 Task: Look for space in Four Corners, United States from 8th August, 2023 to 15th August, 2023 for 9 adults in price range Rs.10000 to Rs.14000. Place can be shared room with 5 bedrooms having 9 beds and 5 bathrooms. Property type can be house, flat, guest house. Amenities needed are: wifi, TV, free parkinig on premises, gym, breakfast. Booking option can be shelf check-in. Required host language is English.
Action: Mouse moved to (442, 119)
Screenshot: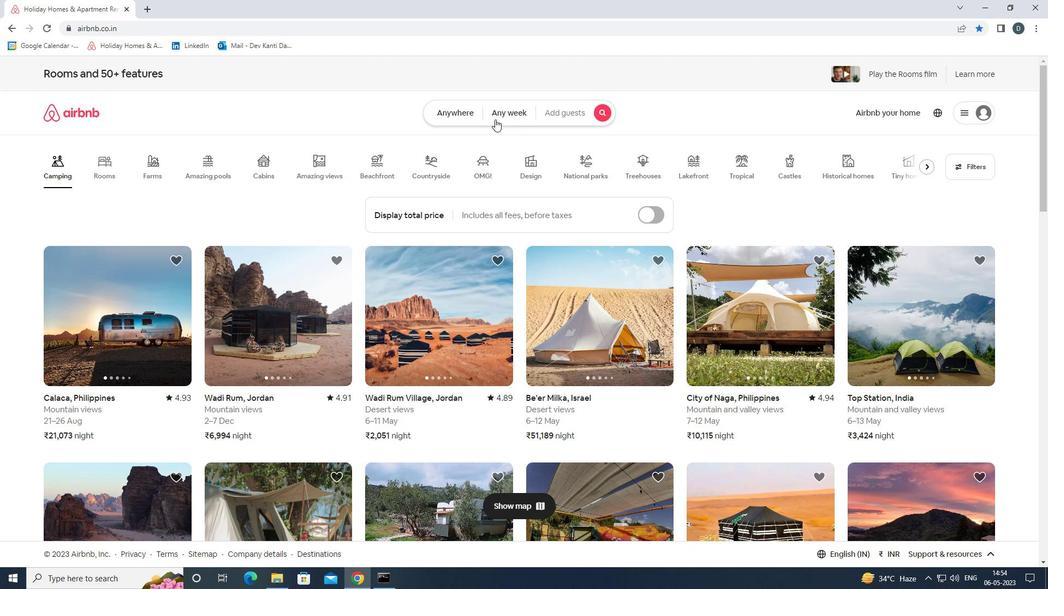 
Action: Mouse pressed left at (442, 119)
Screenshot: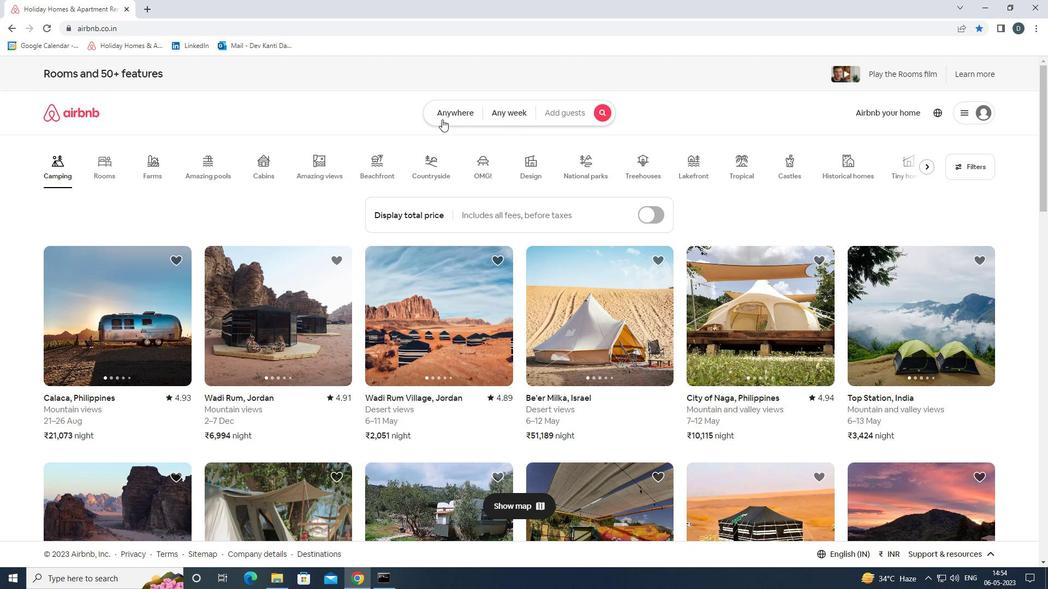 
Action: Mouse moved to (391, 157)
Screenshot: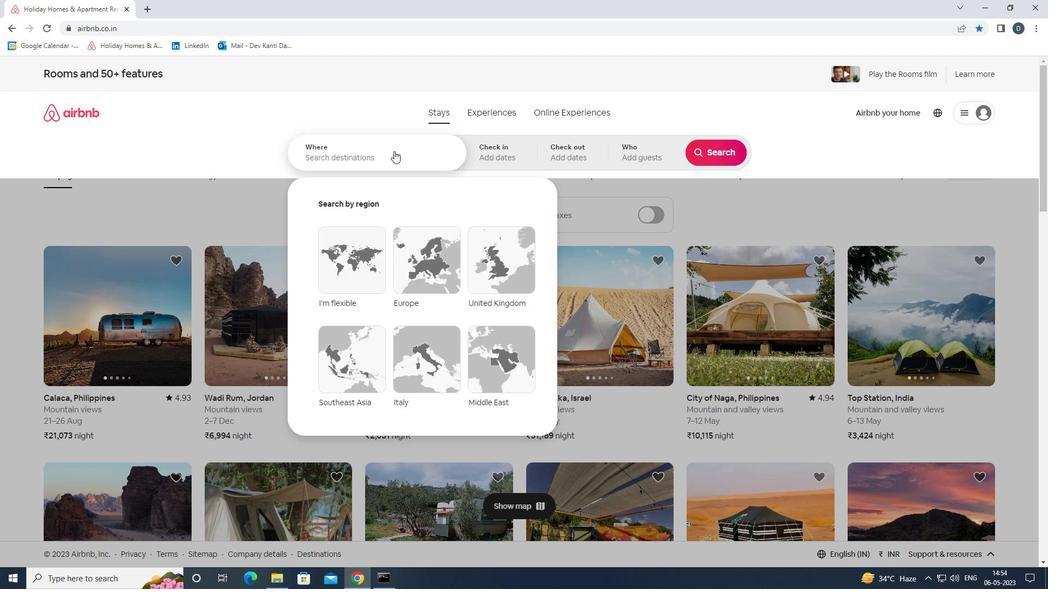 
Action: Mouse pressed left at (391, 157)
Screenshot: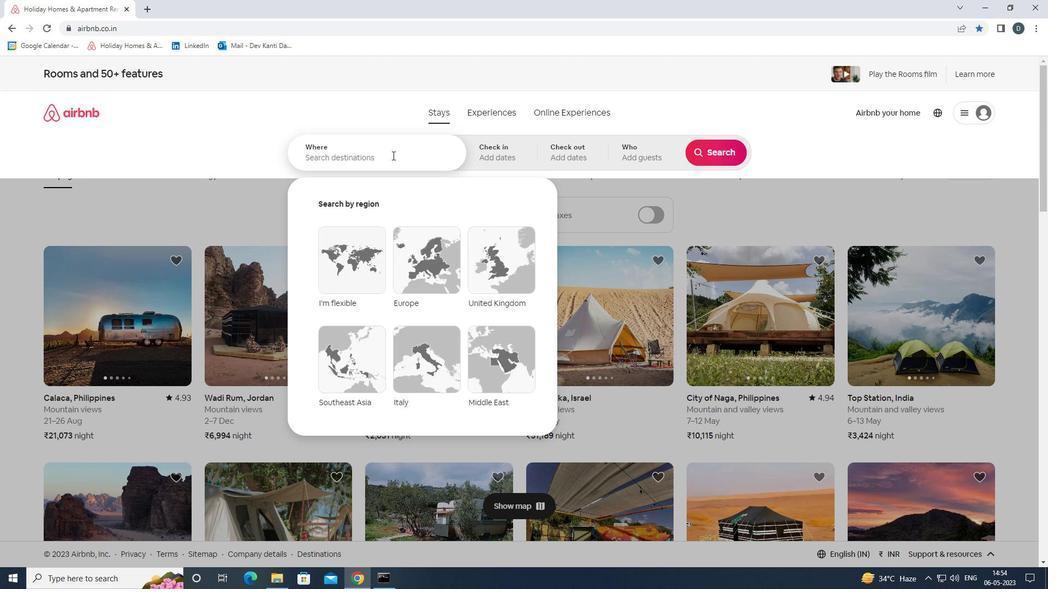 
Action: Mouse moved to (409, 158)
Screenshot: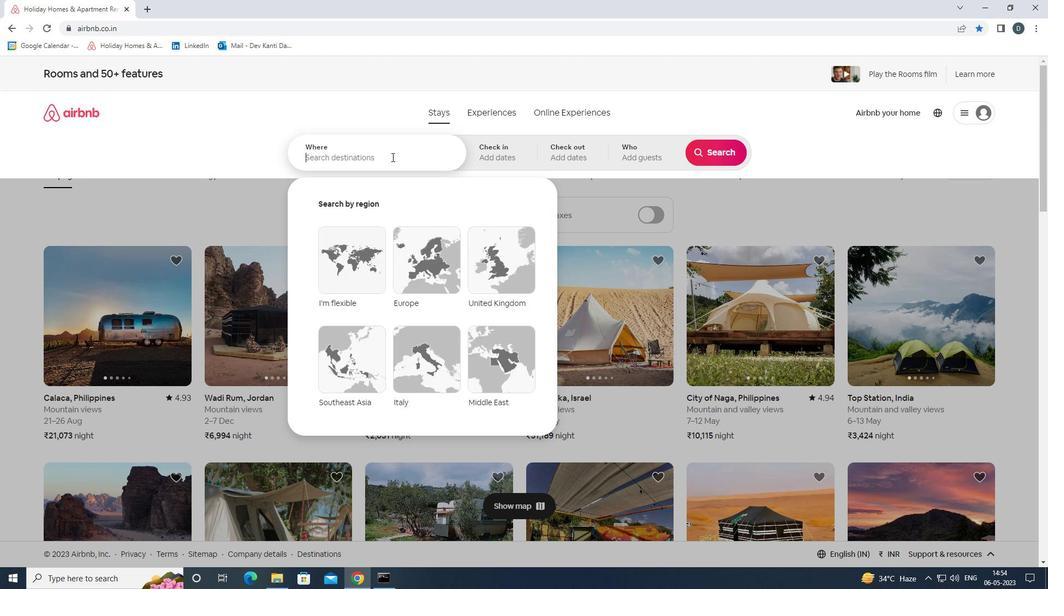 
Action: Key pressed <Key.shift><Key.shift><Key.shift><Key.shift><Key.shift><Key.shift><Key.shift><Key.shift><Key.shift>FOUR<Key.space><Key.shift><Key.shift>CORNERS,<Key.shift>UNITED<Key.space><Key.shift>STATES<Key.enter>
Screenshot: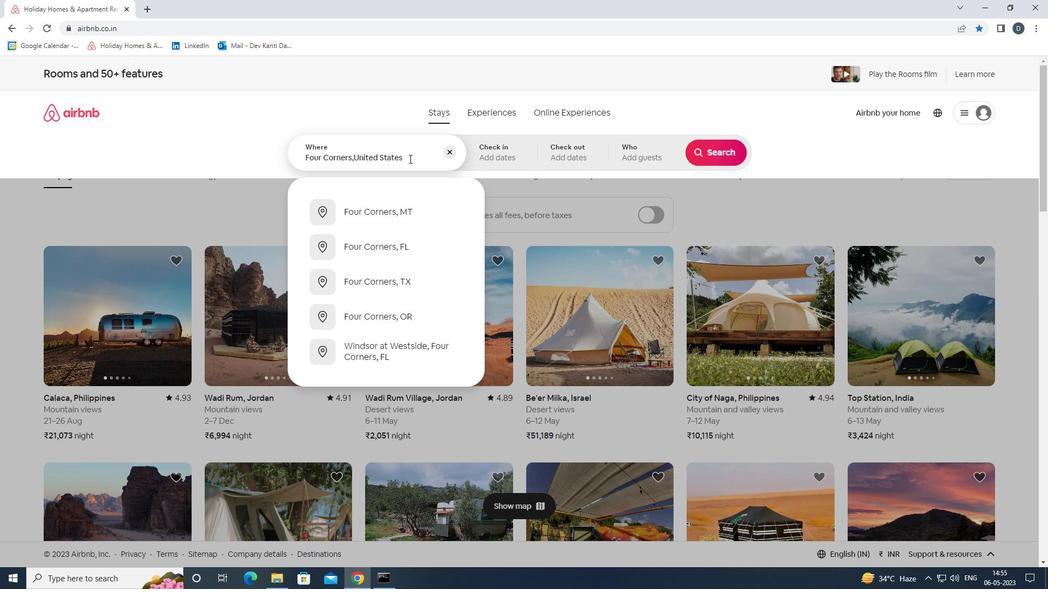 
Action: Mouse moved to (714, 242)
Screenshot: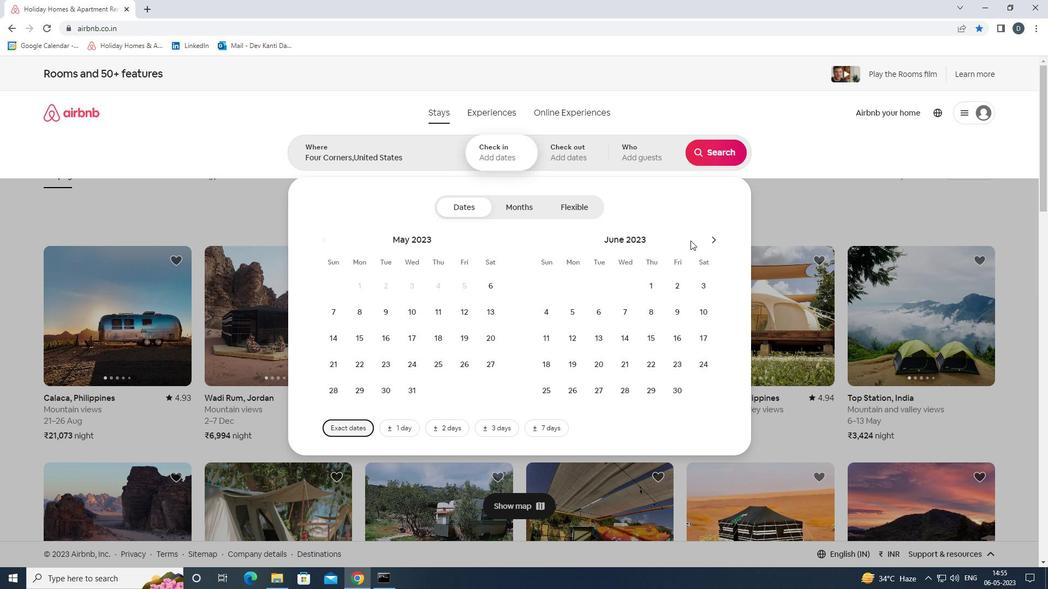 
Action: Mouse pressed left at (714, 242)
Screenshot: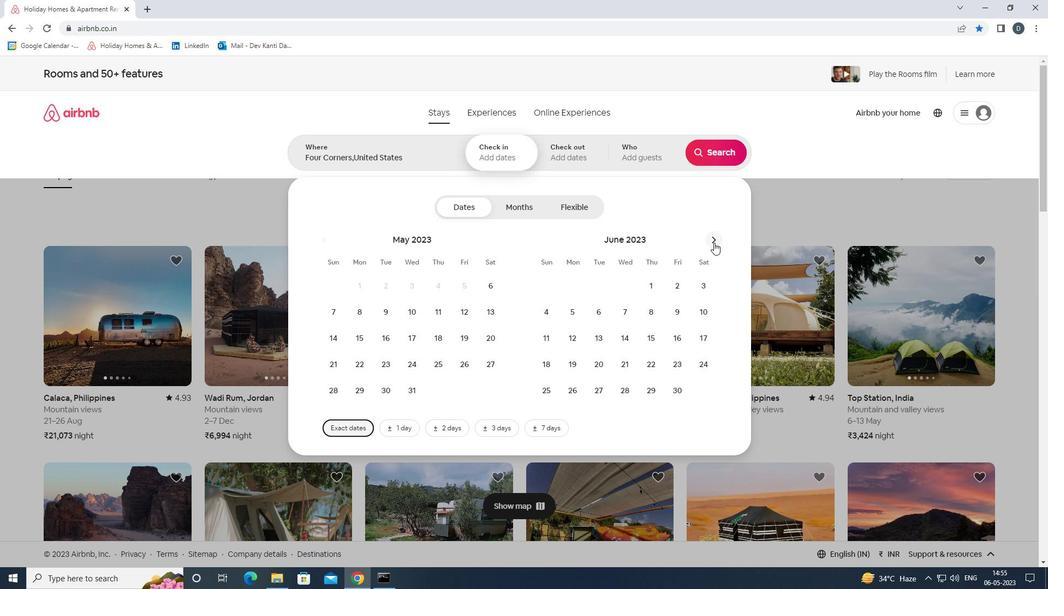 
Action: Mouse pressed left at (714, 242)
Screenshot: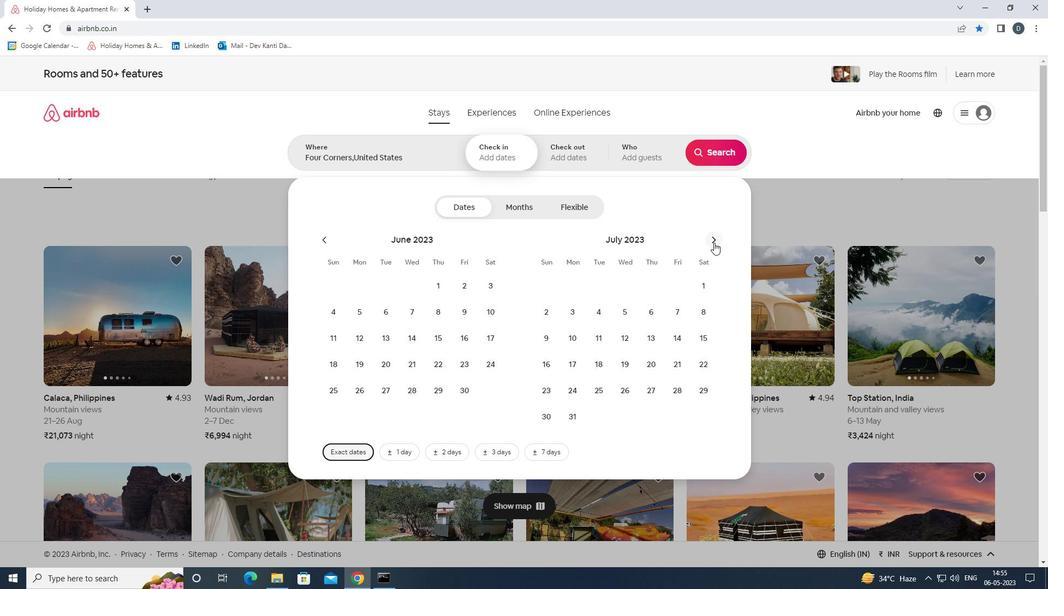 
Action: Mouse moved to (600, 308)
Screenshot: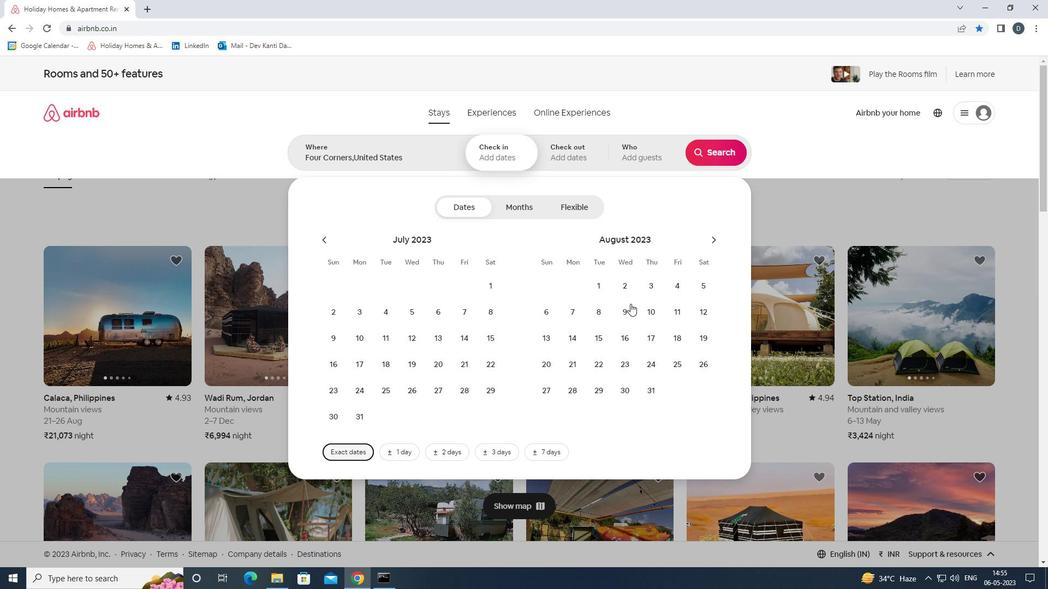 
Action: Mouse pressed left at (600, 308)
Screenshot: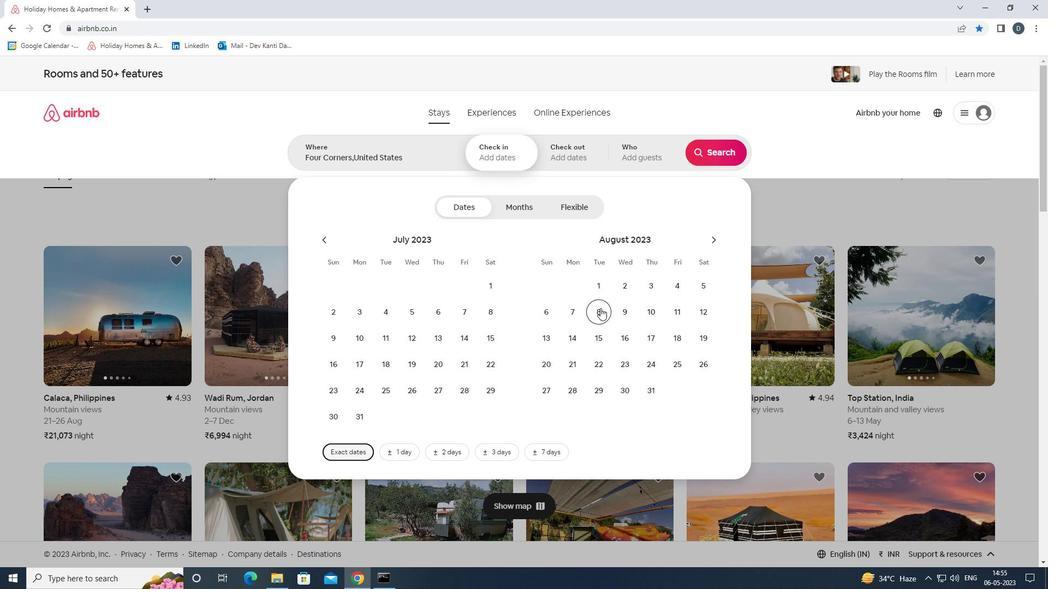 
Action: Mouse moved to (602, 335)
Screenshot: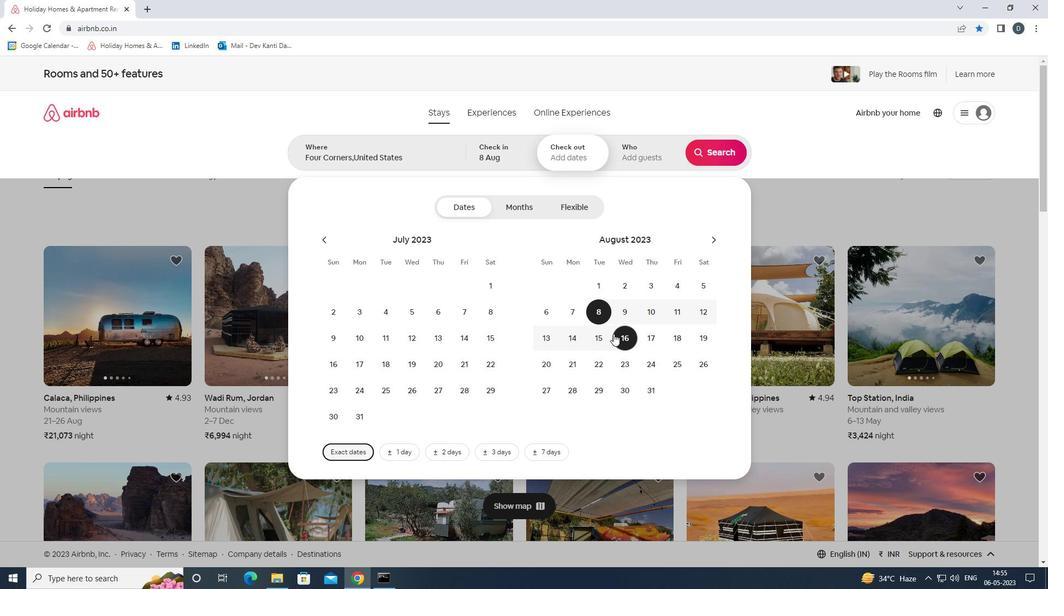 
Action: Mouse pressed left at (602, 335)
Screenshot: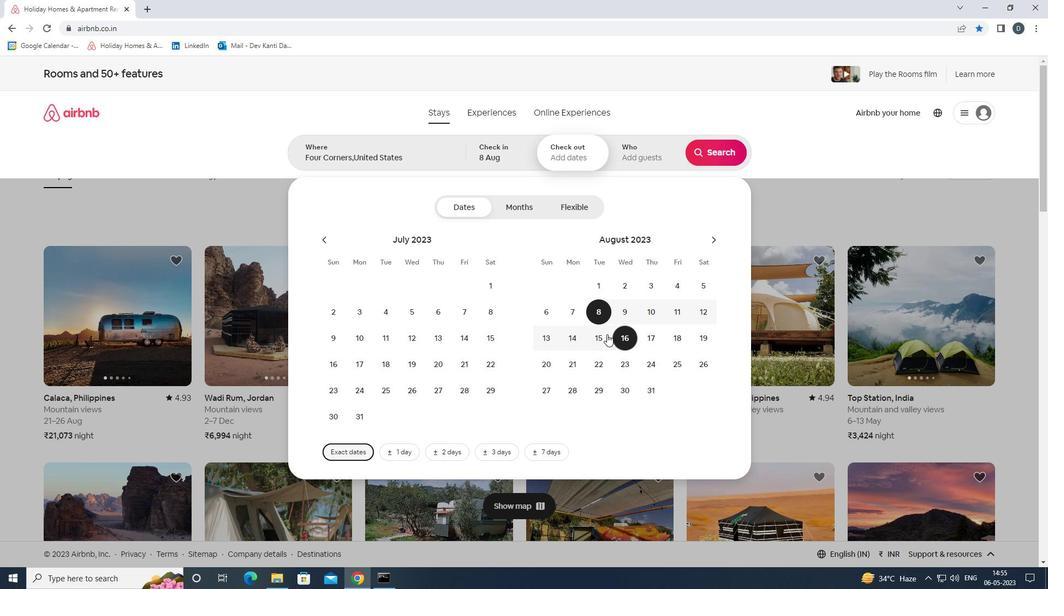 
Action: Mouse moved to (640, 156)
Screenshot: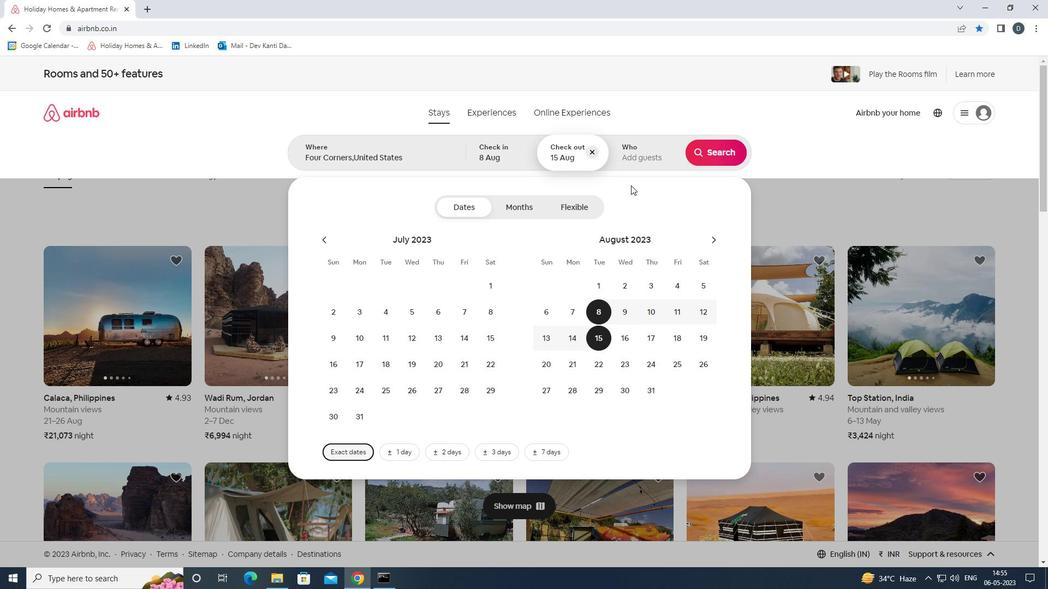 
Action: Mouse pressed left at (640, 156)
Screenshot: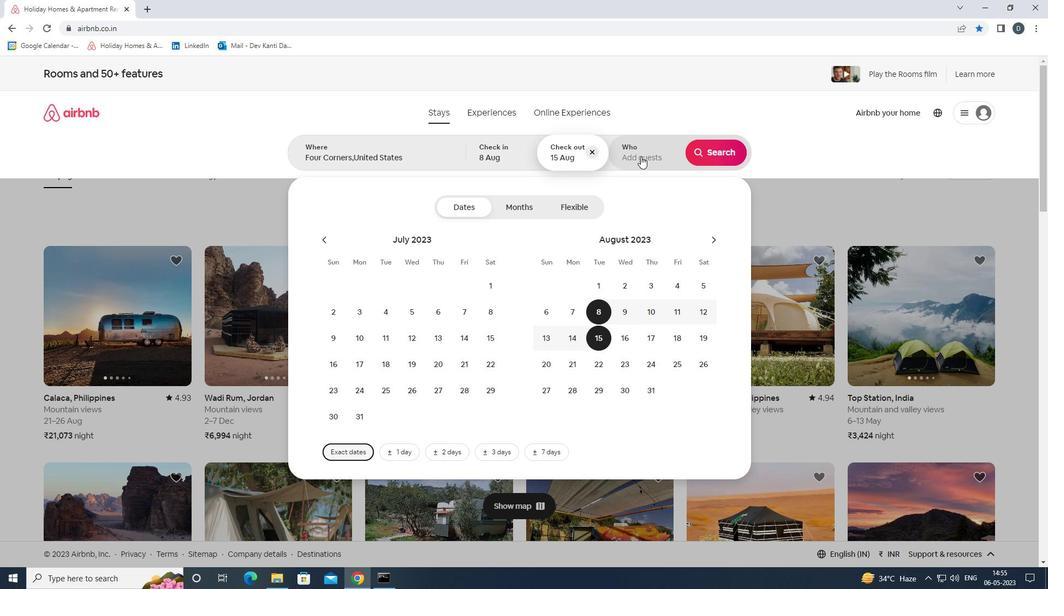 
Action: Mouse moved to (721, 211)
Screenshot: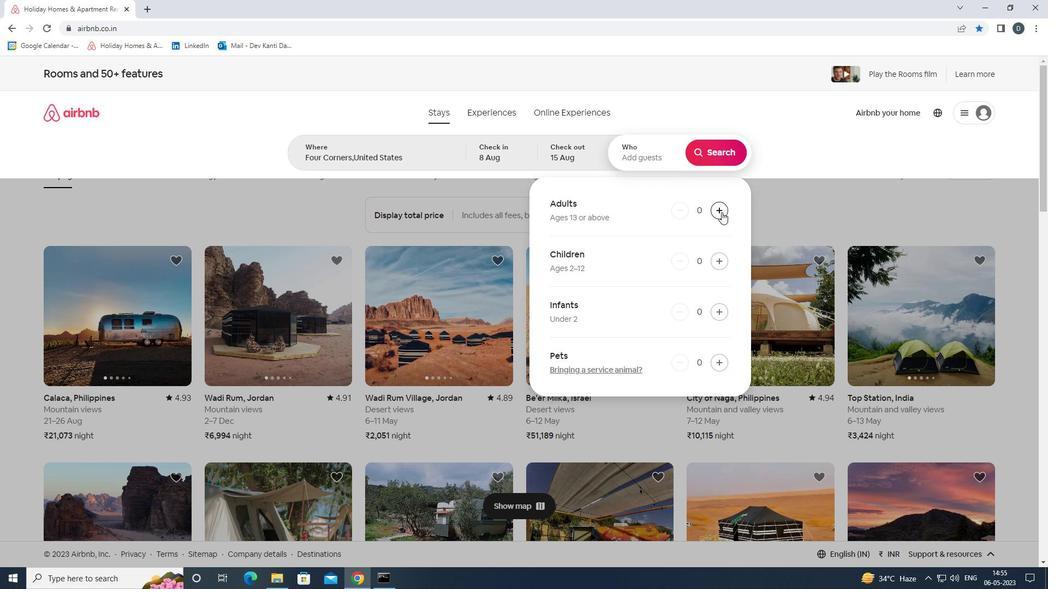 
Action: Mouse pressed left at (721, 211)
Screenshot: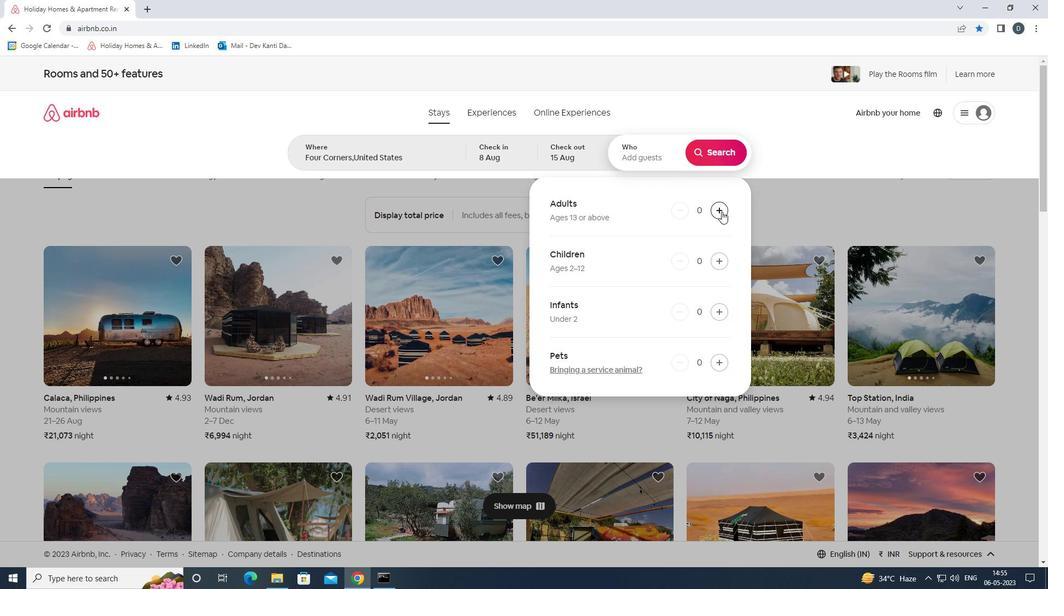 
Action: Mouse pressed left at (721, 211)
Screenshot: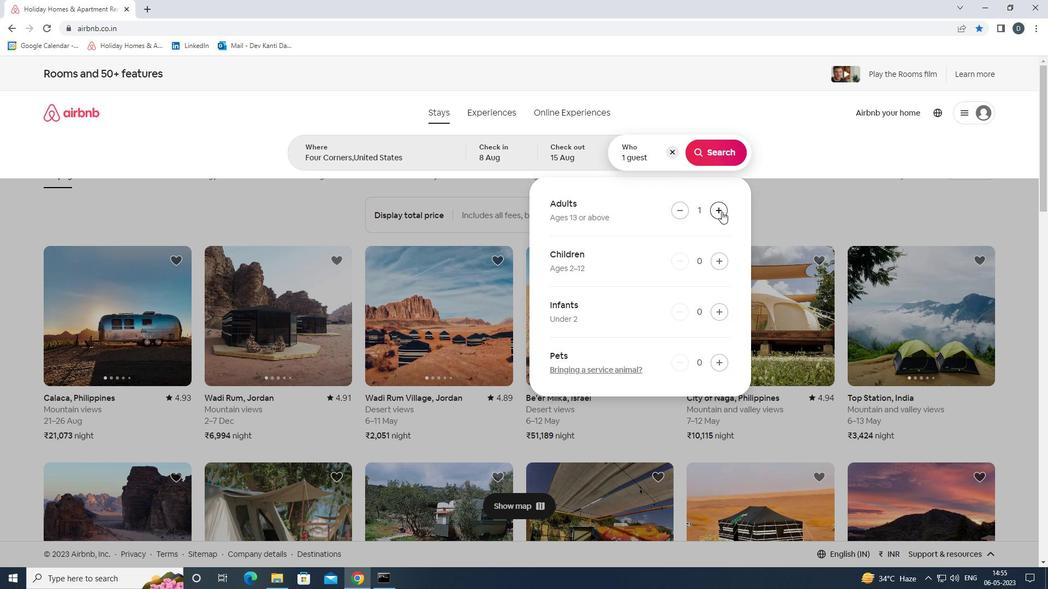 
Action: Mouse pressed left at (721, 211)
Screenshot: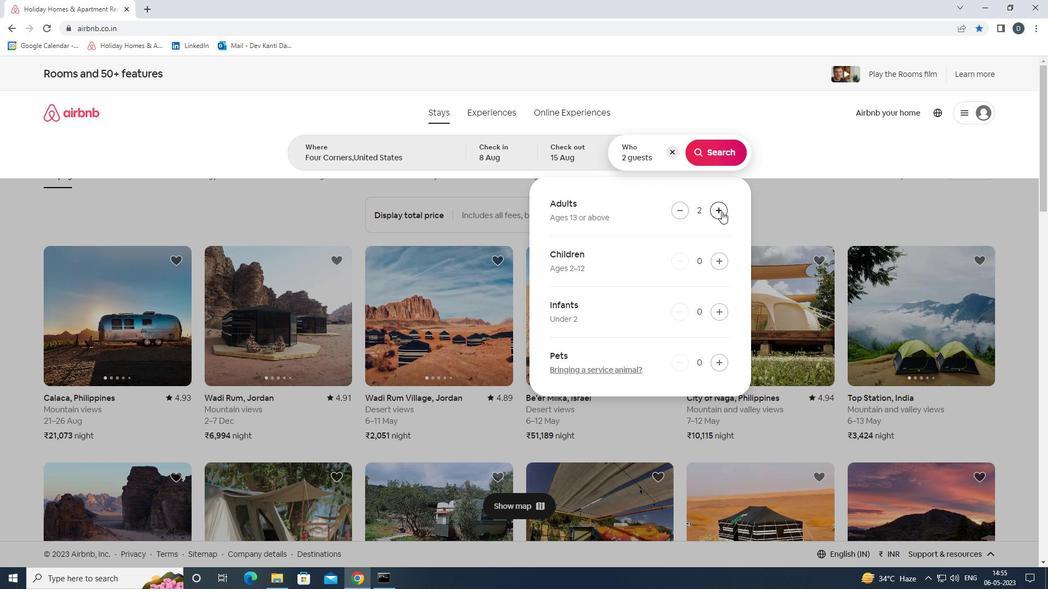 
Action: Mouse pressed left at (721, 211)
Screenshot: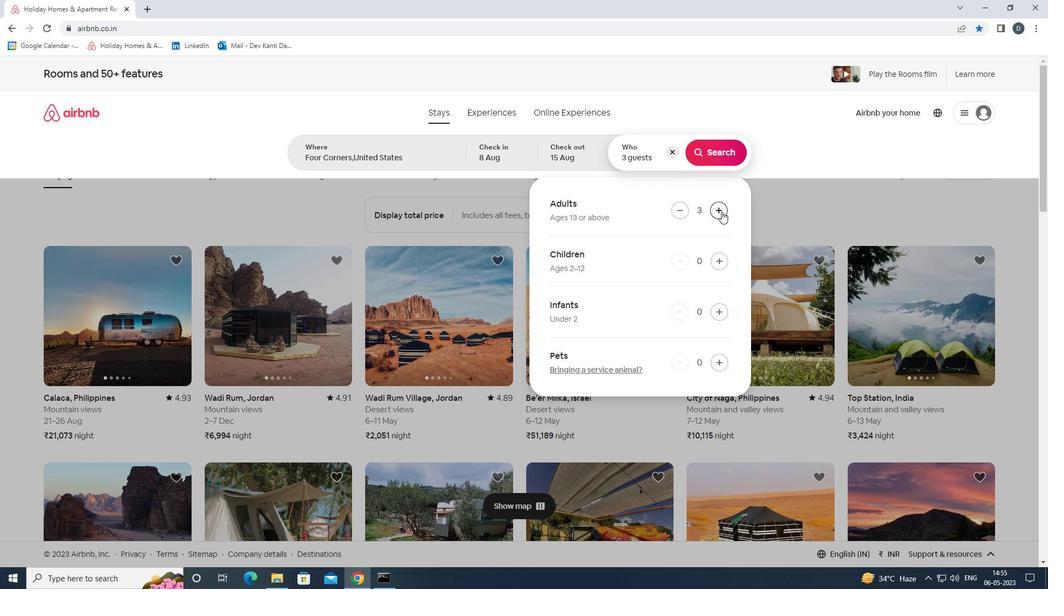 
Action: Mouse pressed left at (721, 211)
Screenshot: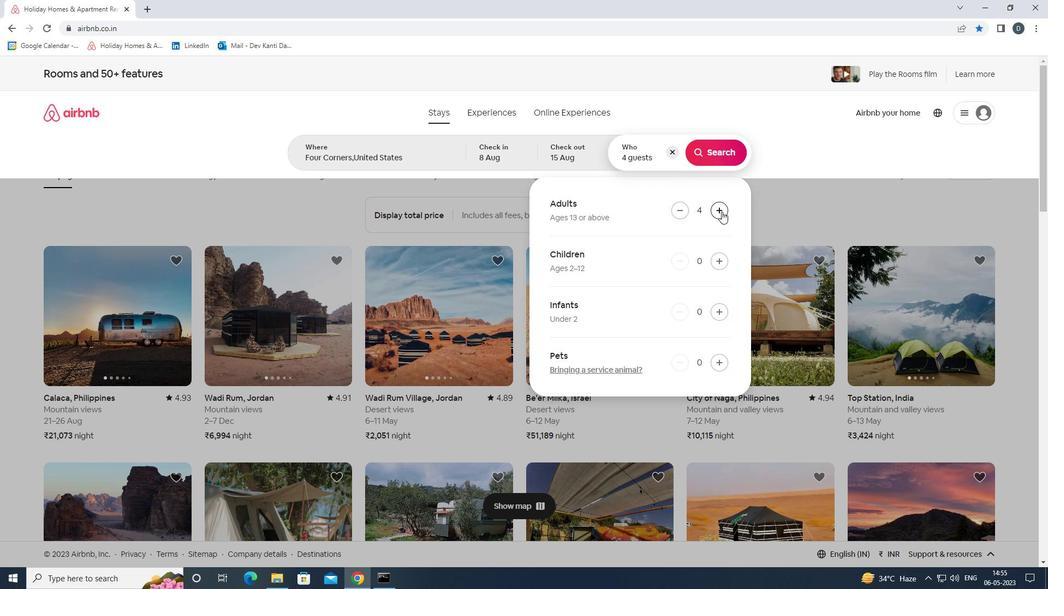 
Action: Mouse pressed left at (721, 211)
Screenshot: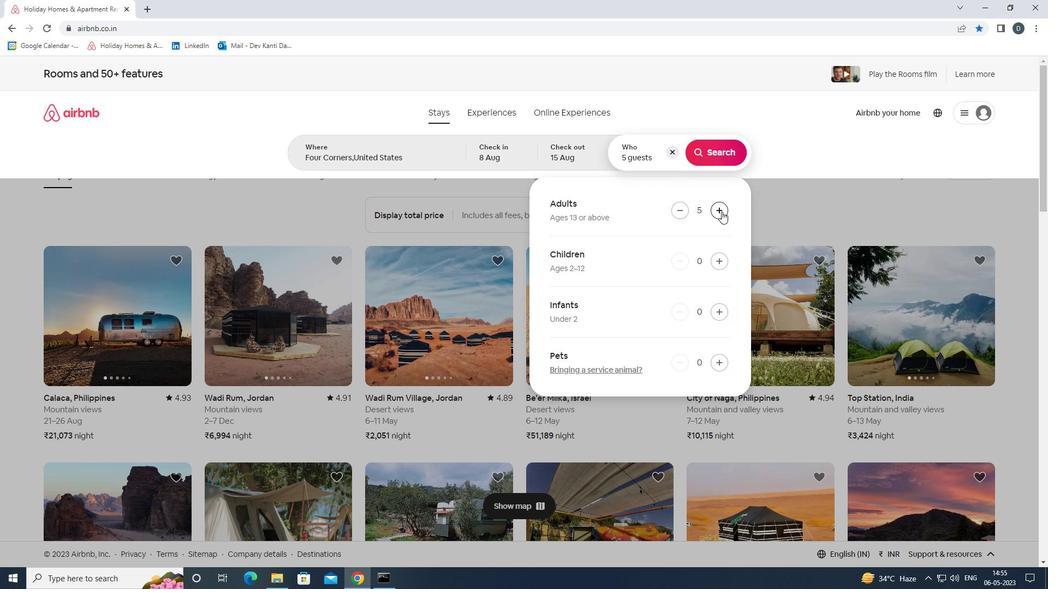
Action: Mouse pressed left at (721, 211)
Screenshot: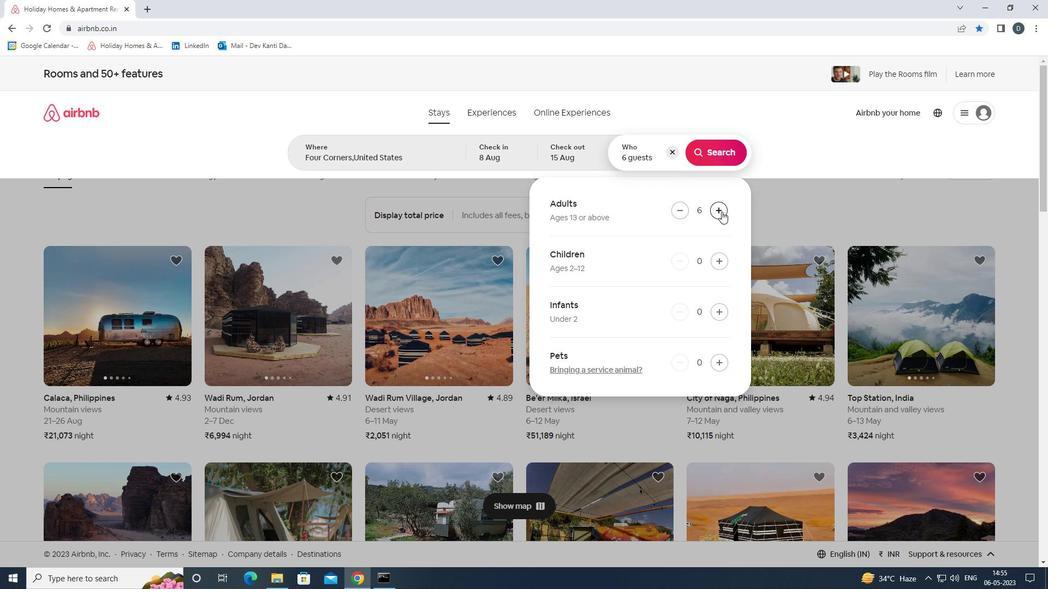 
Action: Mouse pressed left at (721, 211)
Screenshot: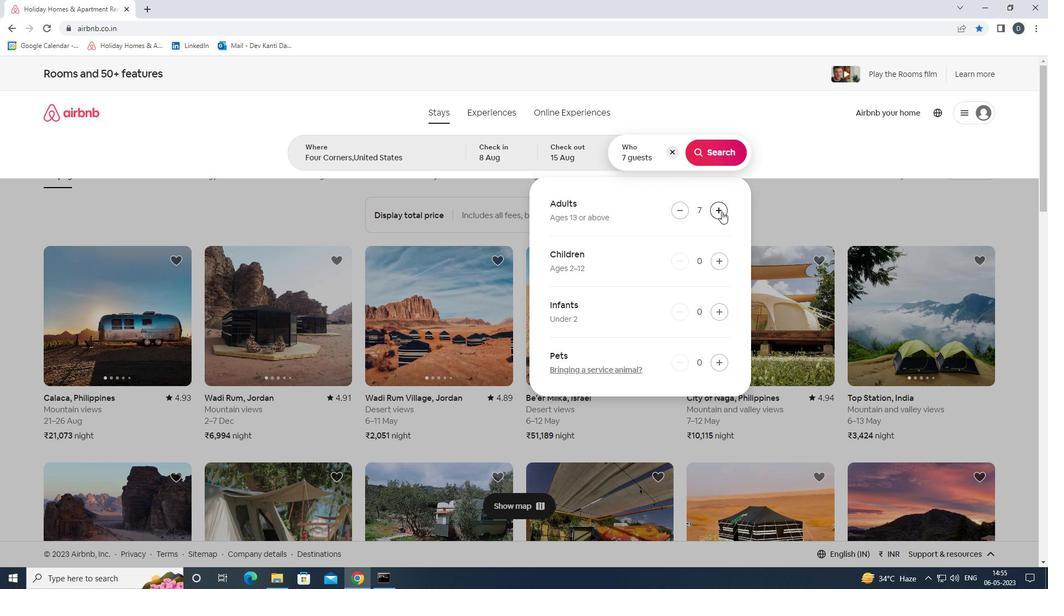 
Action: Mouse pressed left at (721, 211)
Screenshot: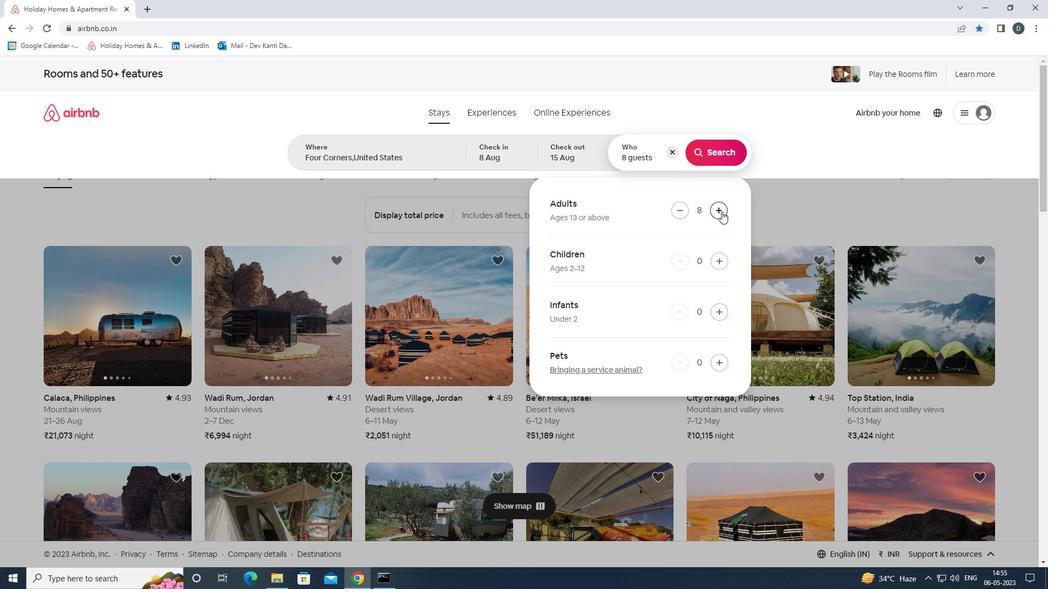 
Action: Mouse moved to (721, 154)
Screenshot: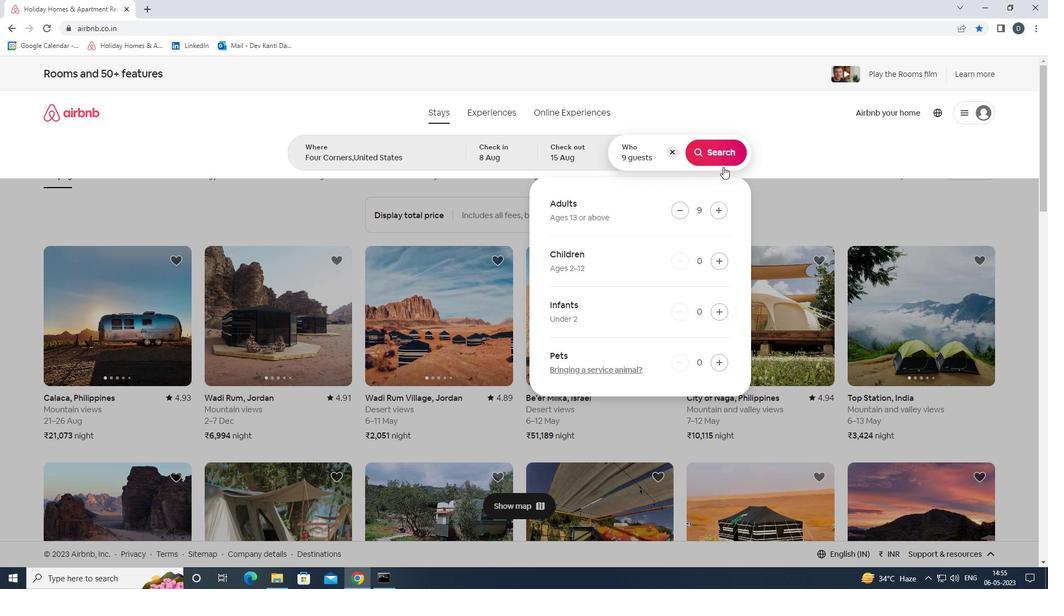 
Action: Mouse pressed left at (721, 154)
Screenshot: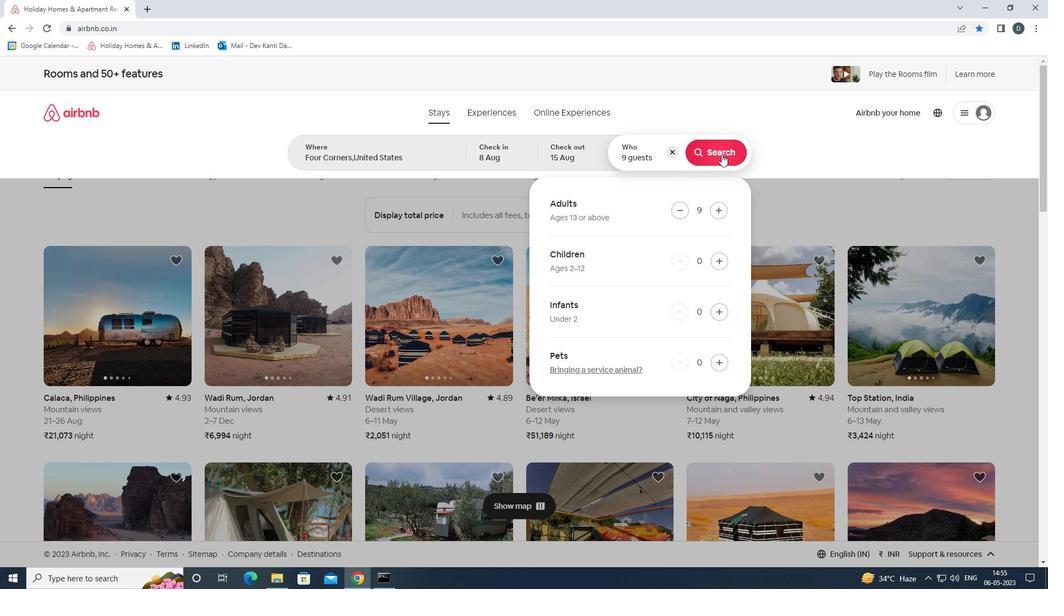 
Action: Mouse moved to (1001, 119)
Screenshot: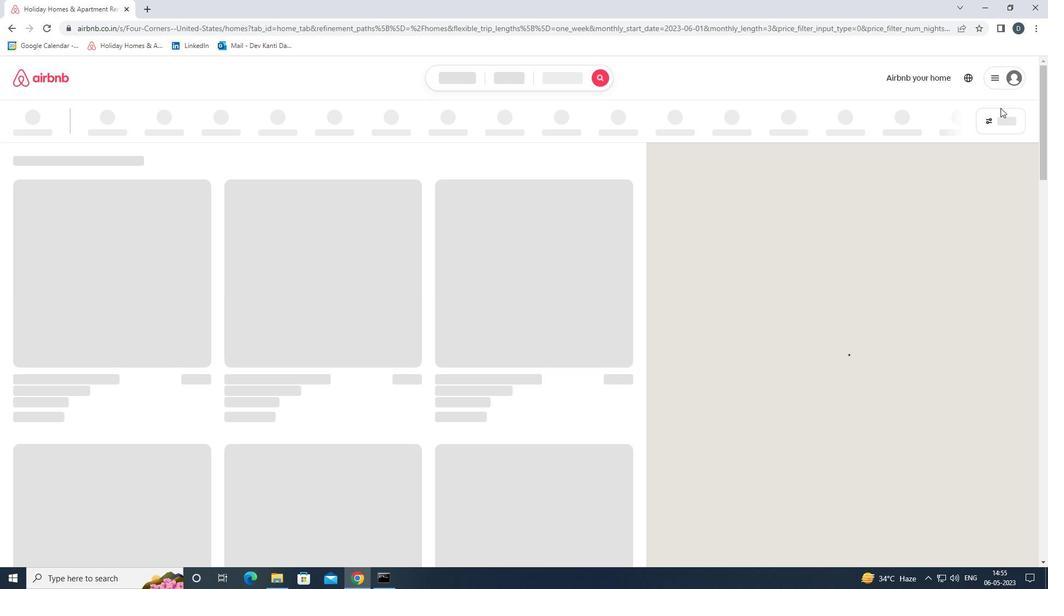 
Action: Mouse pressed left at (1001, 119)
Screenshot: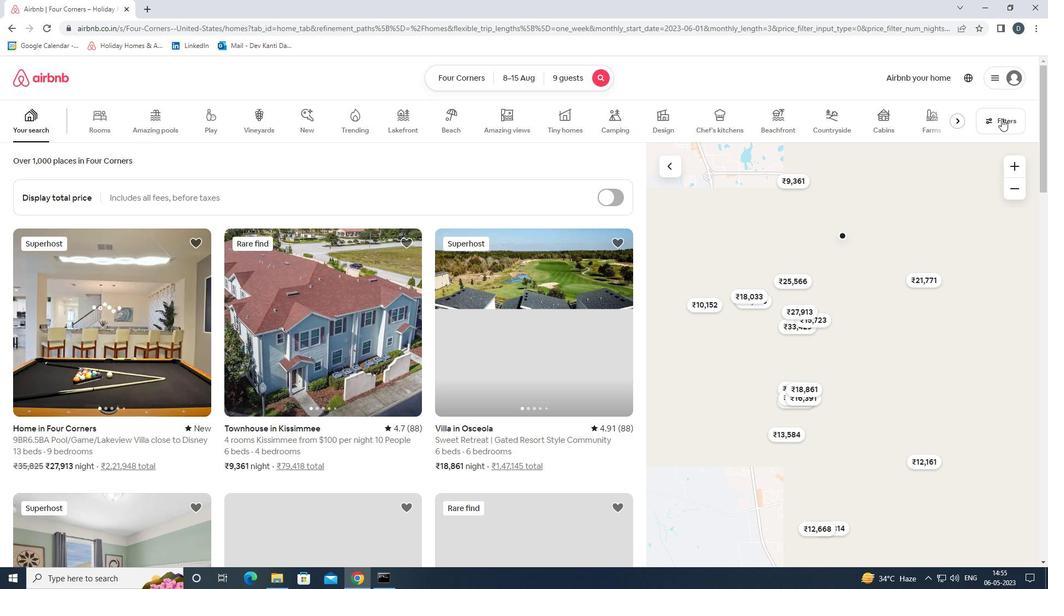 
Action: Mouse moved to (459, 384)
Screenshot: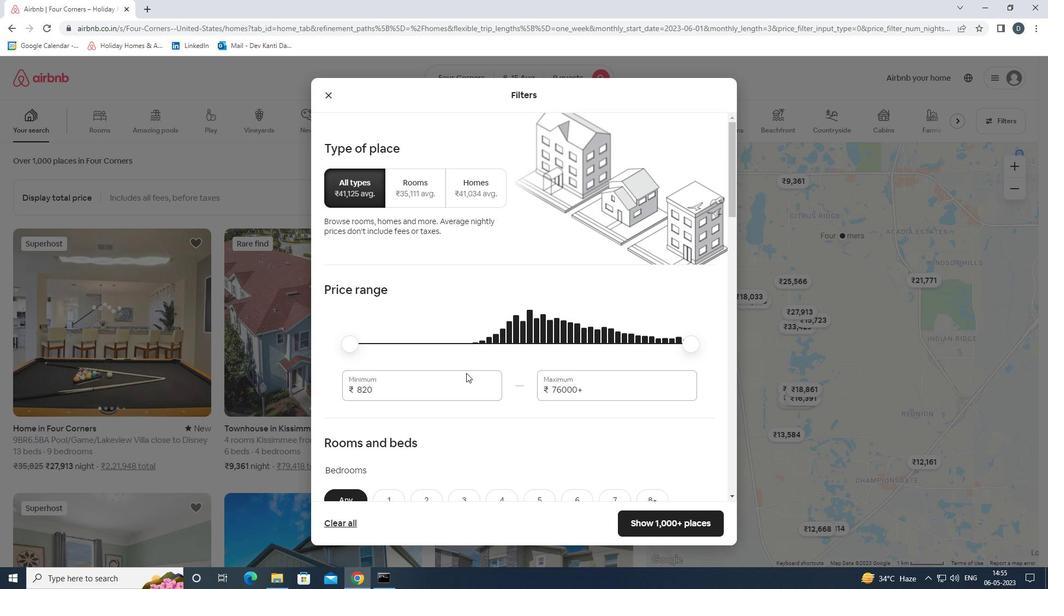 
Action: Mouse pressed left at (459, 384)
Screenshot: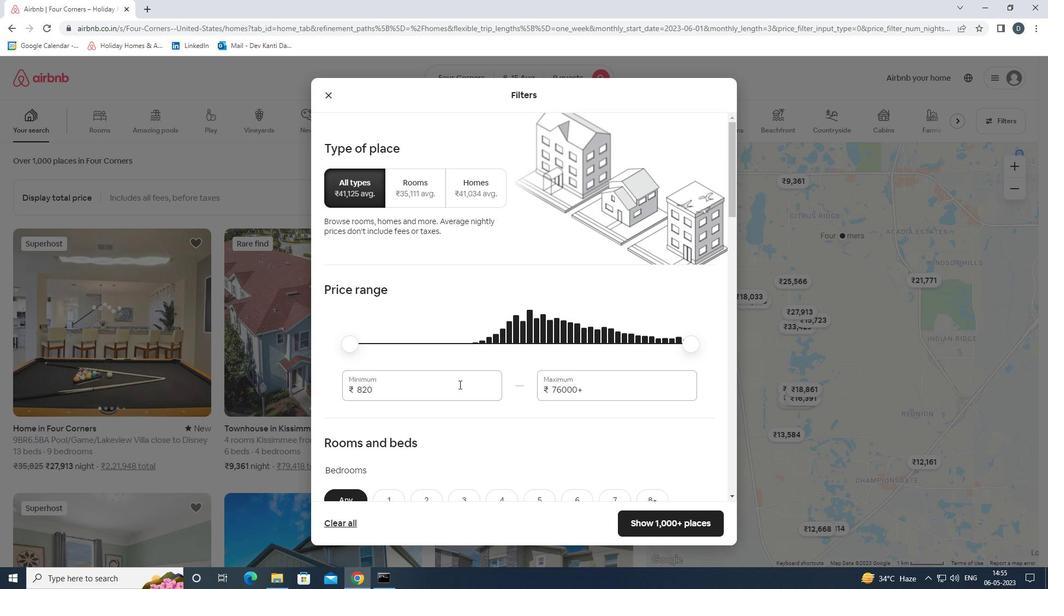 
Action: Mouse pressed left at (459, 384)
Screenshot: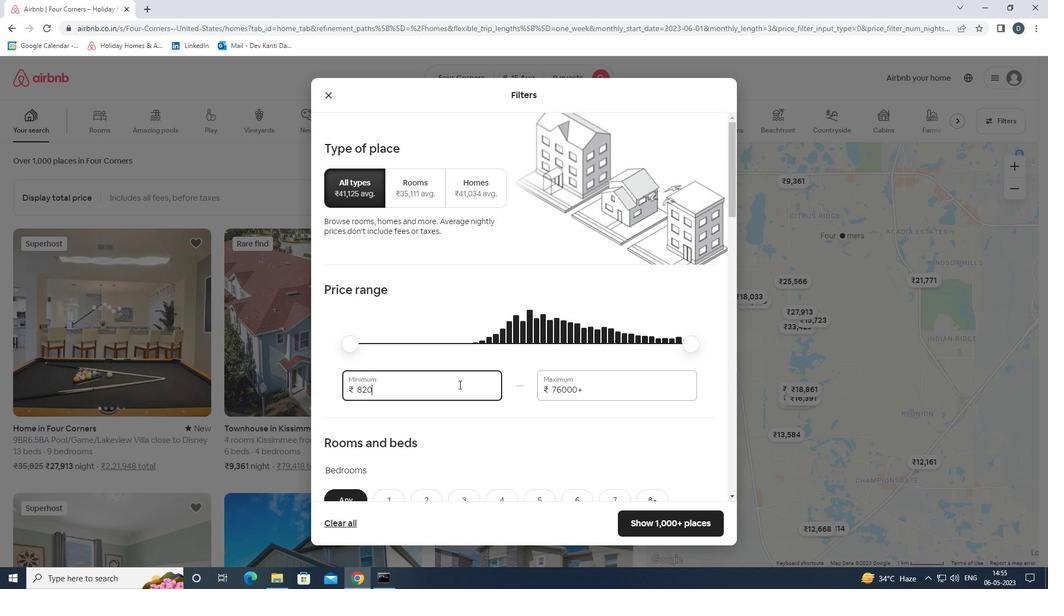 
Action: Mouse moved to (460, 391)
Screenshot: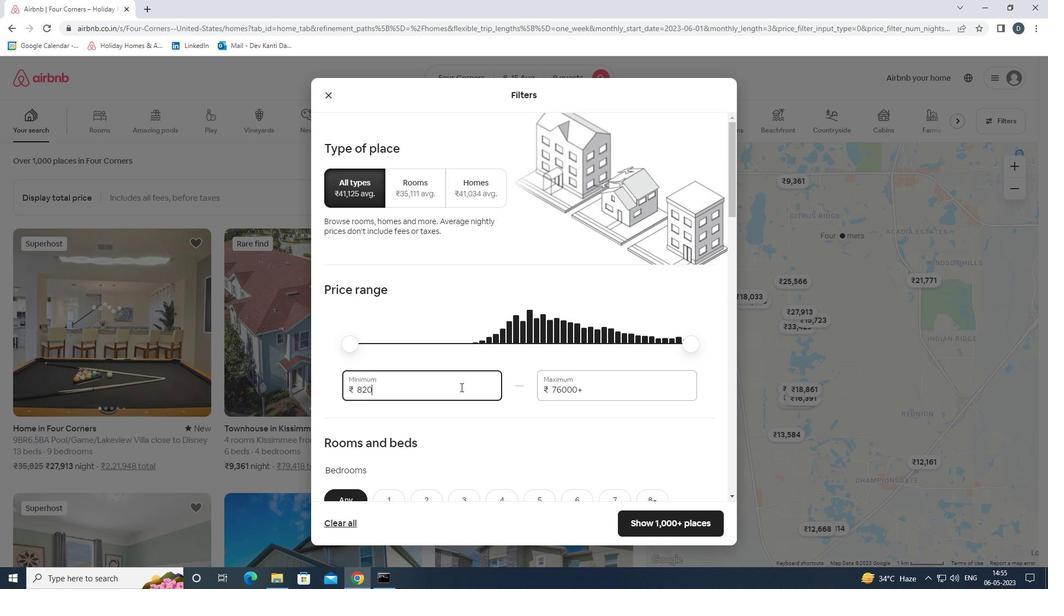 
Action: Mouse pressed left at (460, 391)
Screenshot: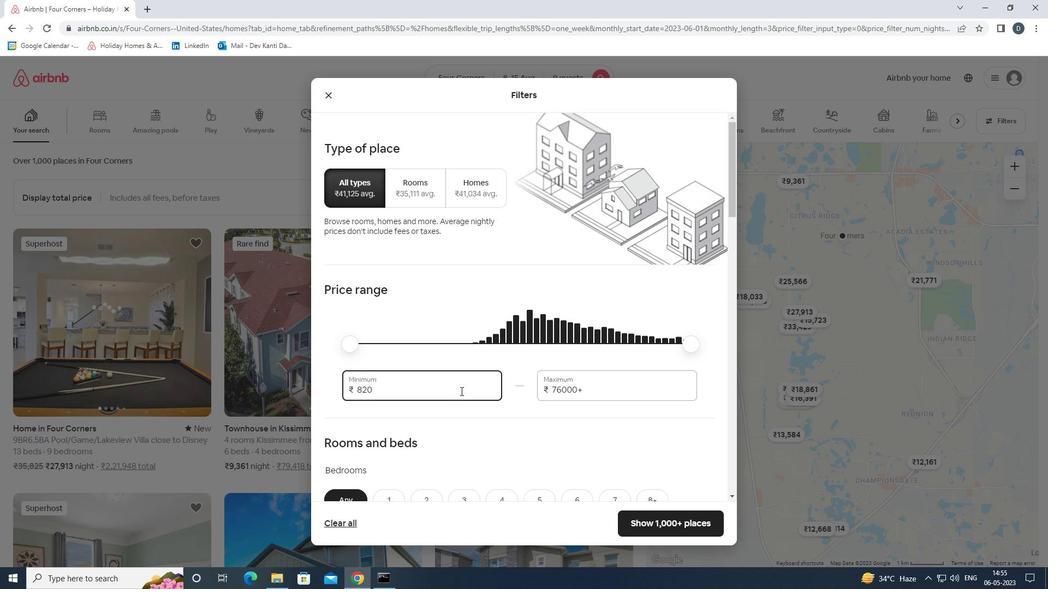 
Action: Mouse pressed left at (460, 391)
Screenshot: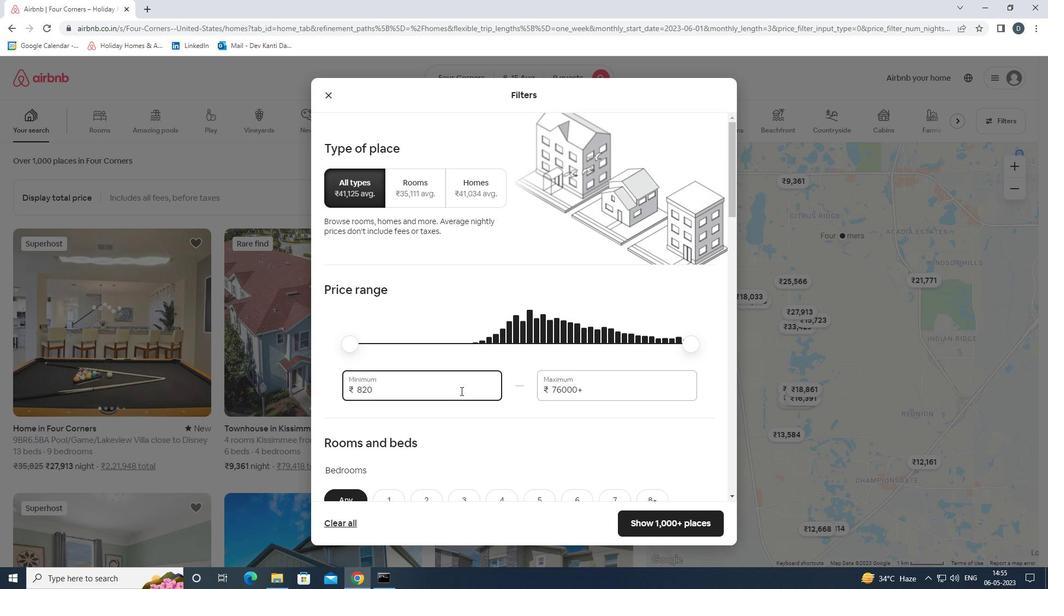 
Action: Mouse moved to (463, 381)
Screenshot: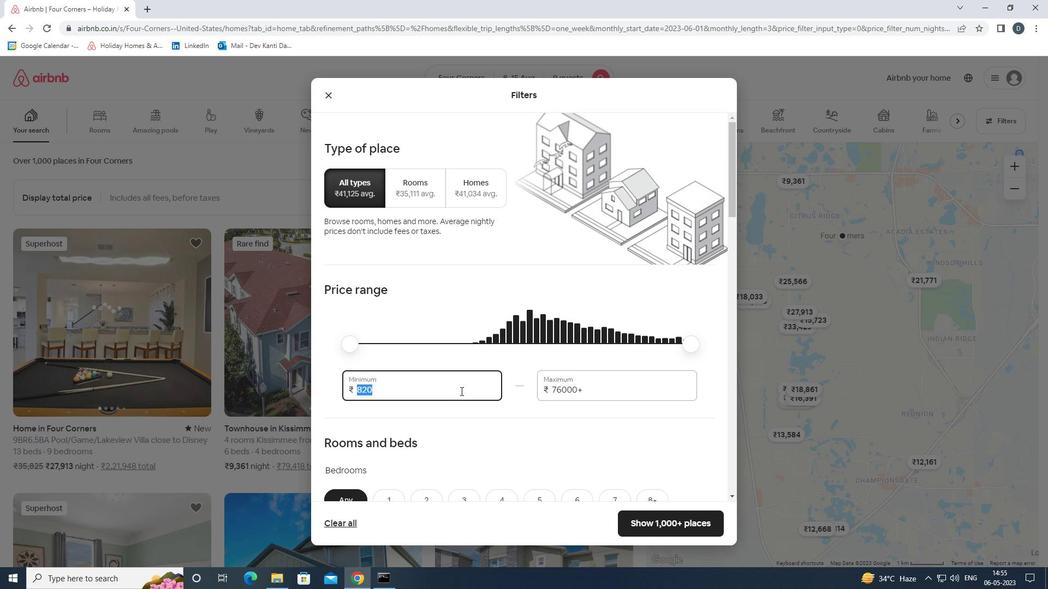 
Action: Key pressed 10000<Key.tab>14000
Screenshot: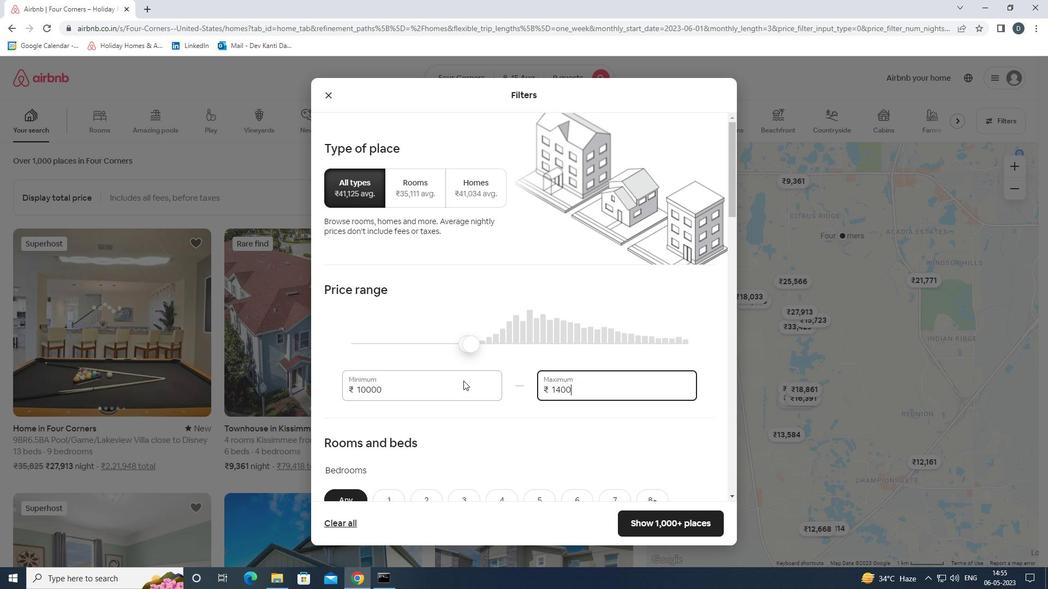 
Action: Mouse scrolled (463, 380) with delta (0, 0)
Screenshot: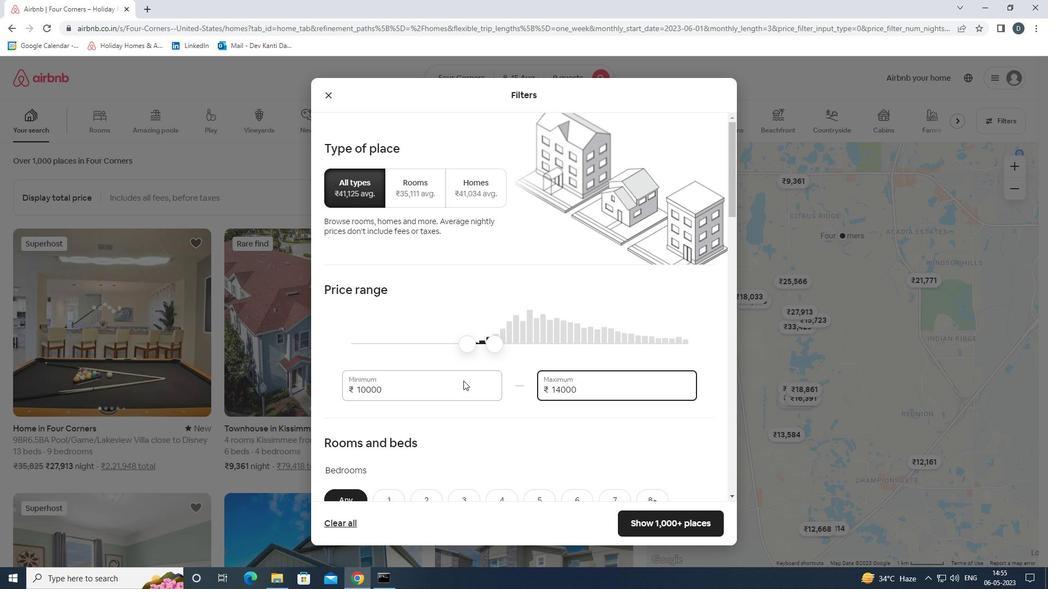 
Action: Mouse scrolled (463, 380) with delta (0, 0)
Screenshot: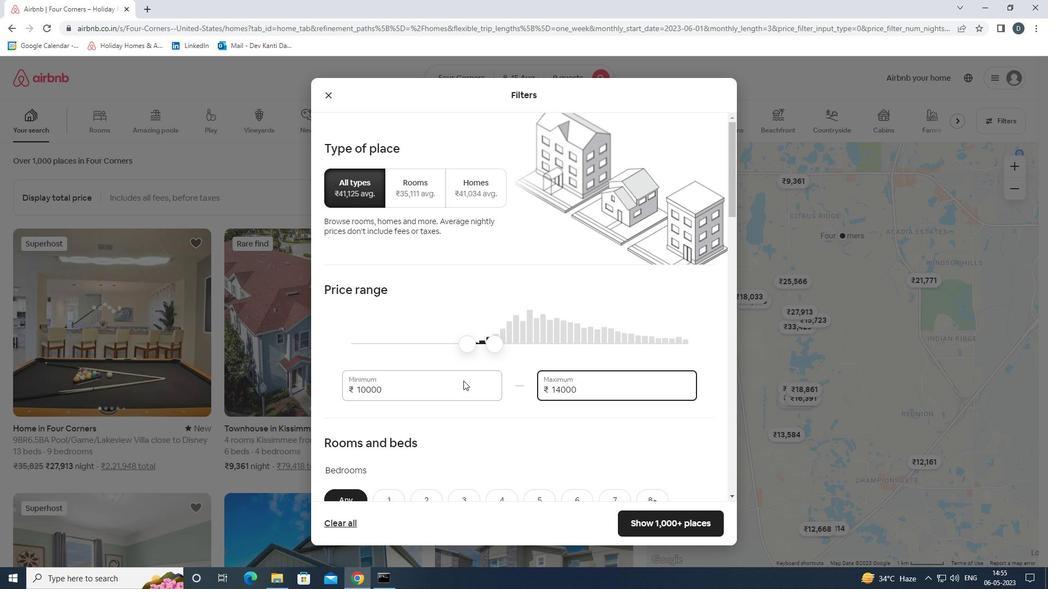 
Action: Mouse moved to (458, 389)
Screenshot: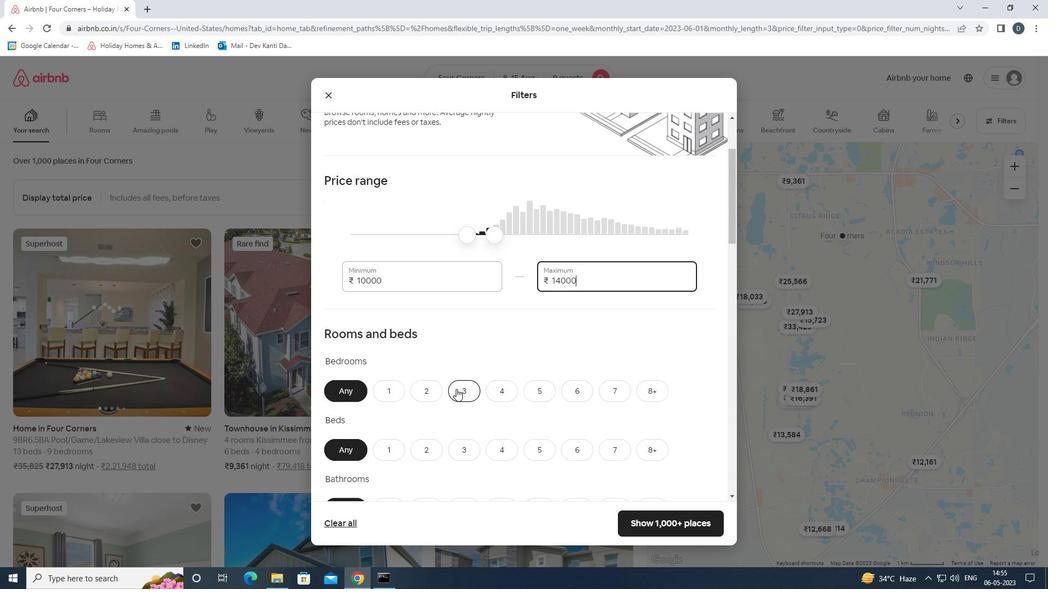 
Action: Mouse scrolled (458, 388) with delta (0, 0)
Screenshot: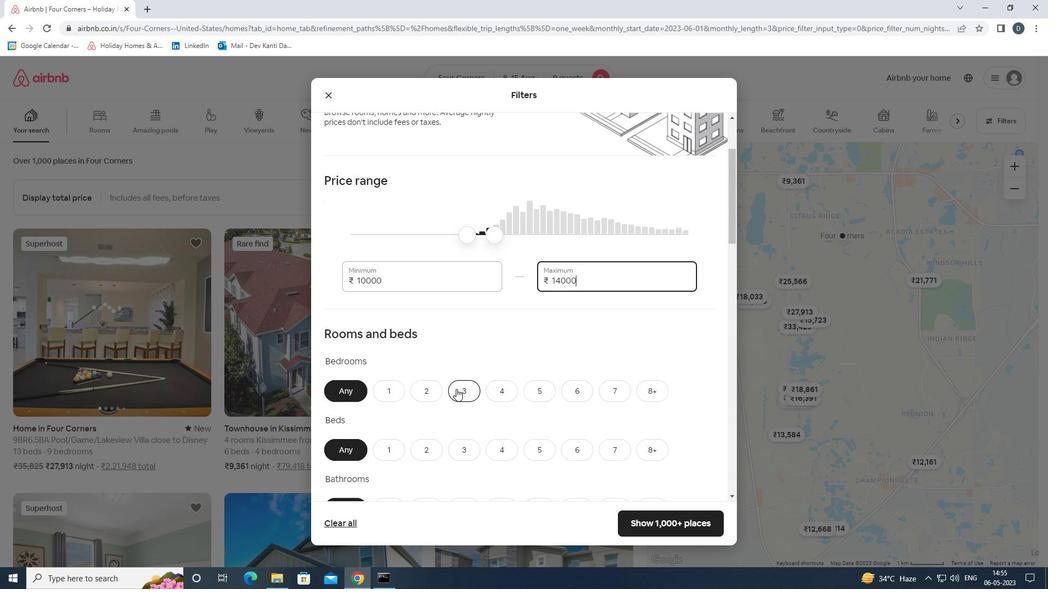
Action: Mouse moved to (464, 383)
Screenshot: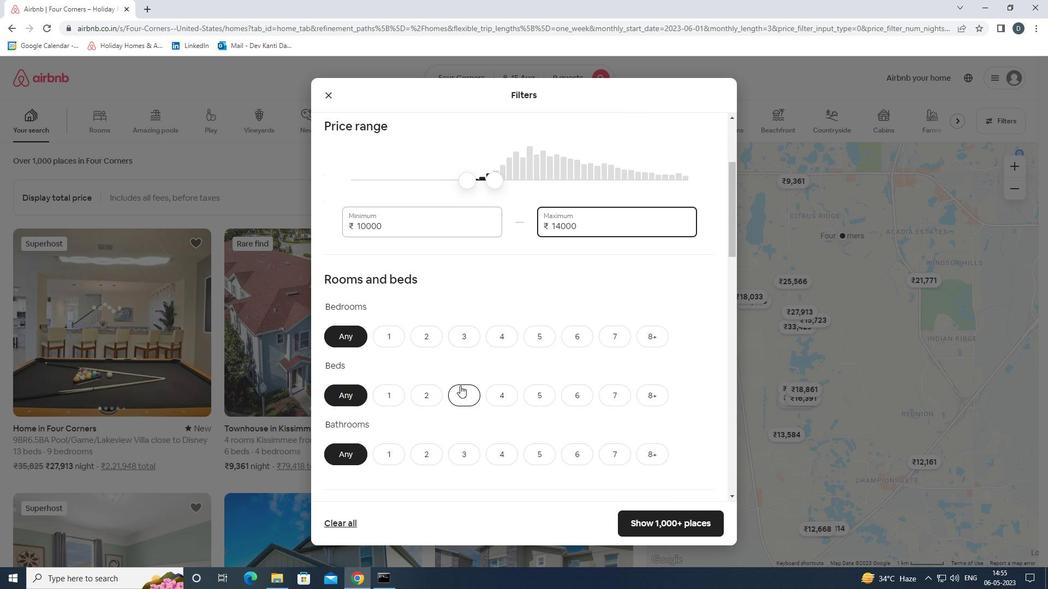 
Action: Mouse scrolled (464, 382) with delta (0, 0)
Screenshot: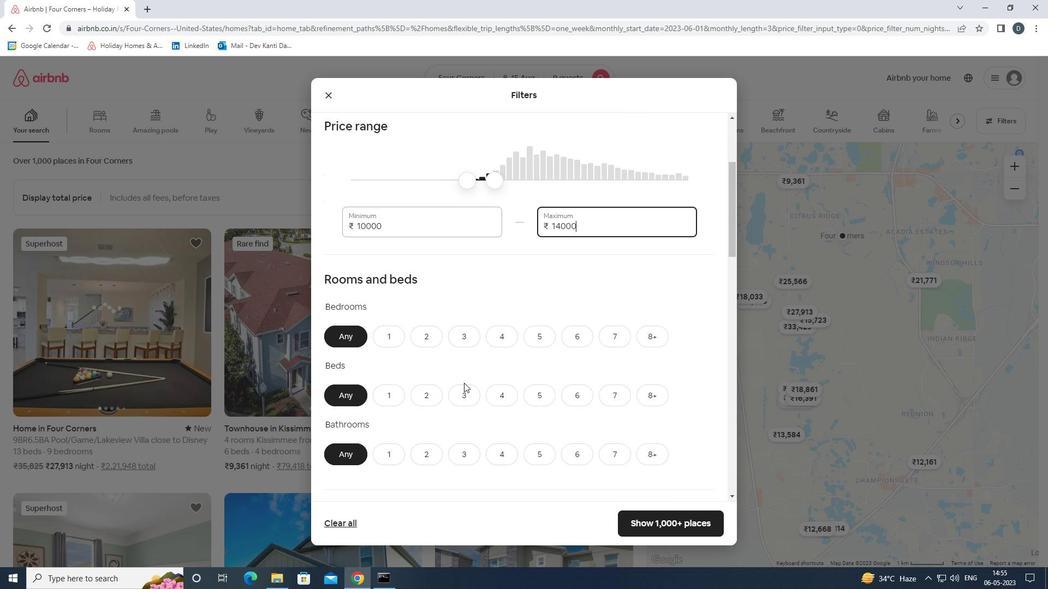 
Action: Mouse moved to (551, 281)
Screenshot: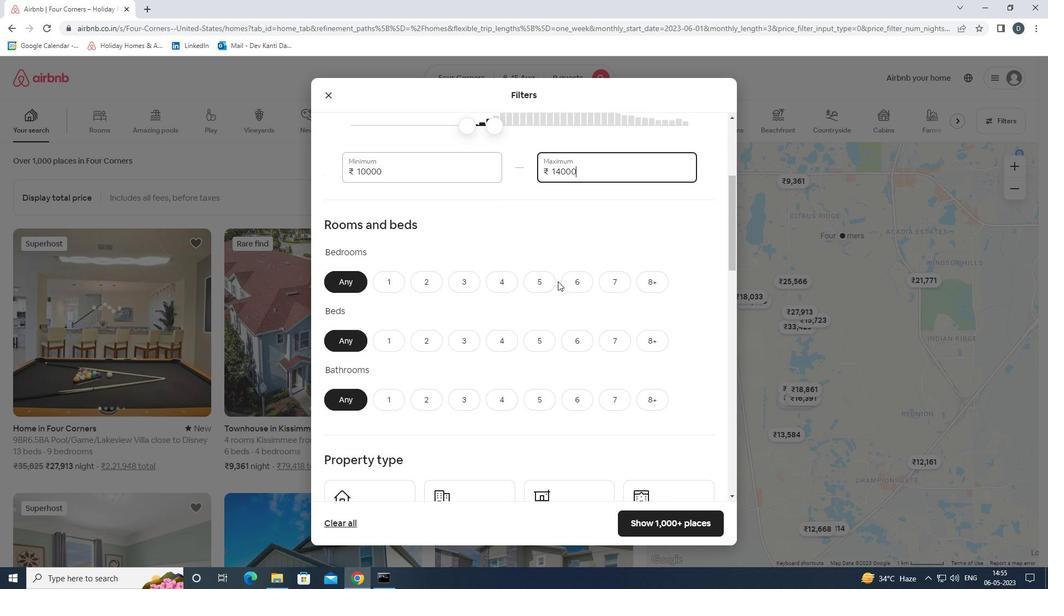 
Action: Mouse pressed left at (551, 281)
Screenshot: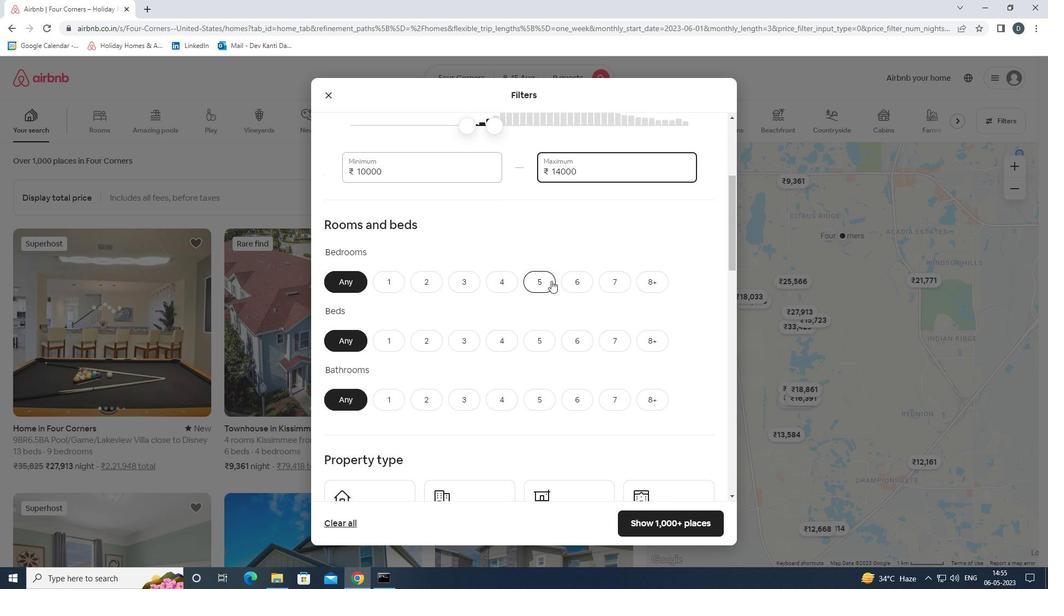 
Action: Mouse moved to (651, 340)
Screenshot: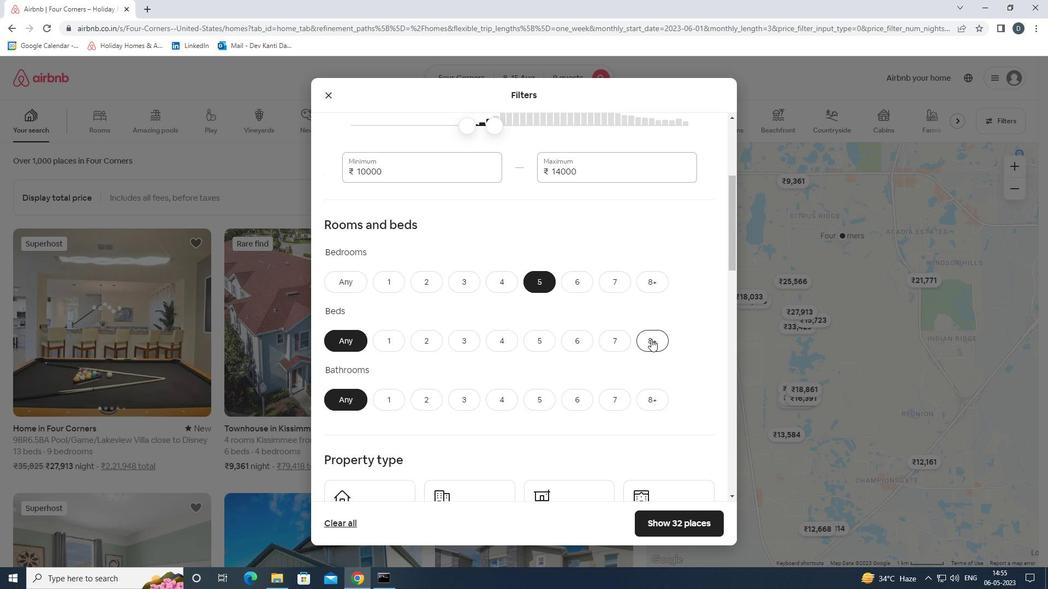 
Action: Mouse pressed left at (651, 340)
Screenshot: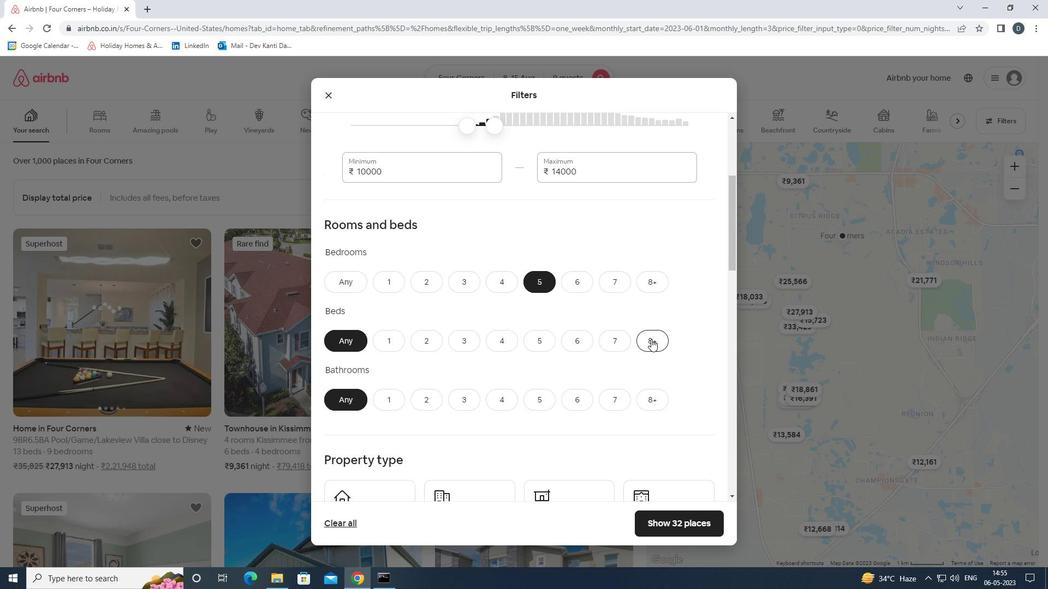 
Action: Mouse moved to (530, 402)
Screenshot: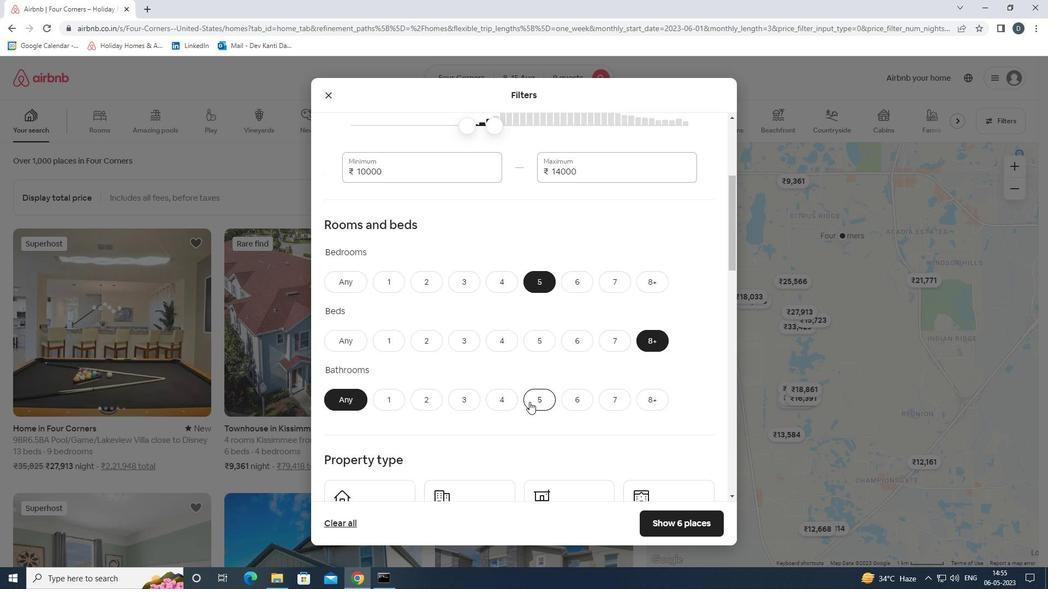 
Action: Mouse pressed left at (530, 402)
Screenshot: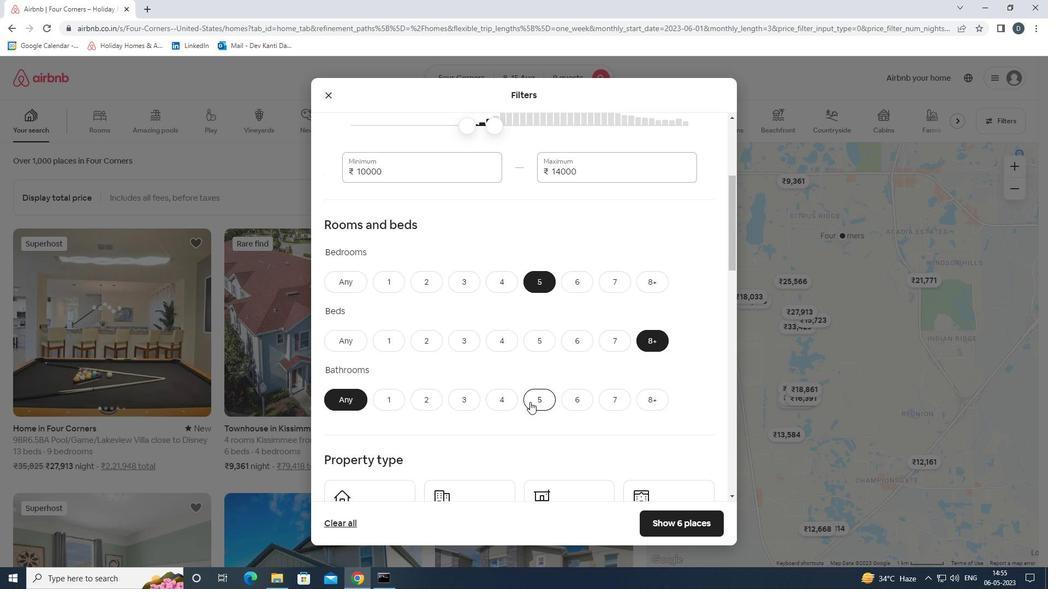 
Action: Mouse moved to (531, 396)
Screenshot: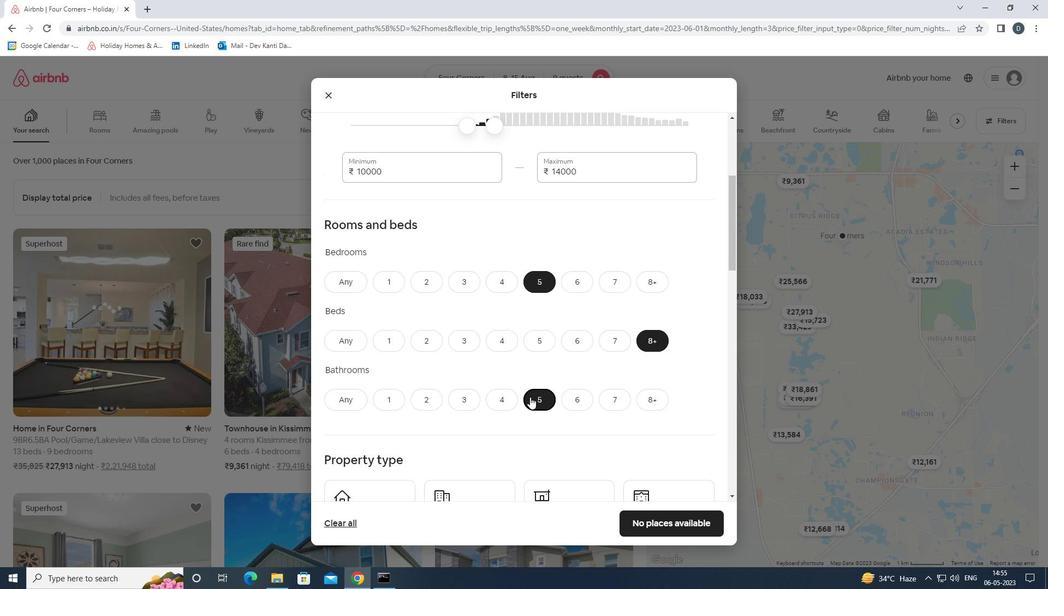 
Action: Mouse scrolled (531, 396) with delta (0, 0)
Screenshot: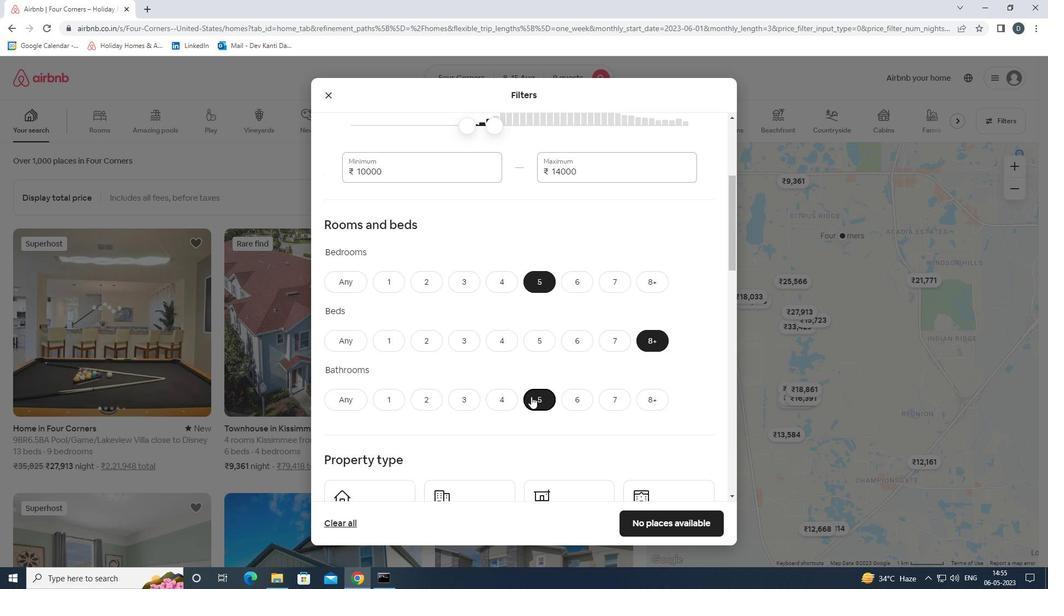 
Action: Mouse scrolled (531, 396) with delta (0, 0)
Screenshot: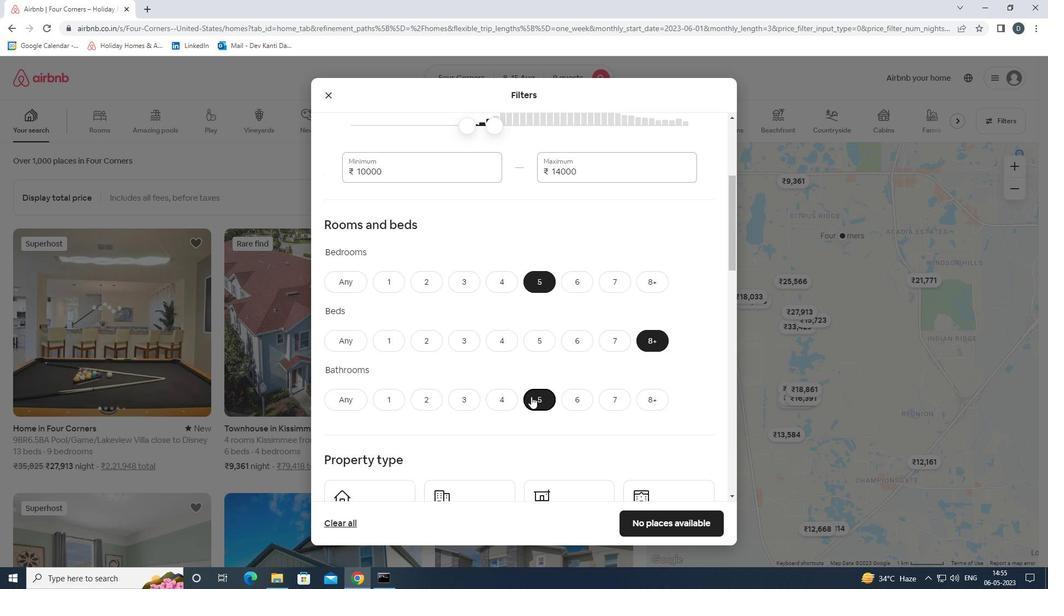 
Action: Mouse moved to (375, 413)
Screenshot: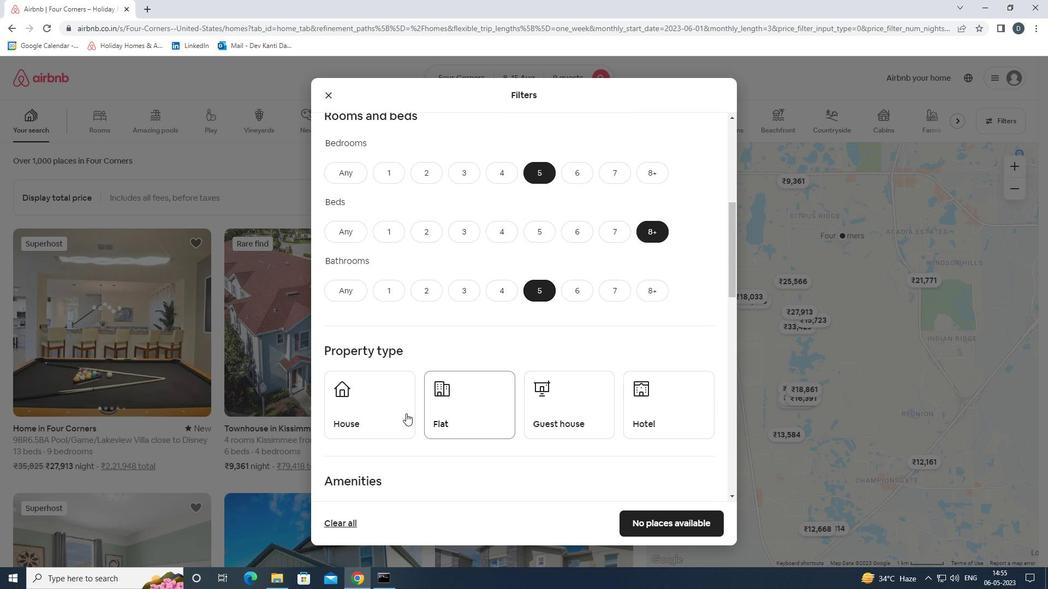 
Action: Mouse pressed left at (375, 413)
Screenshot: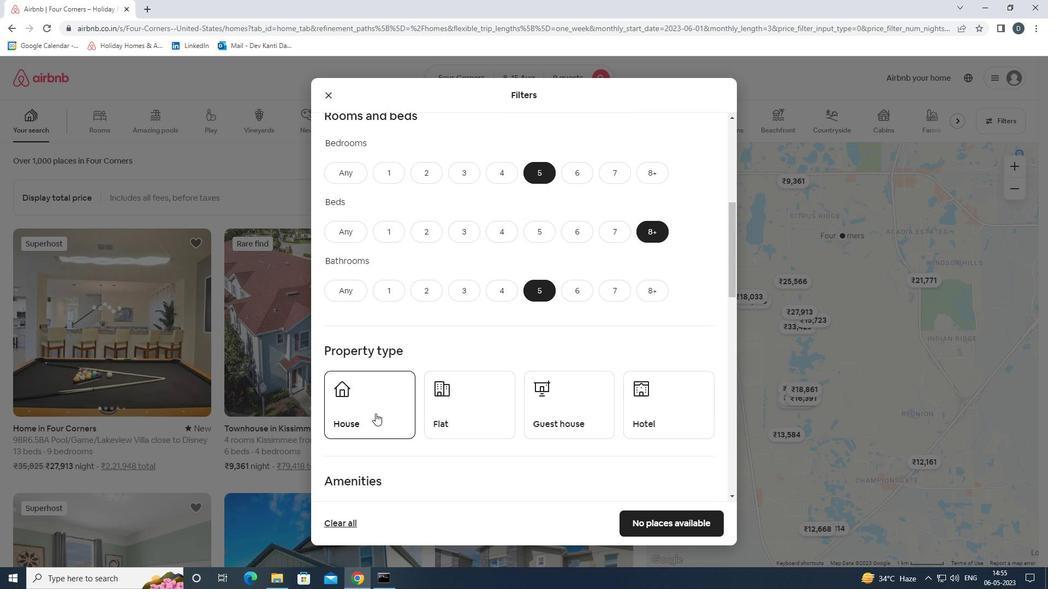 
Action: Mouse moved to (479, 415)
Screenshot: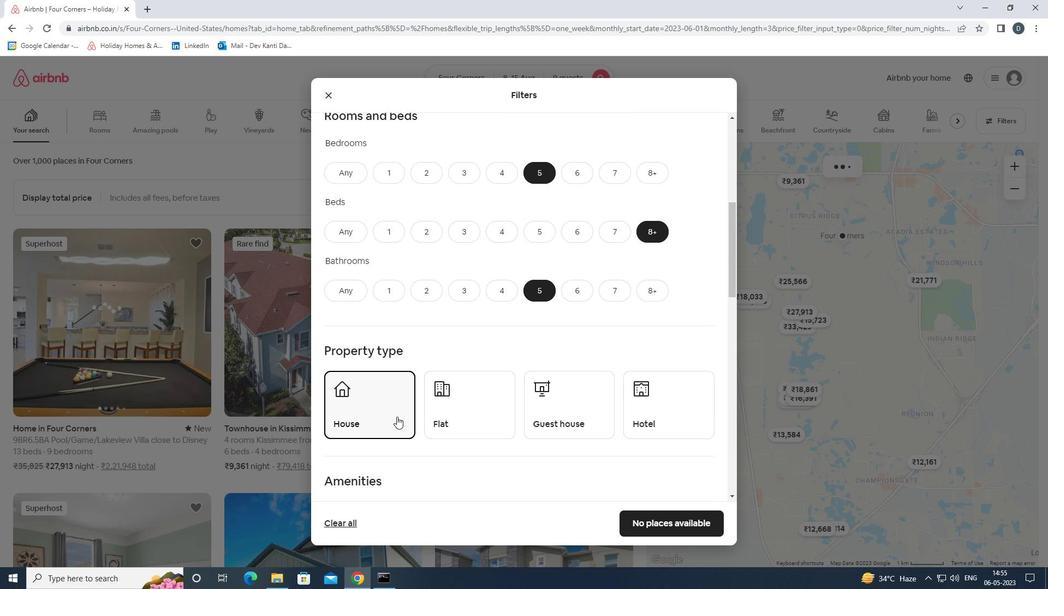
Action: Mouse pressed left at (479, 415)
Screenshot: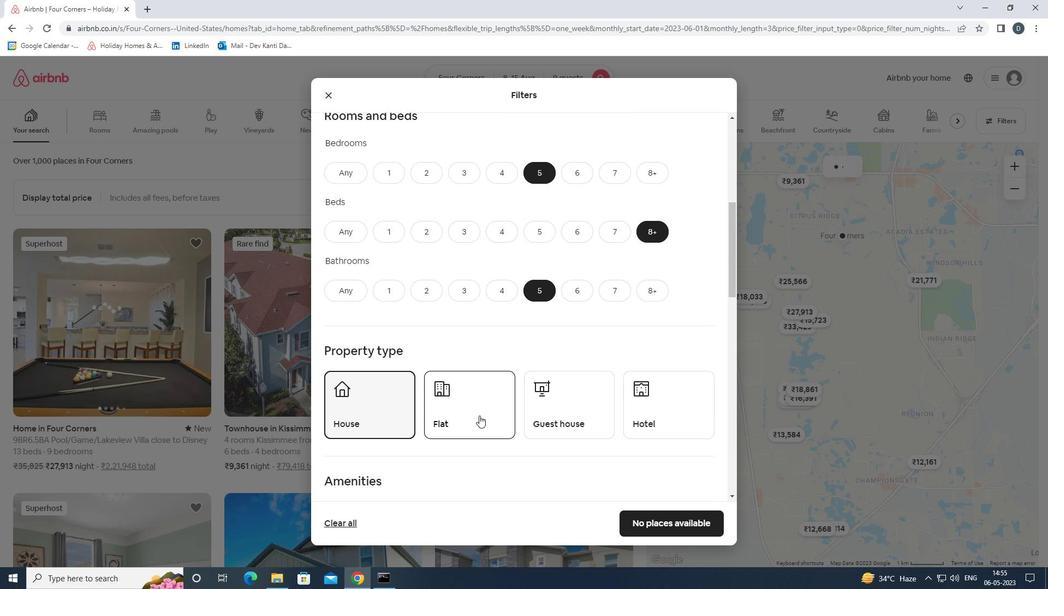 
Action: Mouse moved to (555, 415)
Screenshot: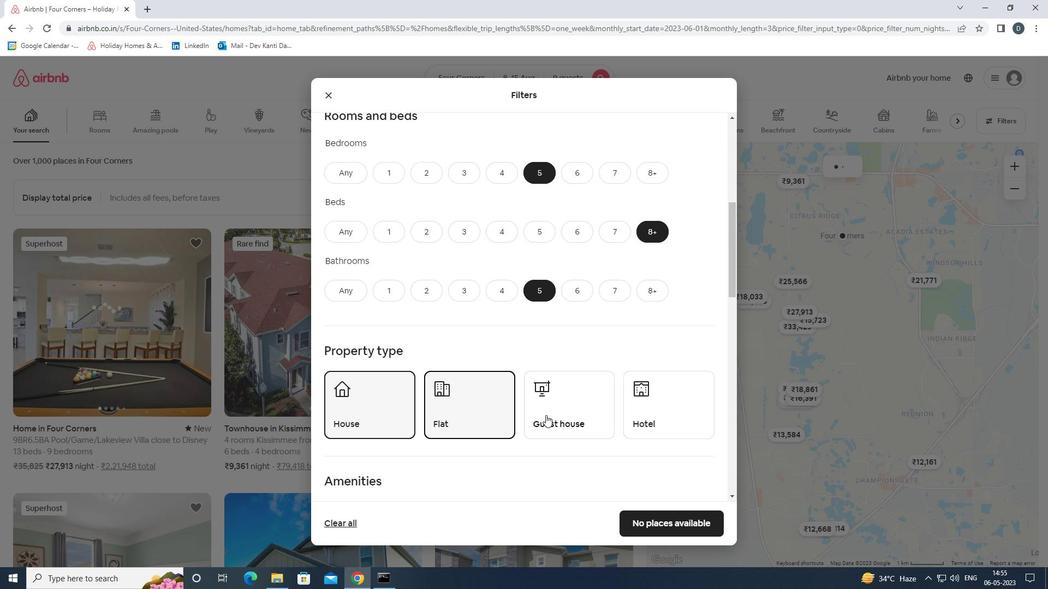 
Action: Mouse pressed left at (555, 415)
Screenshot: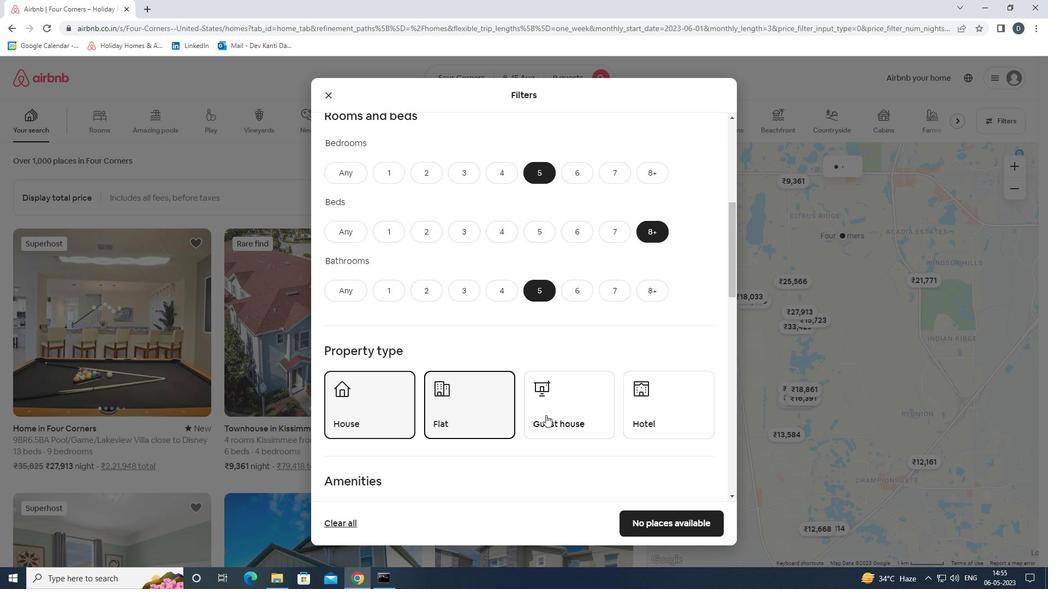 
Action: Mouse moved to (556, 415)
Screenshot: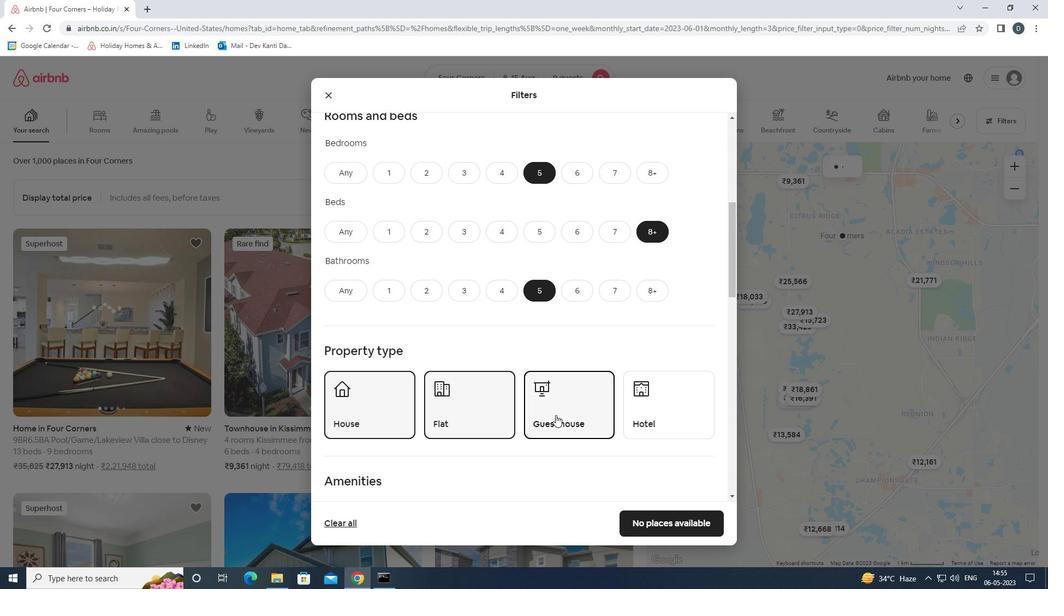
Action: Mouse scrolled (556, 414) with delta (0, 0)
Screenshot: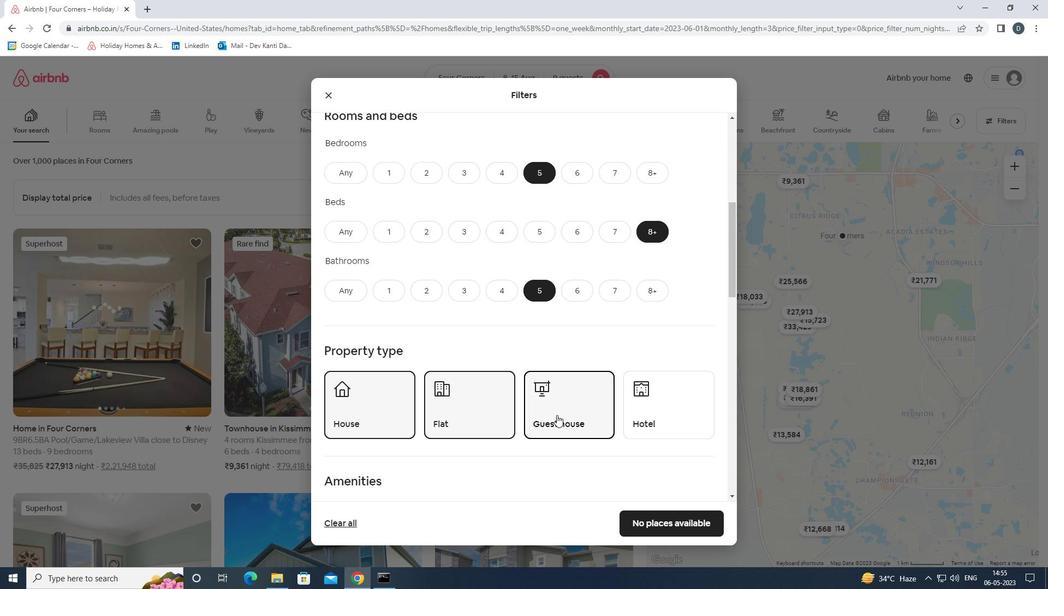 
Action: Mouse scrolled (556, 414) with delta (0, 0)
Screenshot: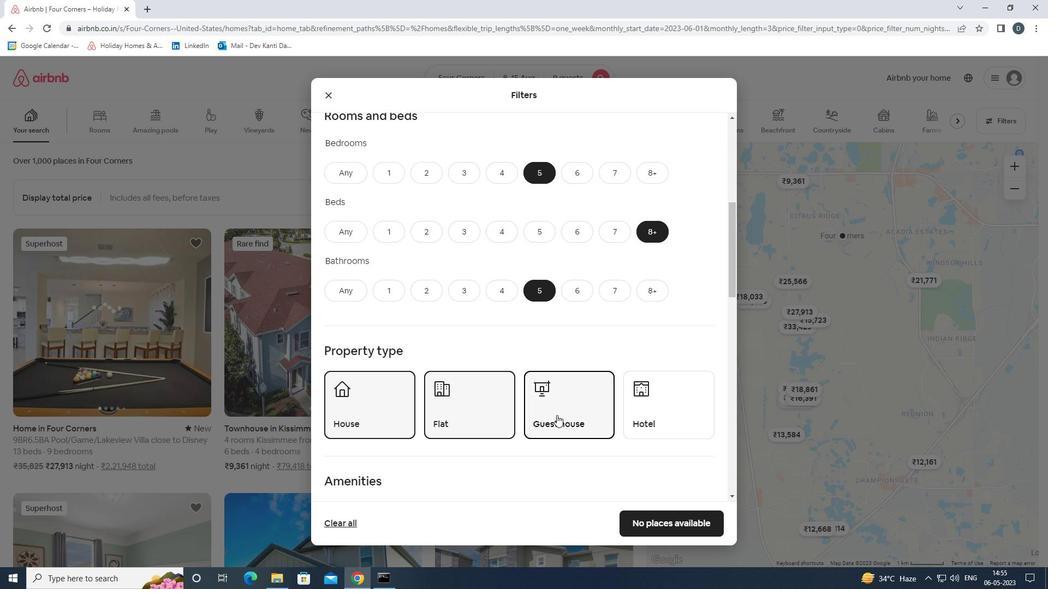 
Action: Mouse scrolled (556, 414) with delta (0, 0)
Screenshot: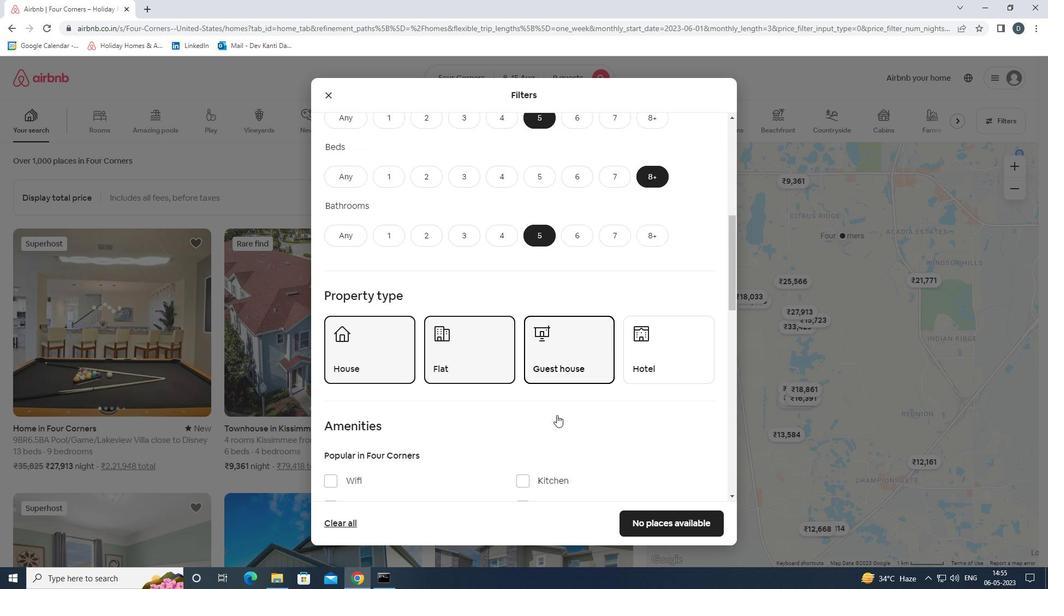 
Action: Mouse moved to (355, 368)
Screenshot: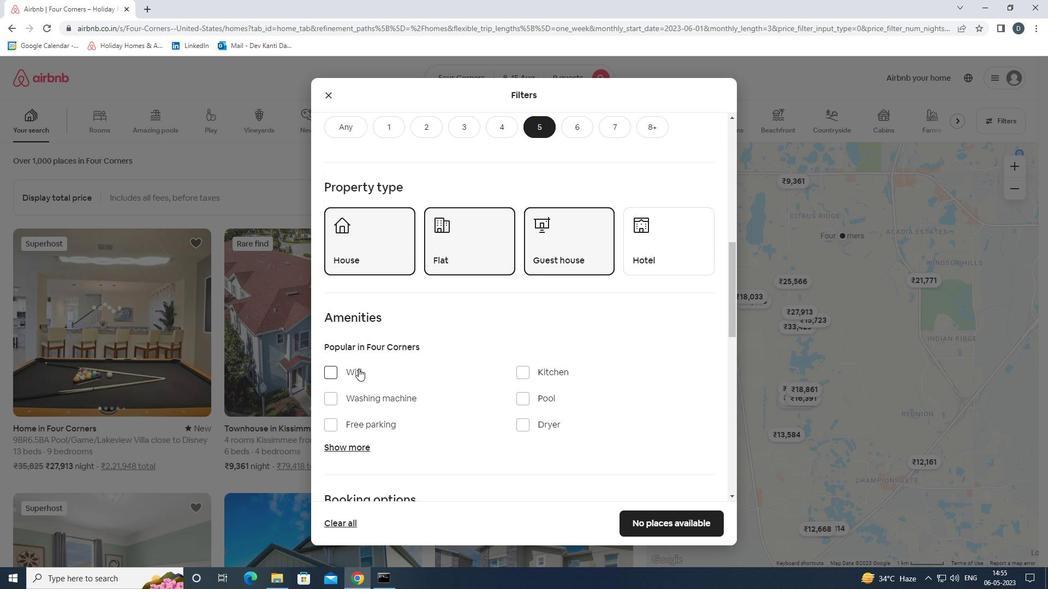 
Action: Mouse pressed left at (355, 368)
Screenshot: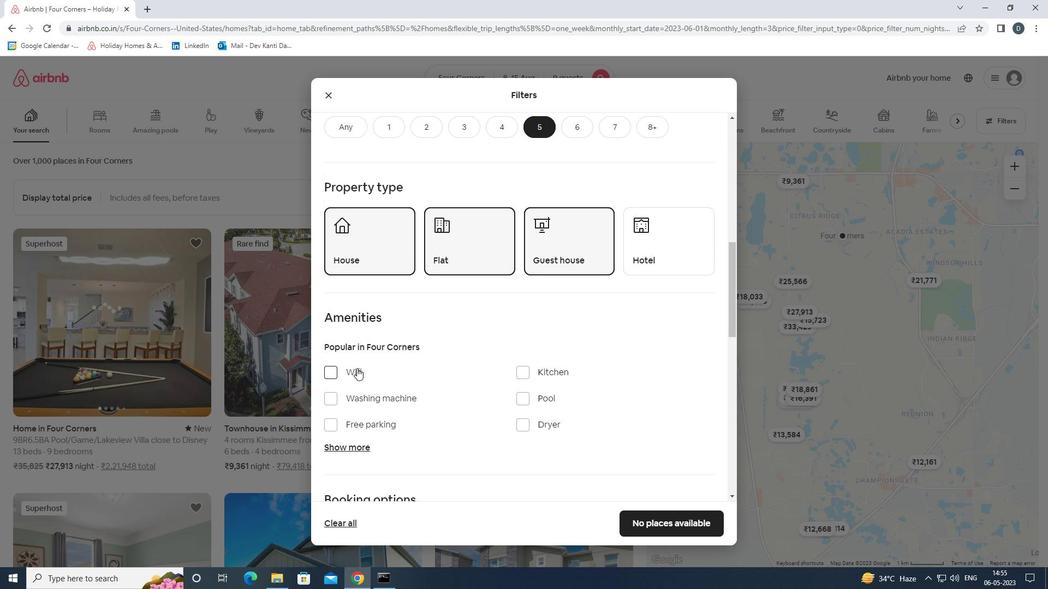 
Action: Mouse moved to (377, 424)
Screenshot: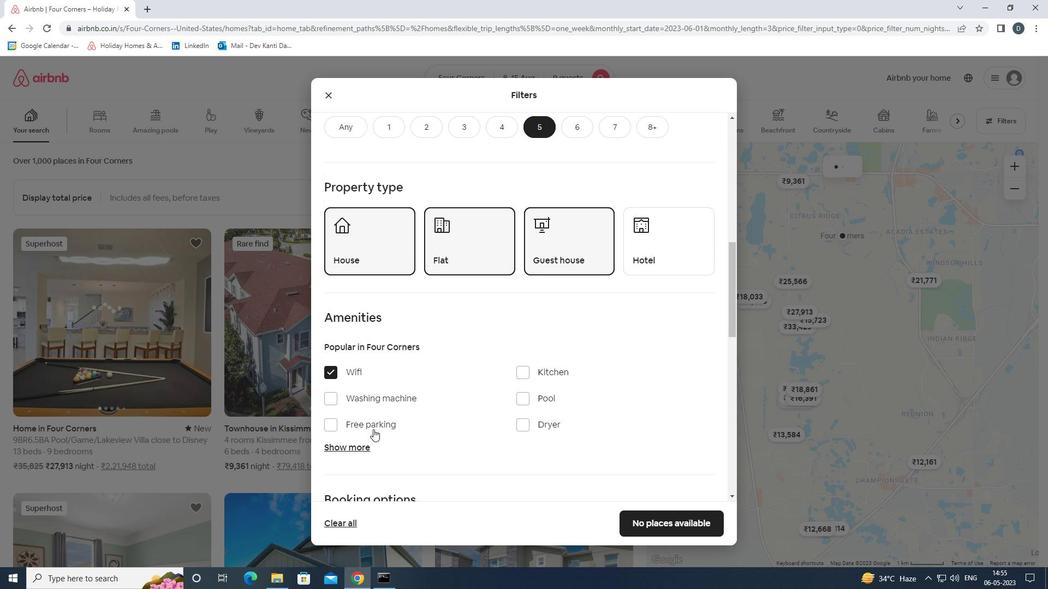 
Action: Mouse pressed left at (377, 424)
Screenshot: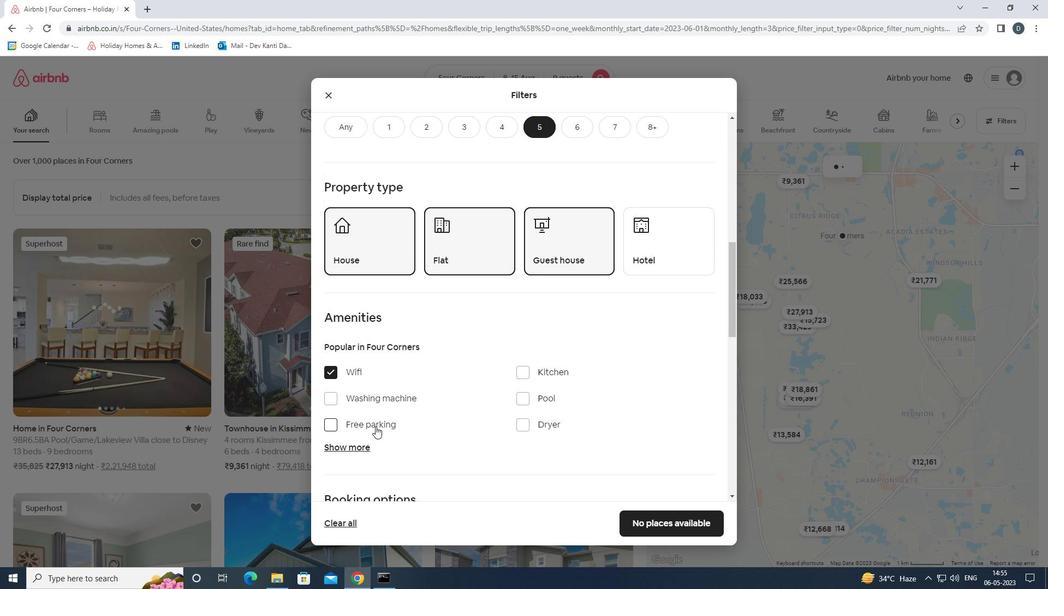 
Action: Mouse moved to (358, 444)
Screenshot: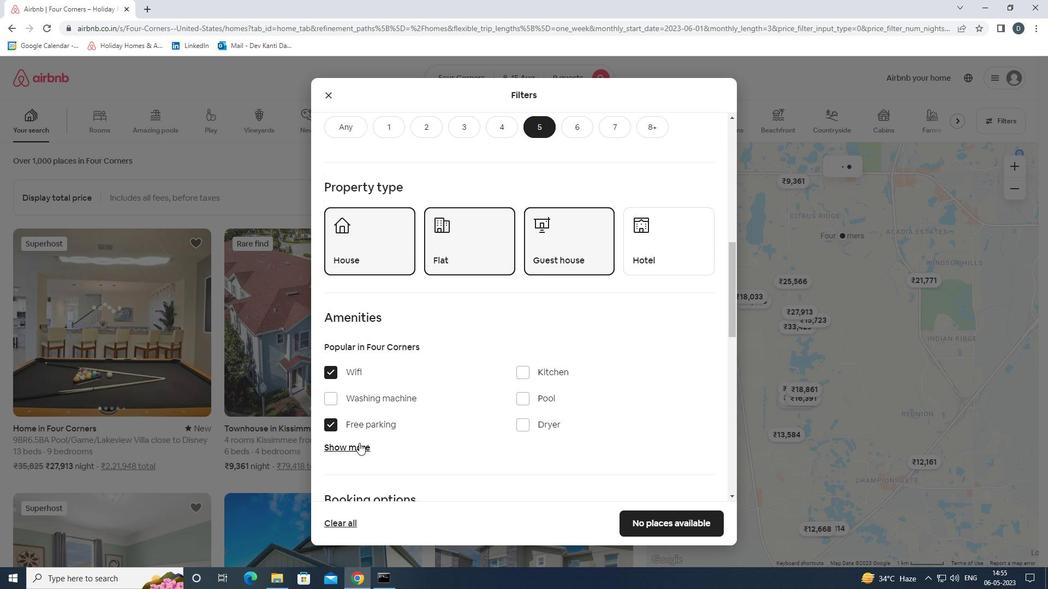 
Action: Mouse pressed left at (358, 444)
Screenshot: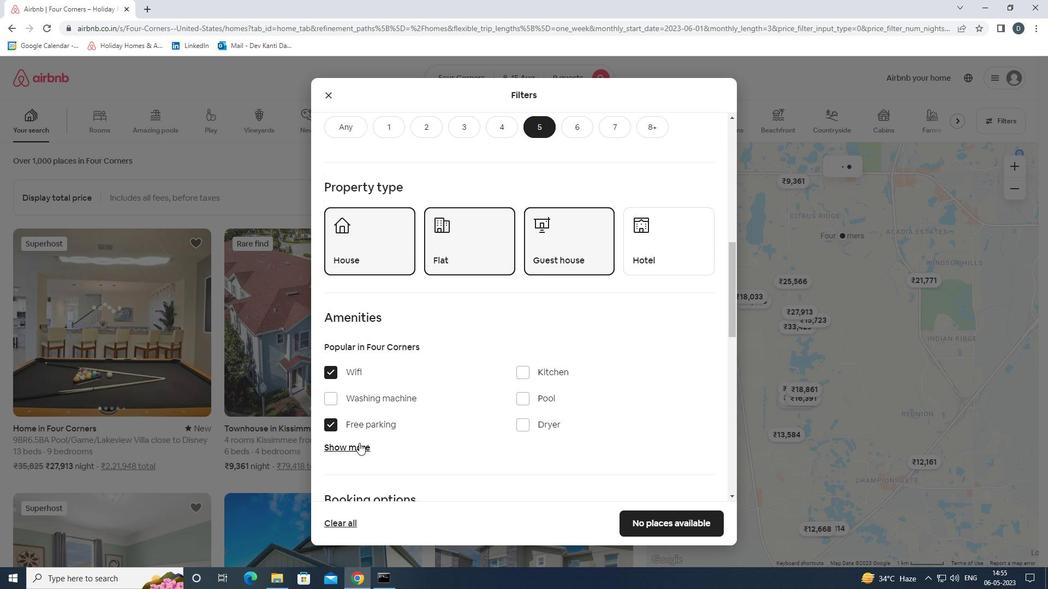 
Action: Mouse moved to (448, 418)
Screenshot: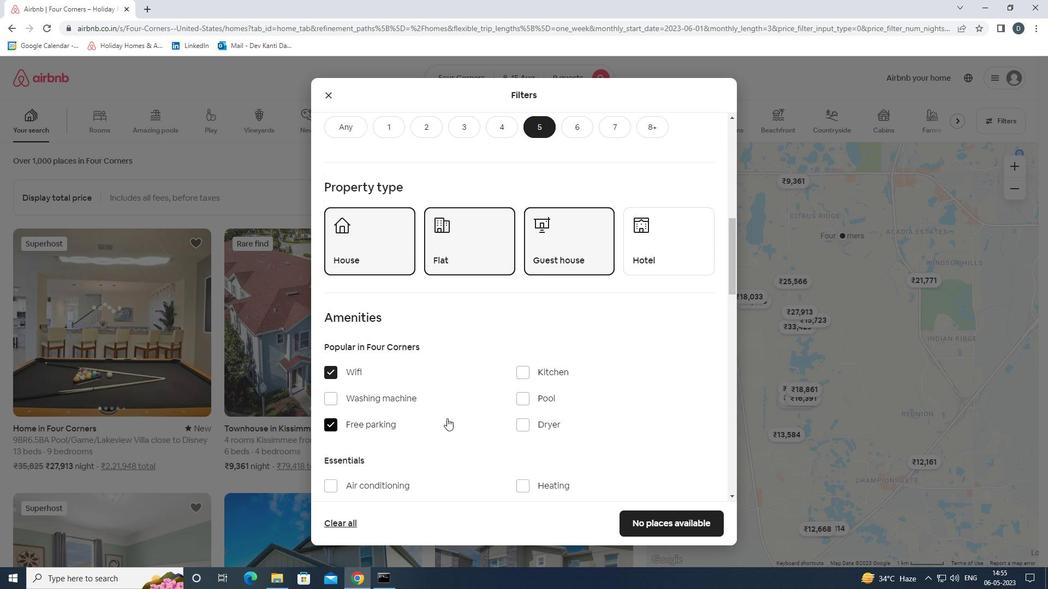 
Action: Mouse scrolled (448, 417) with delta (0, 0)
Screenshot: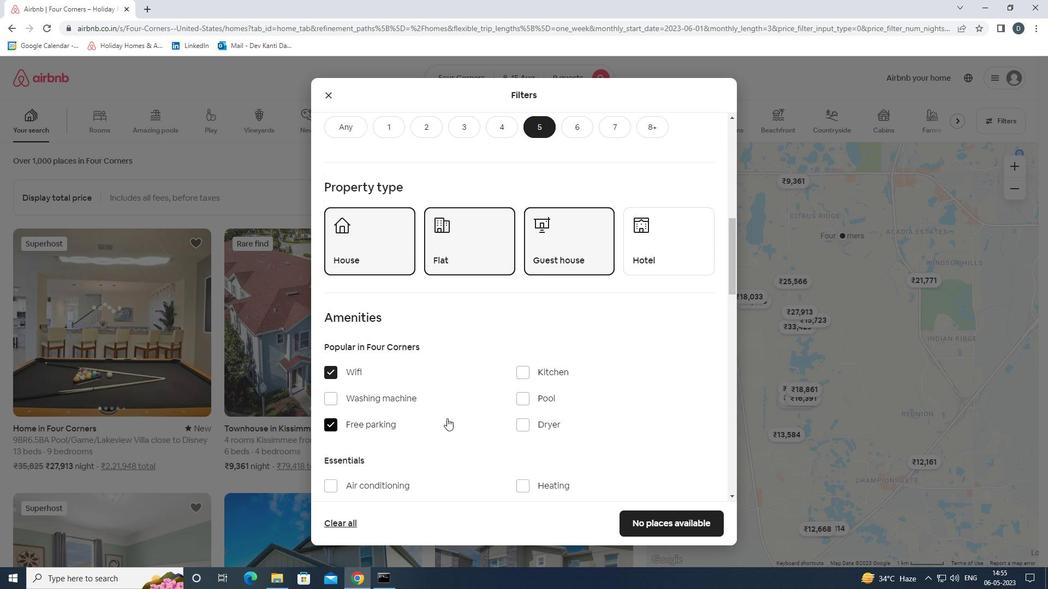 
Action: Mouse moved to (448, 418)
Screenshot: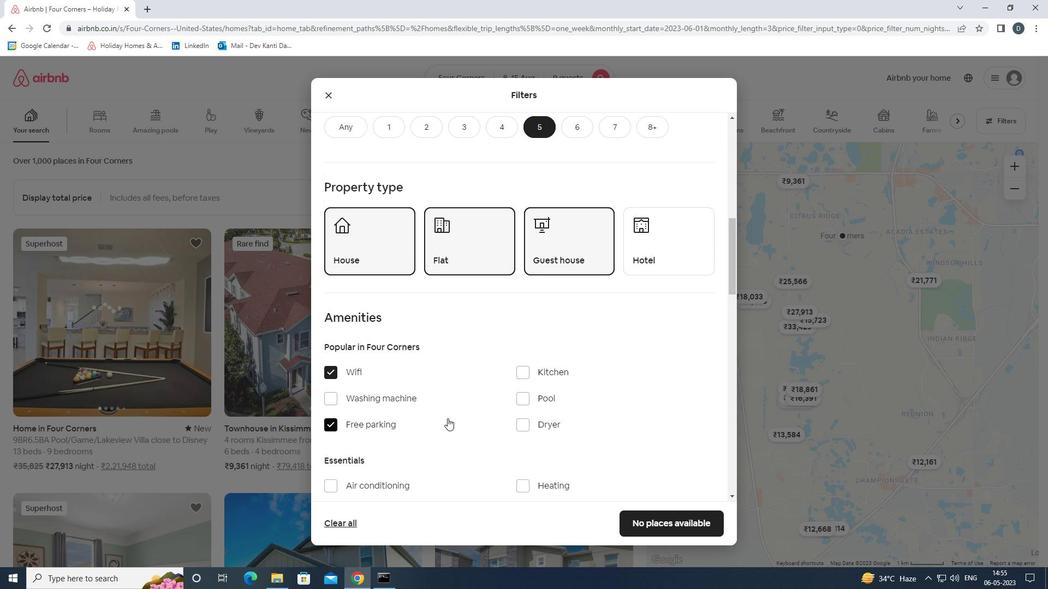 
Action: Mouse scrolled (448, 418) with delta (0, 0)
Screenshot: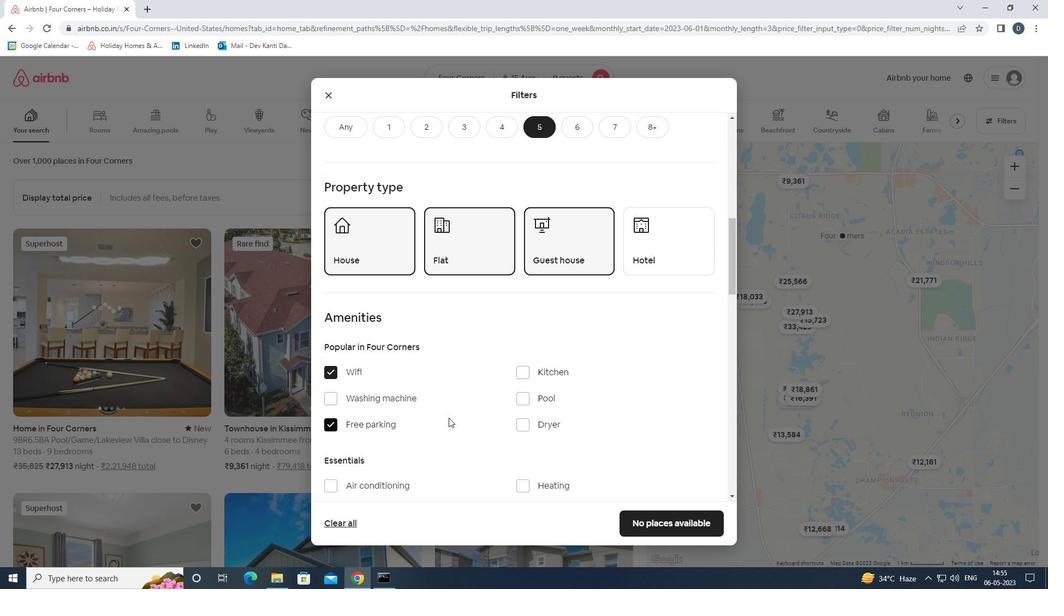 
Action: Mouse scrolled (448, 418) with delta (0, 0)
Screenshot: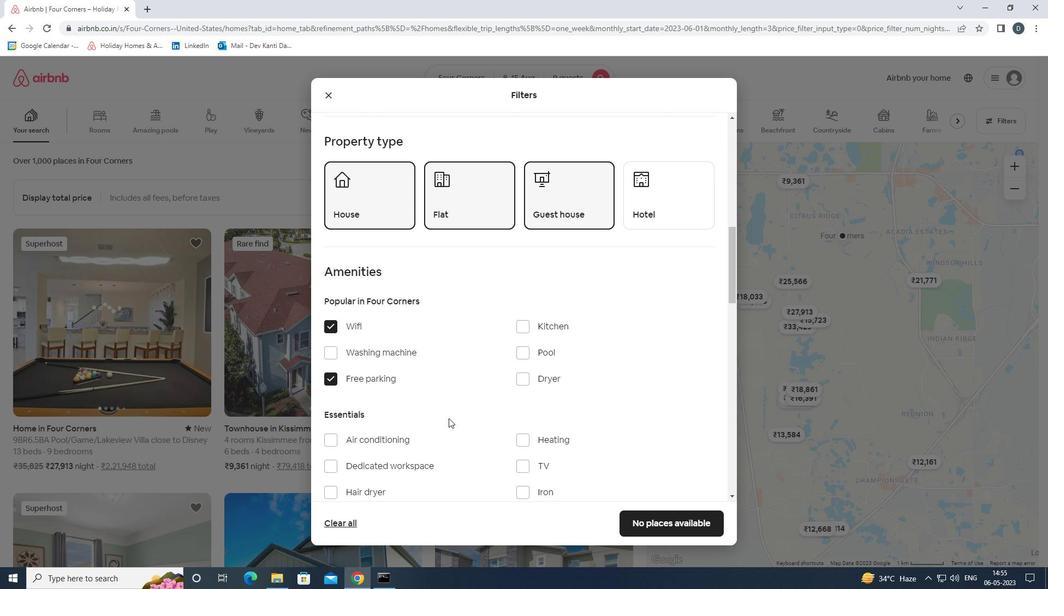 
Action: Mouse moved to (449, 418)
Screenshot: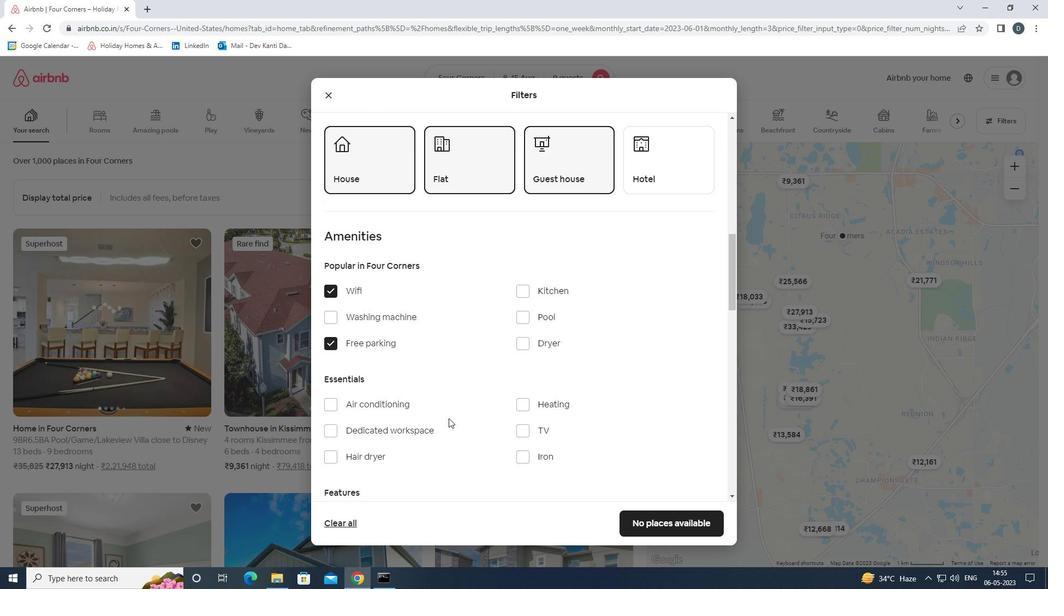 
Action: Mouse scrolled (449, 419) with delta (0, 0)
Screenshot: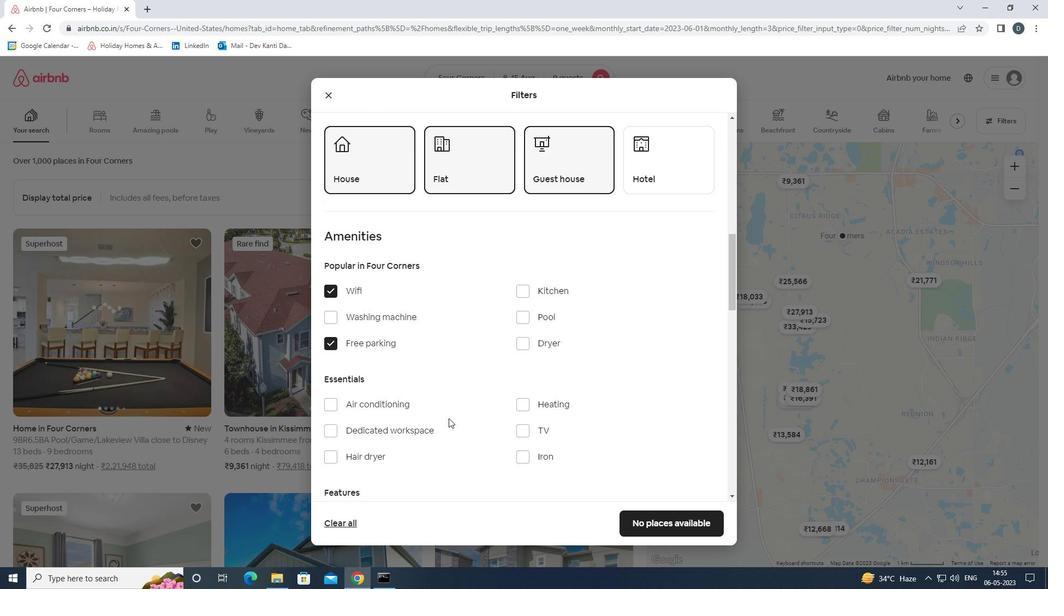
Action: Mouse moved to (522, 405)
Screenshot: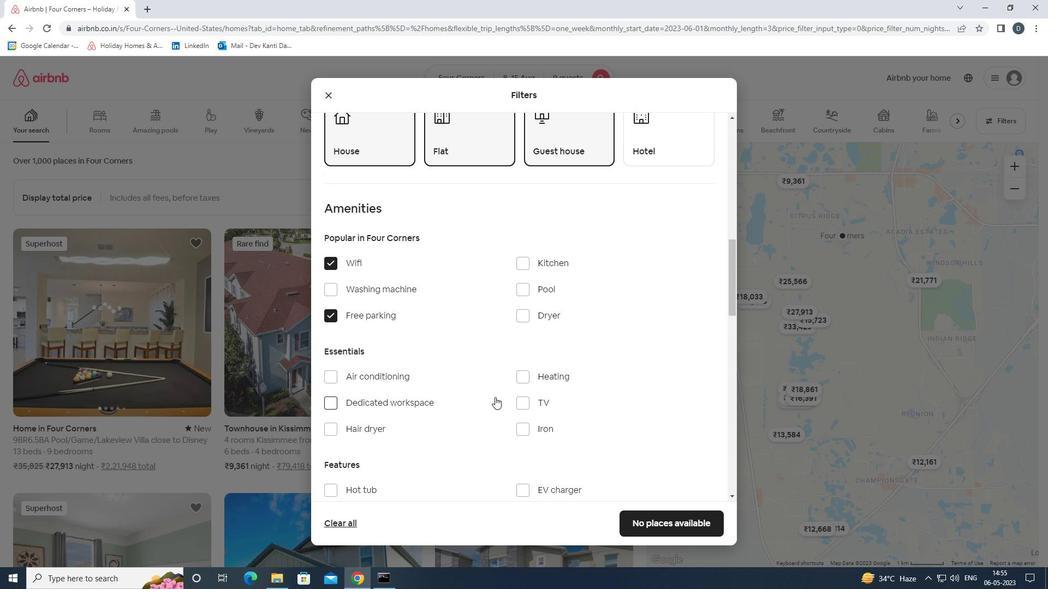 
Action: Mouse pressed left at (522, 405)
Screenshot: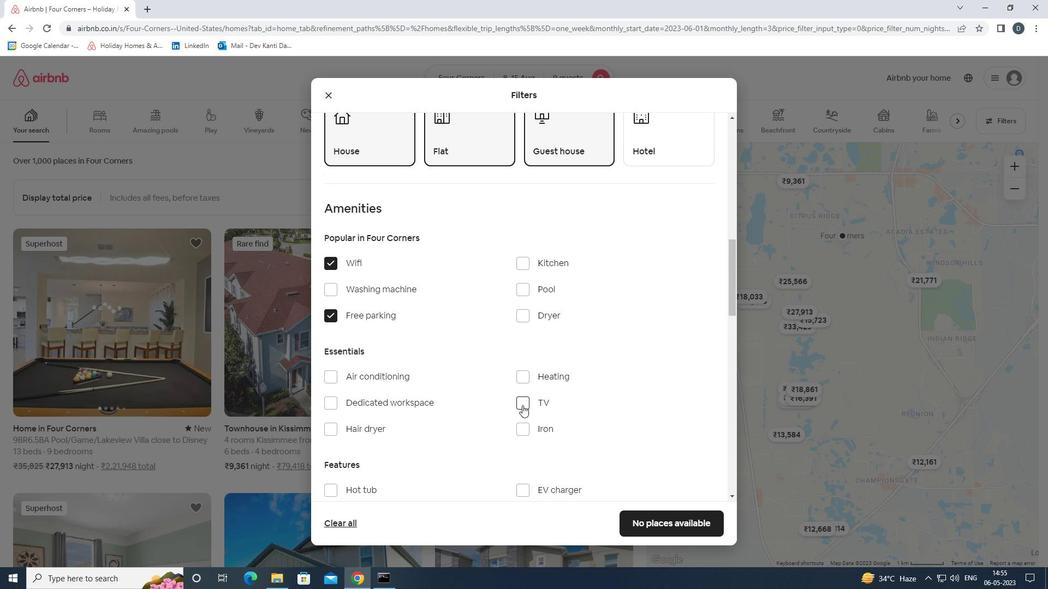 
Action: Mouse scrolled (522, 405) with delta (0, 0)
Screenshot: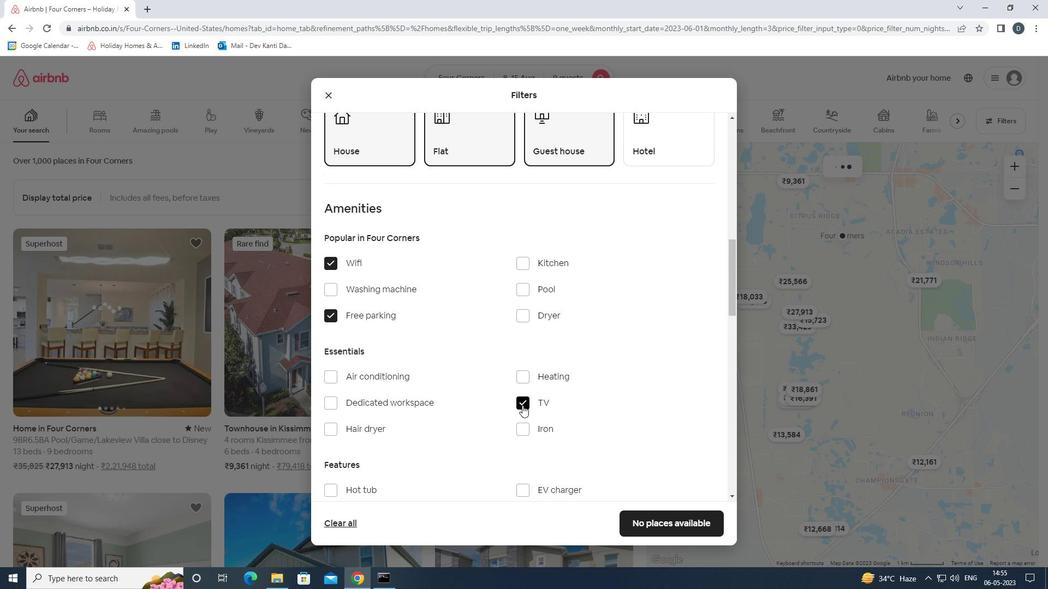 
Action: Mouse scrolled (522, 405) with delta (0, 0)
Screenshot: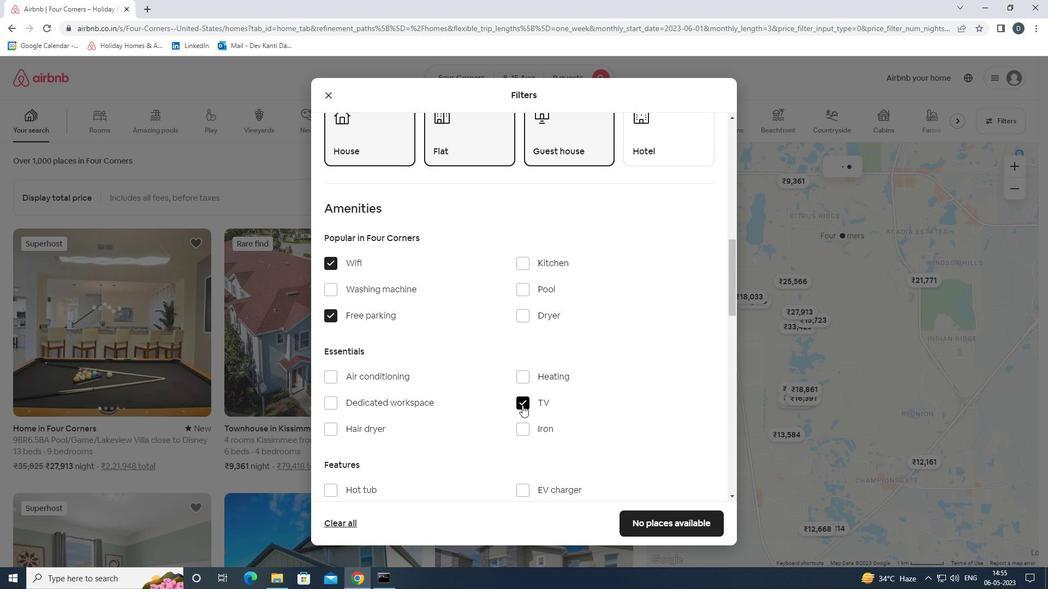 
Action: Mouse moved to (540, 405)
Screenshot: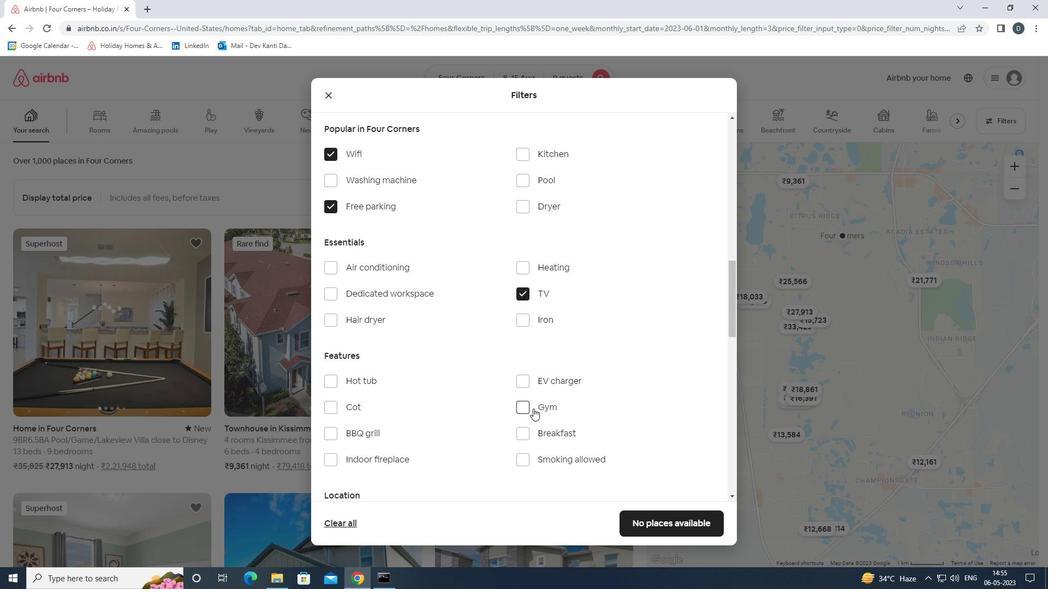 
Action: Mouse pressed left at (540, 405)
Screenshot: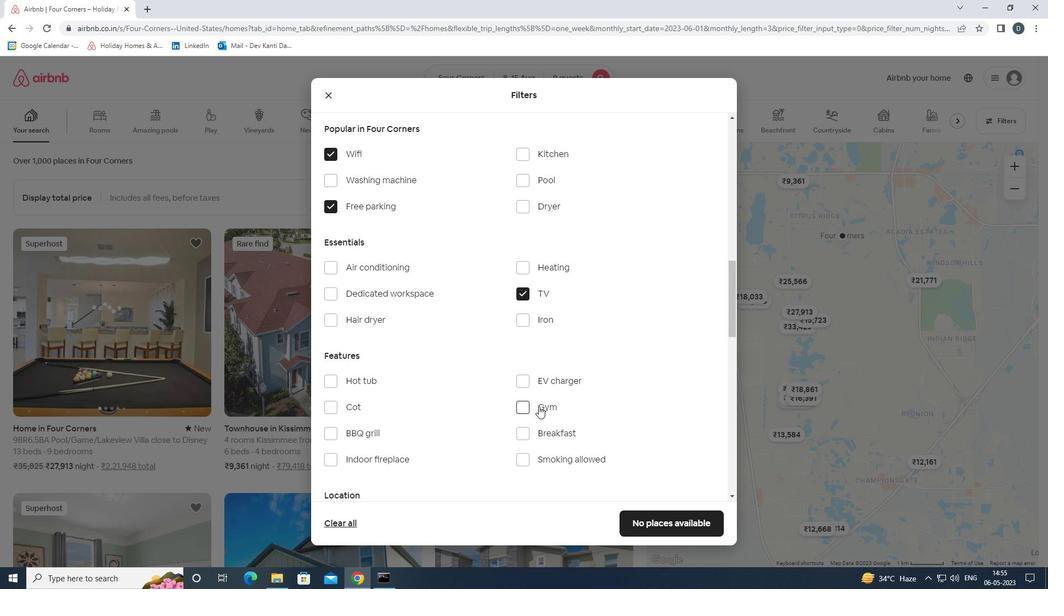 
Action: Mouse moved to (542, 429)
Screenshot: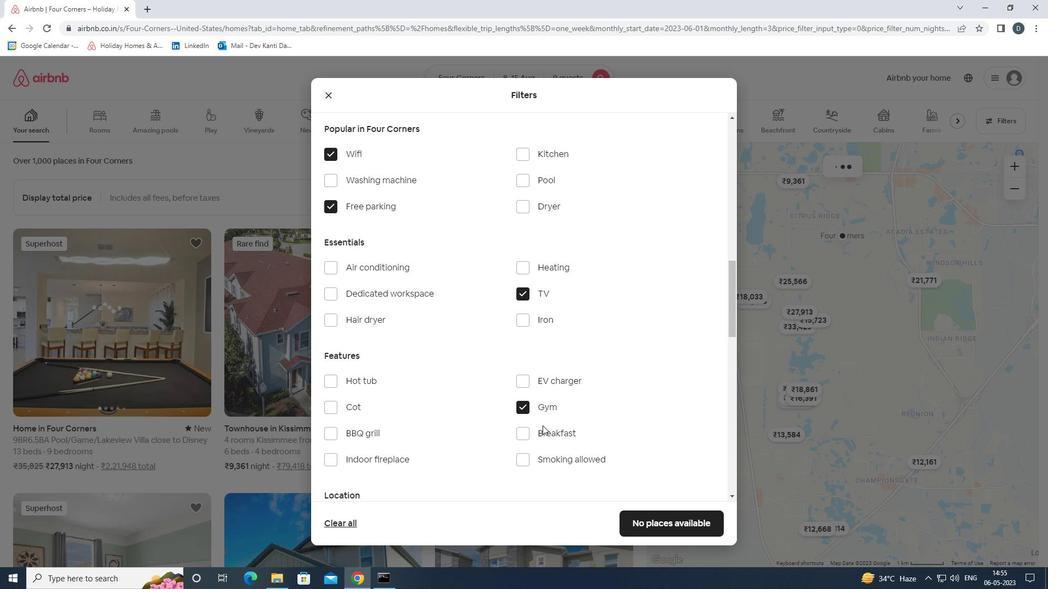 
Action: Mouse pressed left at (542, 429)
Screenshot: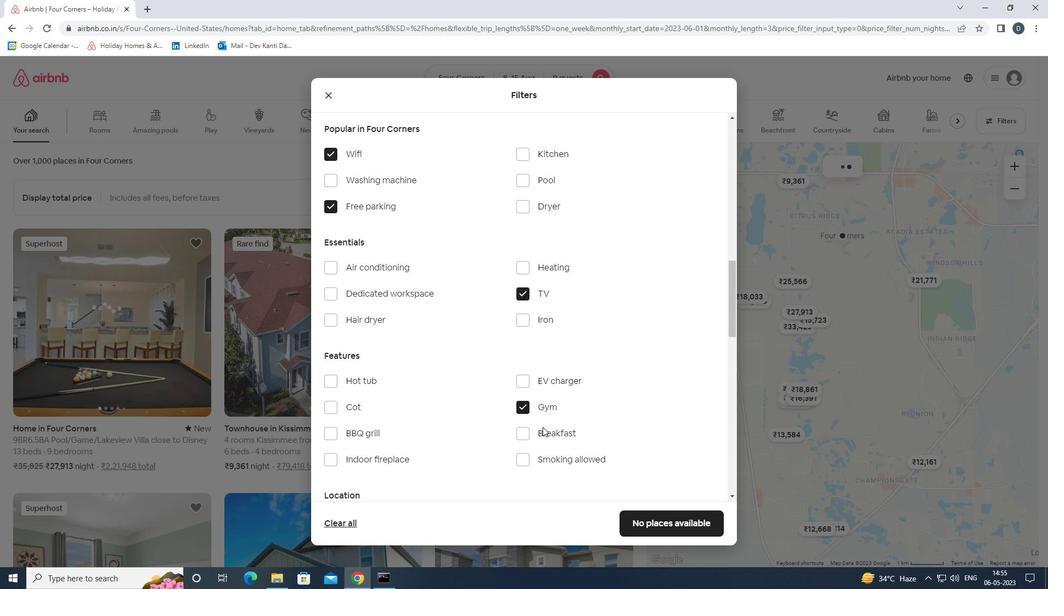 
Action: Mouse moved to (563, 399)
Screenshot: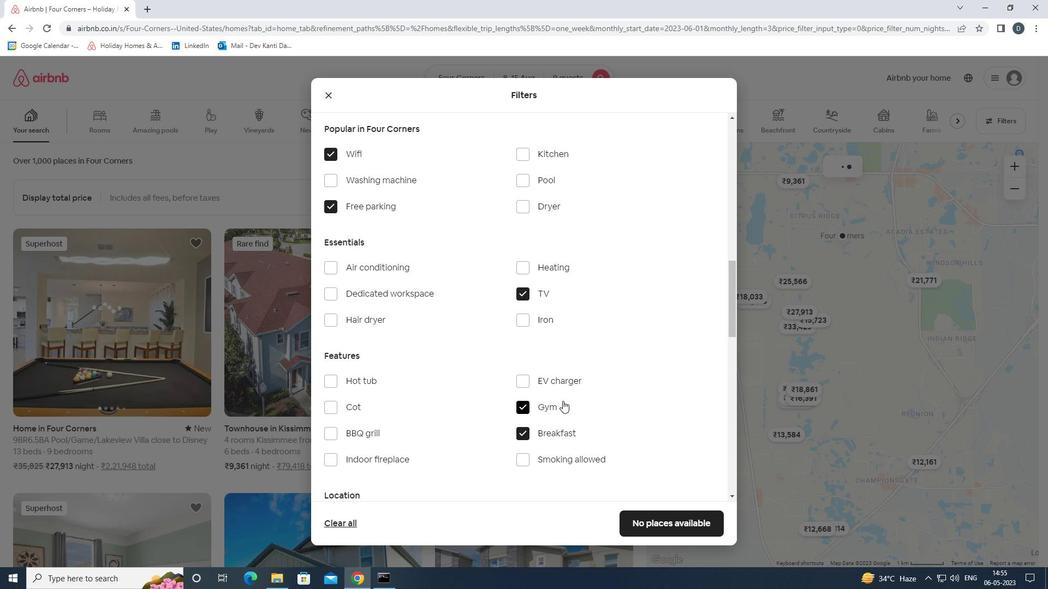 
Action: Mouse scrolled (563, 398) with delta (0, 0)
Screenshot: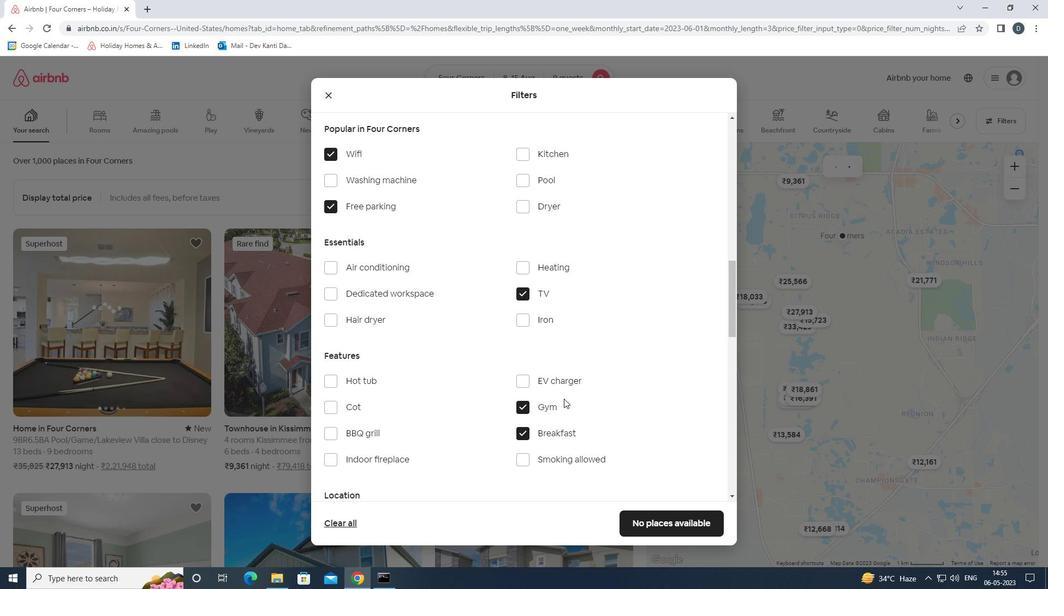 
Action: Mouse scrolled (563, 398) with delta (0, 0)
Screenshot: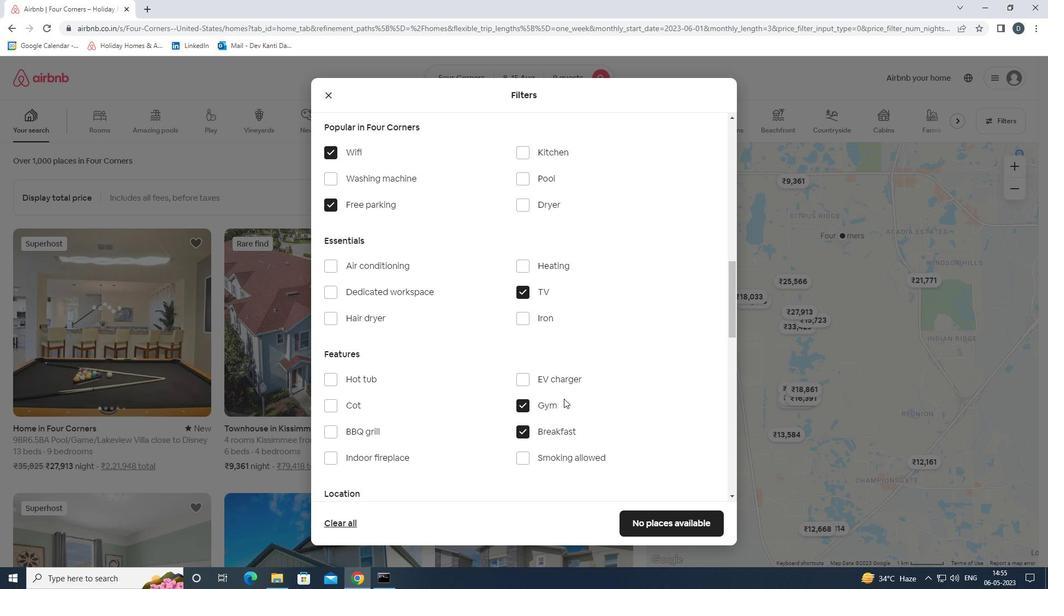 
Action: Mouse moved to (564, 399)
Screenshot: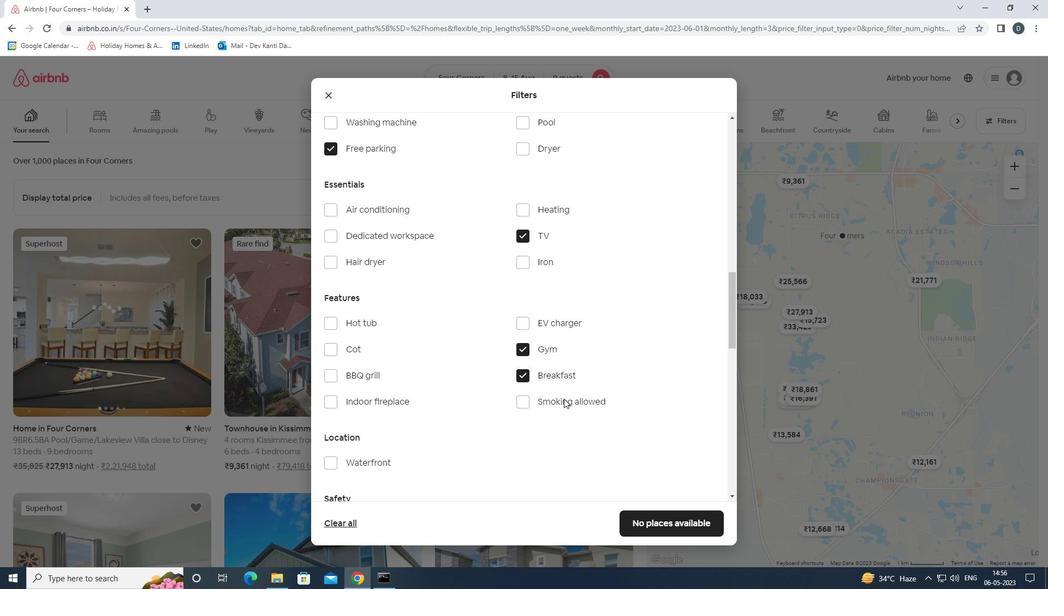 
Action: Mouse scrolled (564, 398) with delta (0, 0)
Screenshot: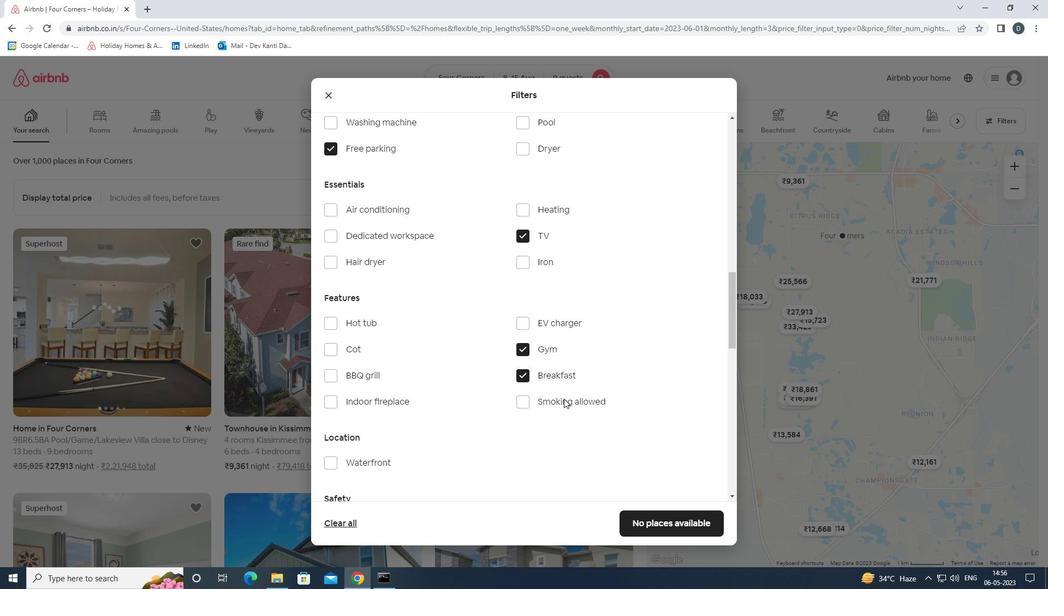 
Action: Mouse moved to (561, 391)
Screenshot: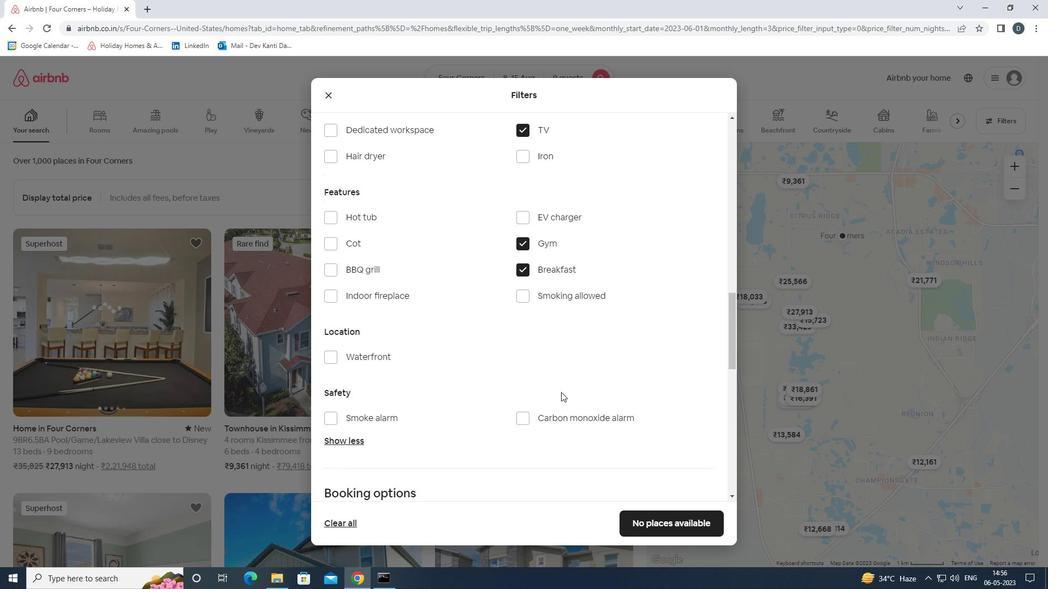 
Action: Mouse scrolled (561, 391) with delta (0, 0)
Screenshot: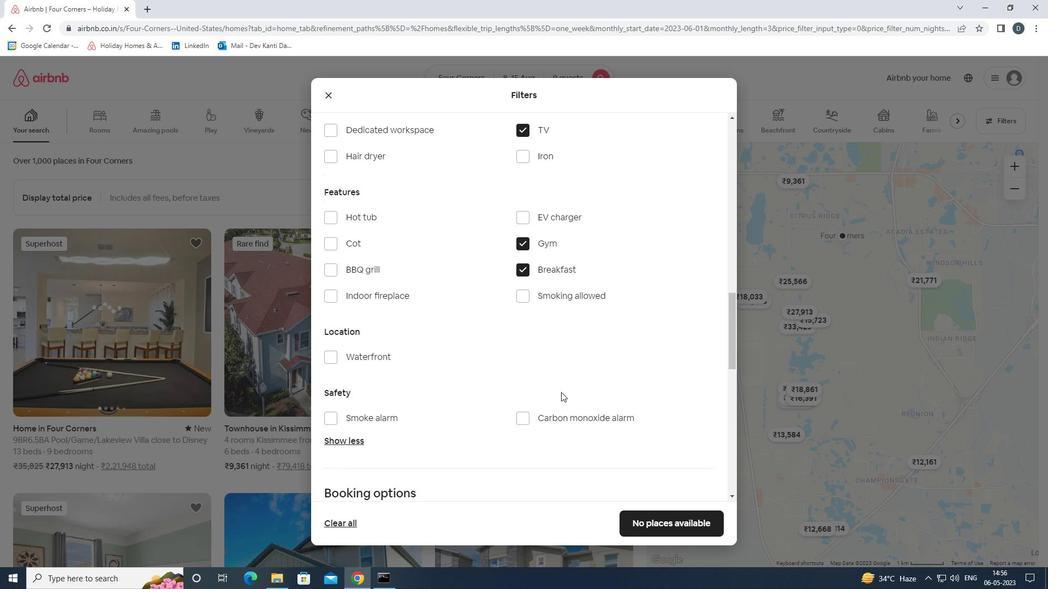 
Action: Mouse moved to (559, 393)
Screenshot: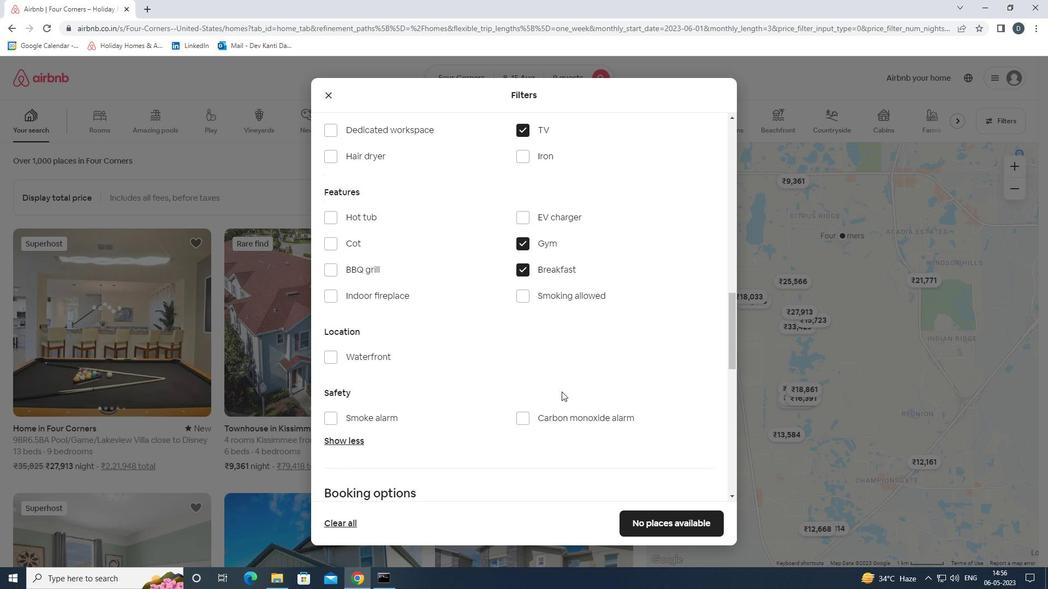 
Action: Mouse scrolled (559, 392) with delta (0, 0)
Screenshot: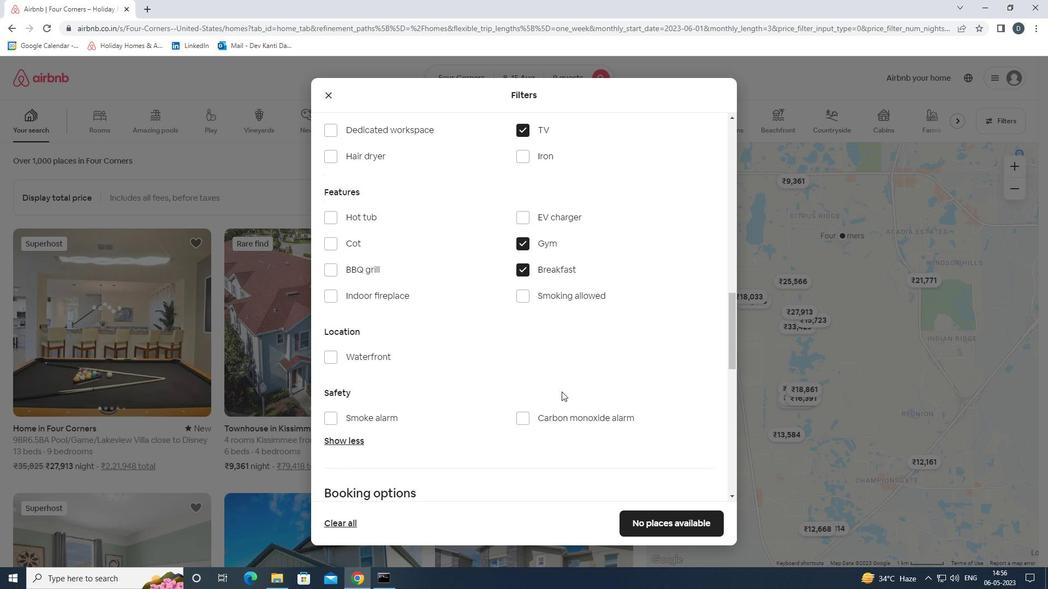 
Action: Mouse moved to (546, 398)
Screenshot: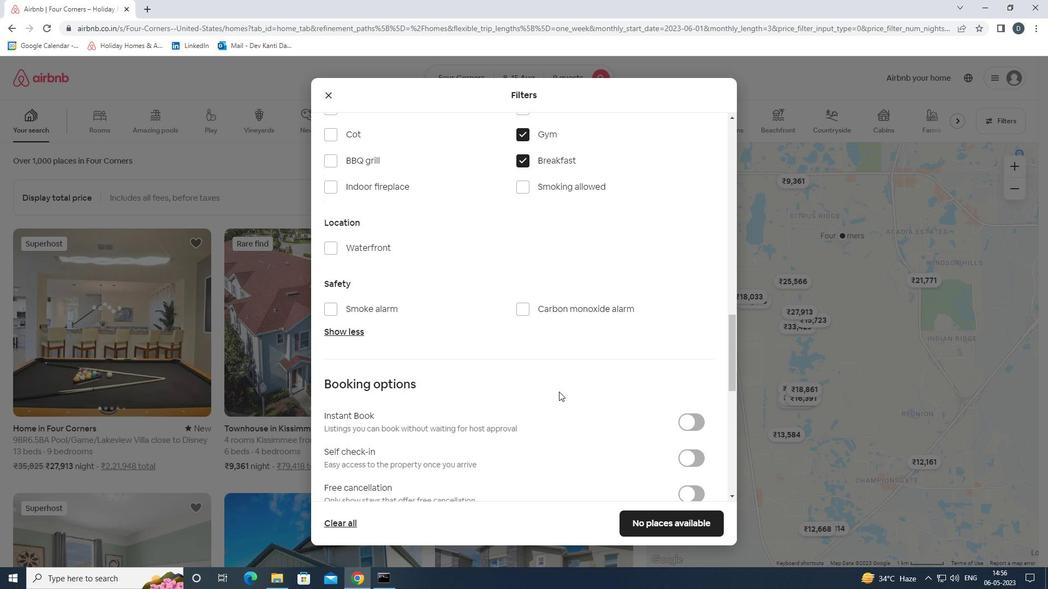 
Action: Mouse scrolled (546, 397) with delta (0, 0)
Screenshot: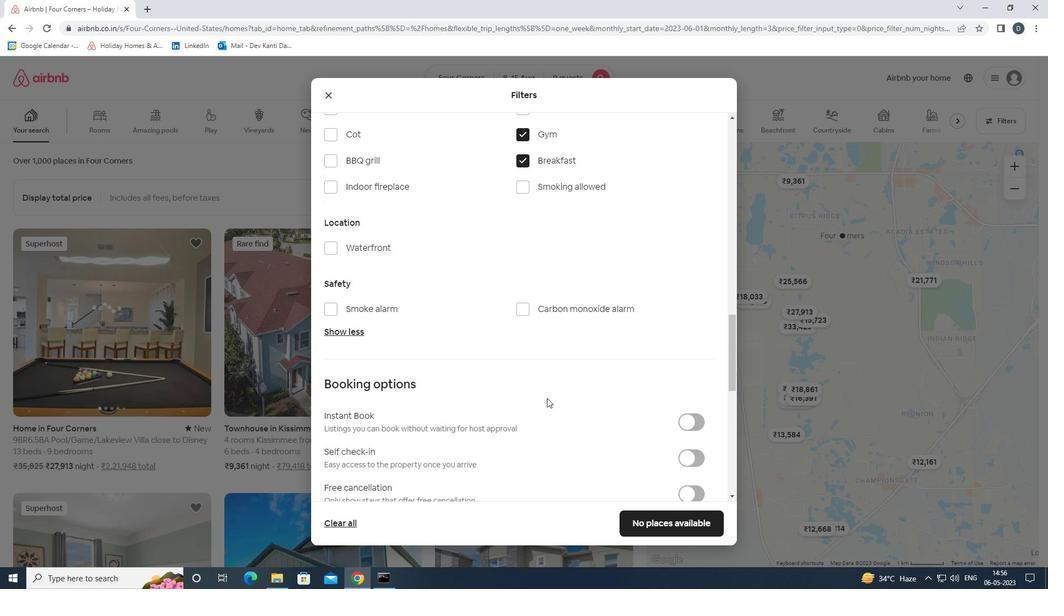 
Action: Mouse moved to (689, 400)
Screenshot: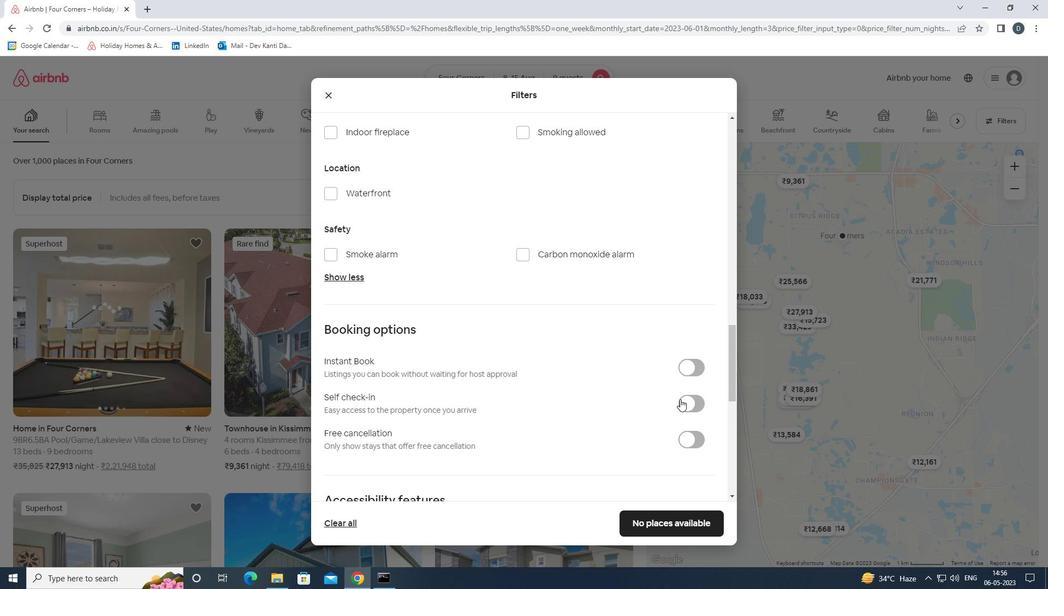 
Action: Mouse pressed left at (689, 400)
Screenshot: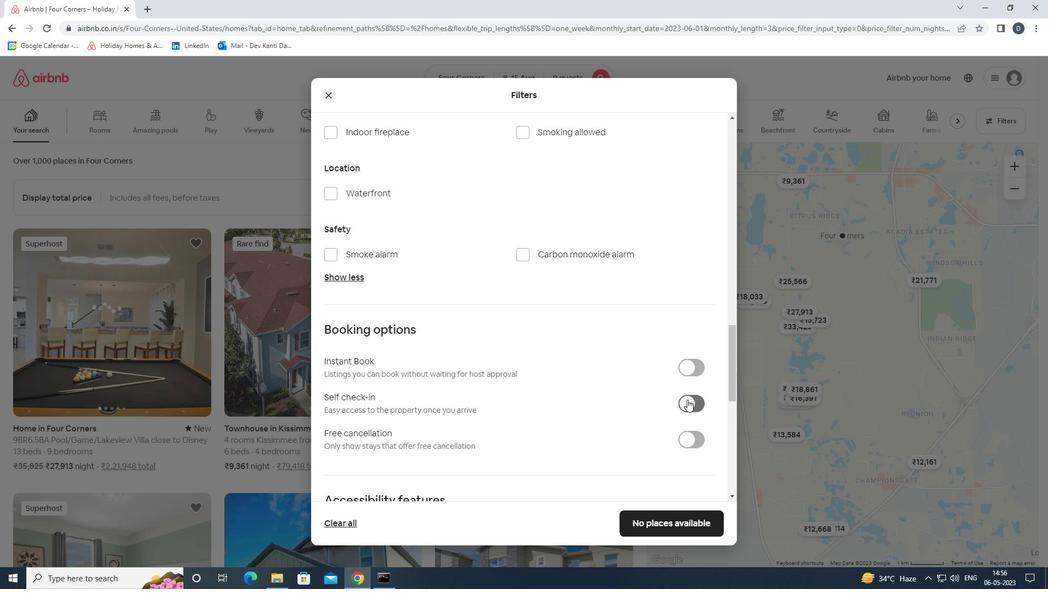 
Action: Mouse moved to (622, 397)
Screenshot: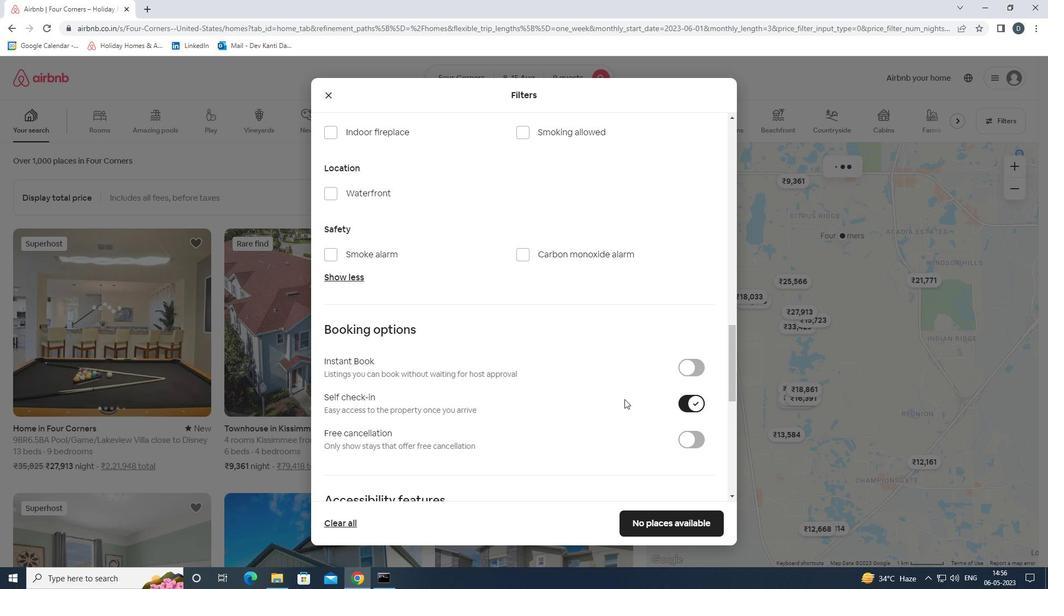 
Action: Mouse scrolled (622, 397) with delta (0, 0)
Screenshot: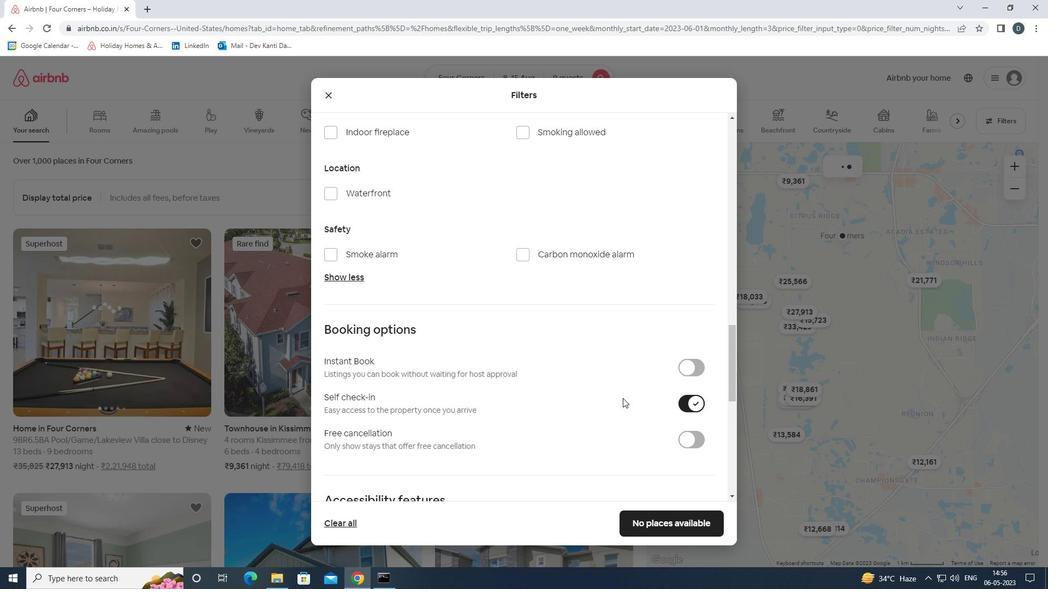 
Action: Mouse scrolled (622, 397) with delta (0, 0)
Screenshot: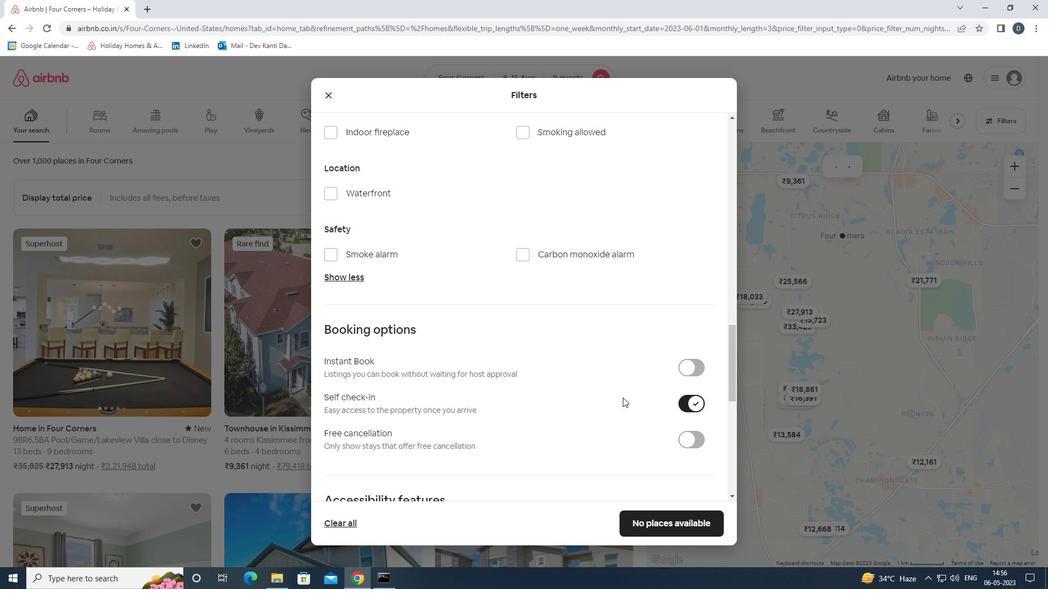 
Action: Mouse moved to (622, 397)
Screenshot: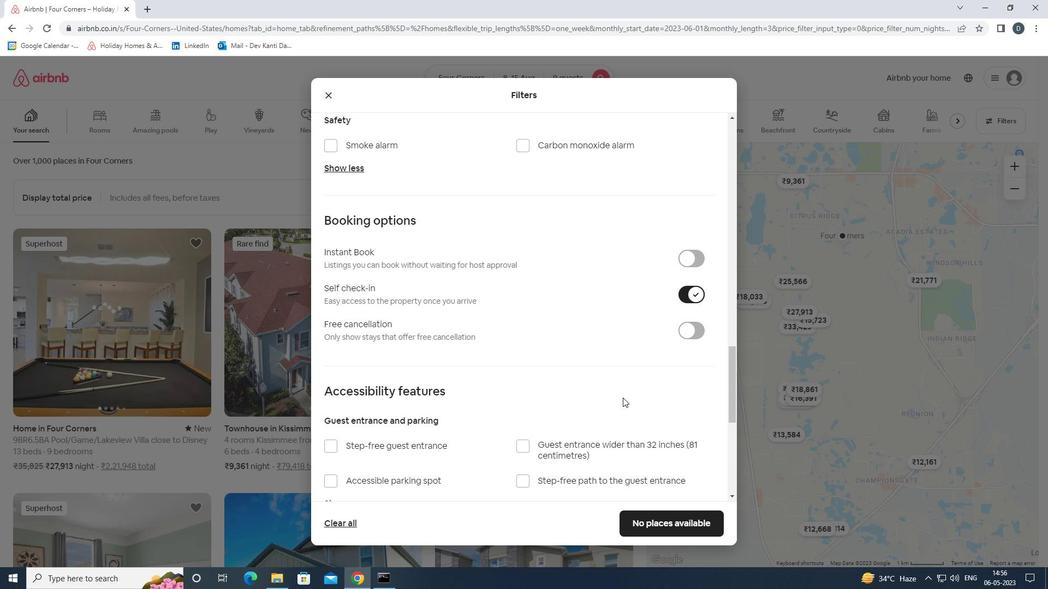 
Action: Mouse scrolled (622, 396) with delta (0, 0)
Screenshot: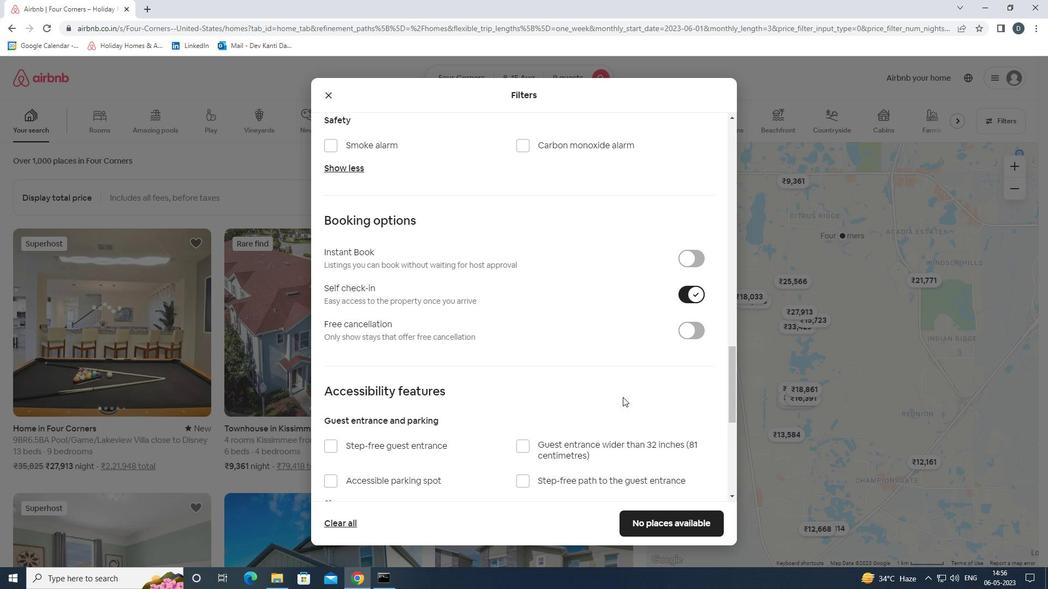 
Action: Mouse scrolled (622, 396) with delta (0, 0)
Screenshot: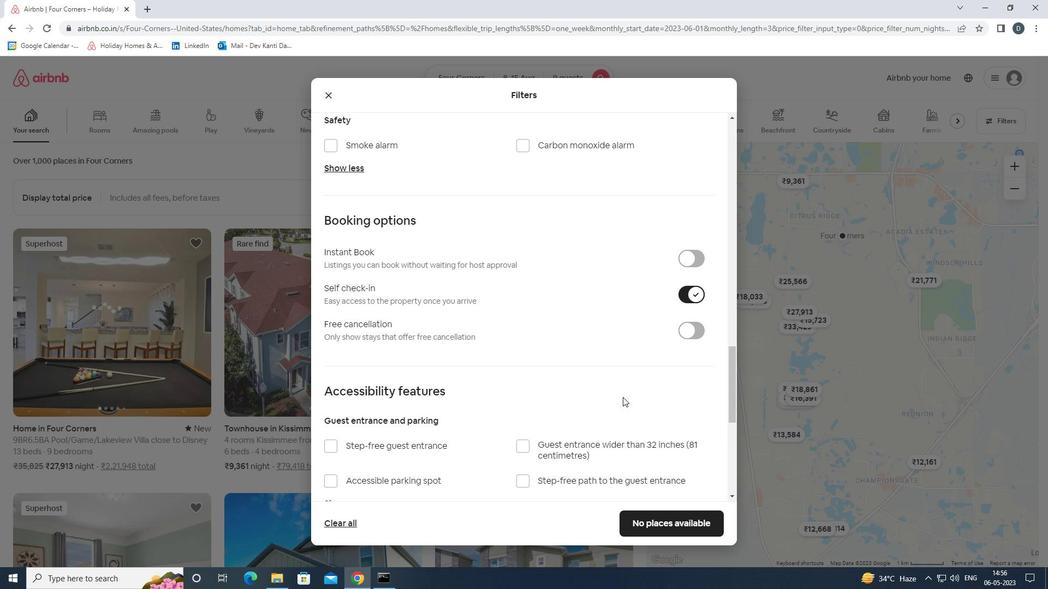 
Action: Mouse scrolled (622, 396) with delta (0, 0)
Screenshot: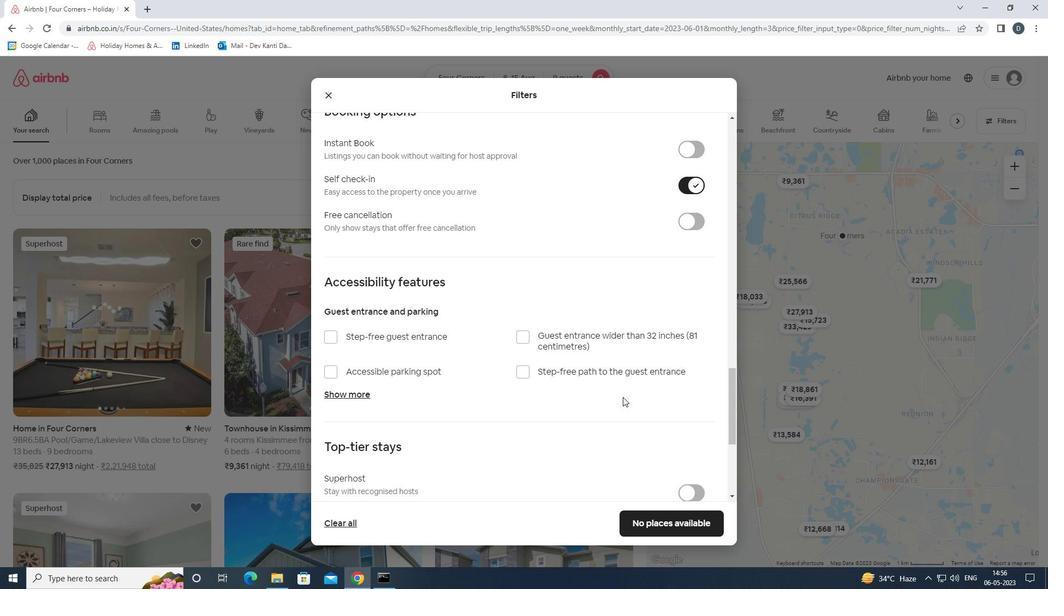 
Action: Mouse scrolled (622, 396) with delta (0, 0)
Screenshot: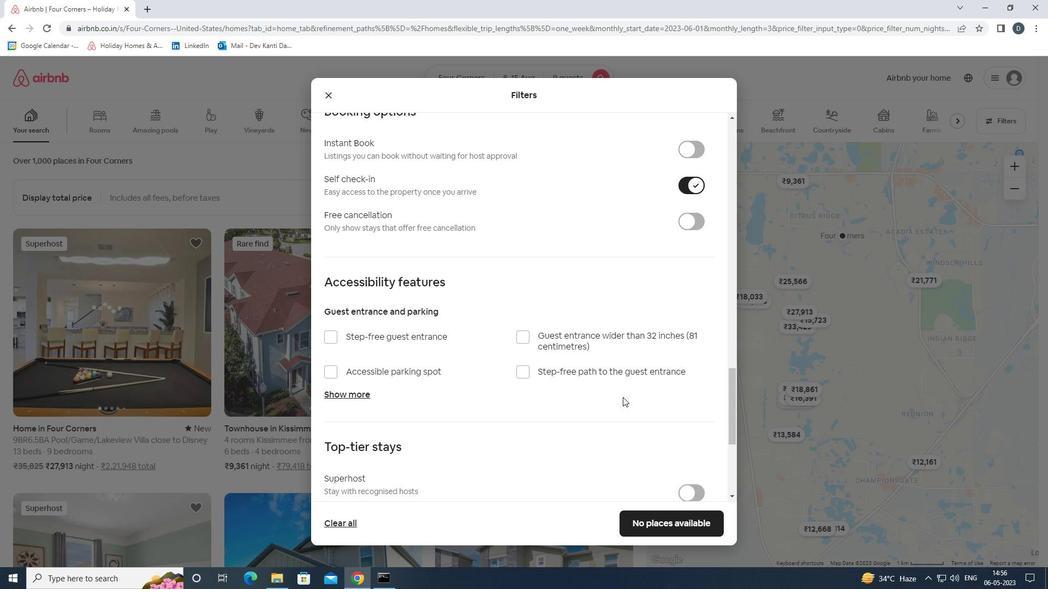 
Action: Mouse scrolled (622, 396) with delta (0, 0)
Screenshot: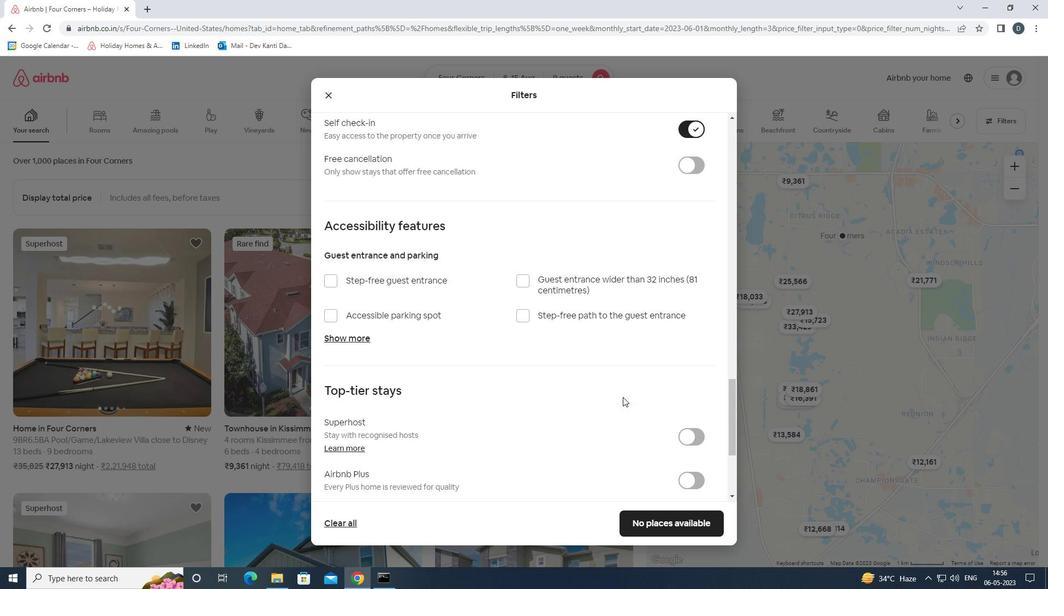 
Action: Mouse moved to (622, 397)
Screenshot: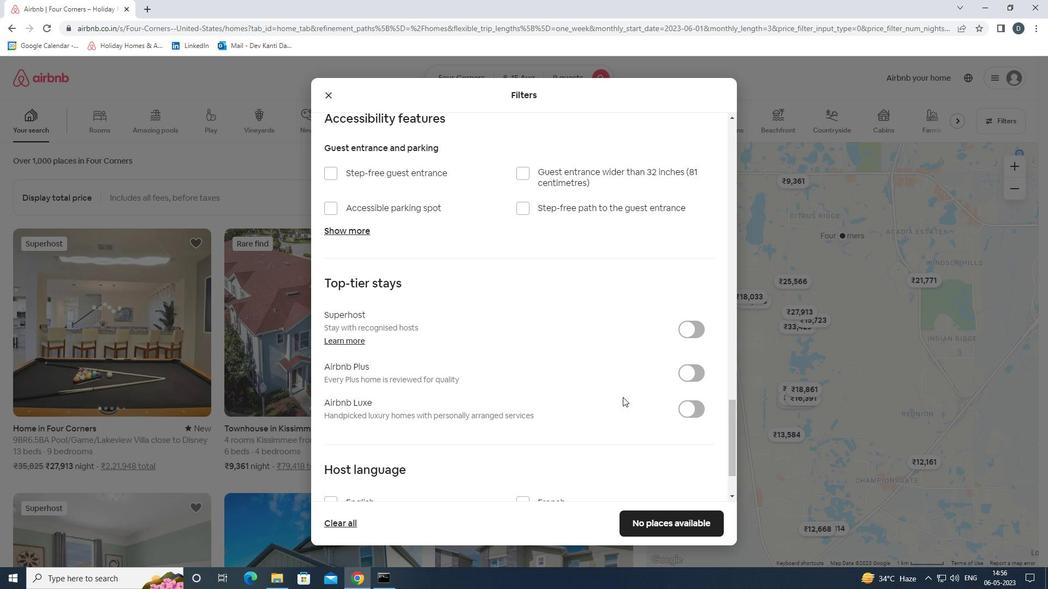 
Action: Mouse scrolled (622, 396) with delta (0, 0)
Screenshot: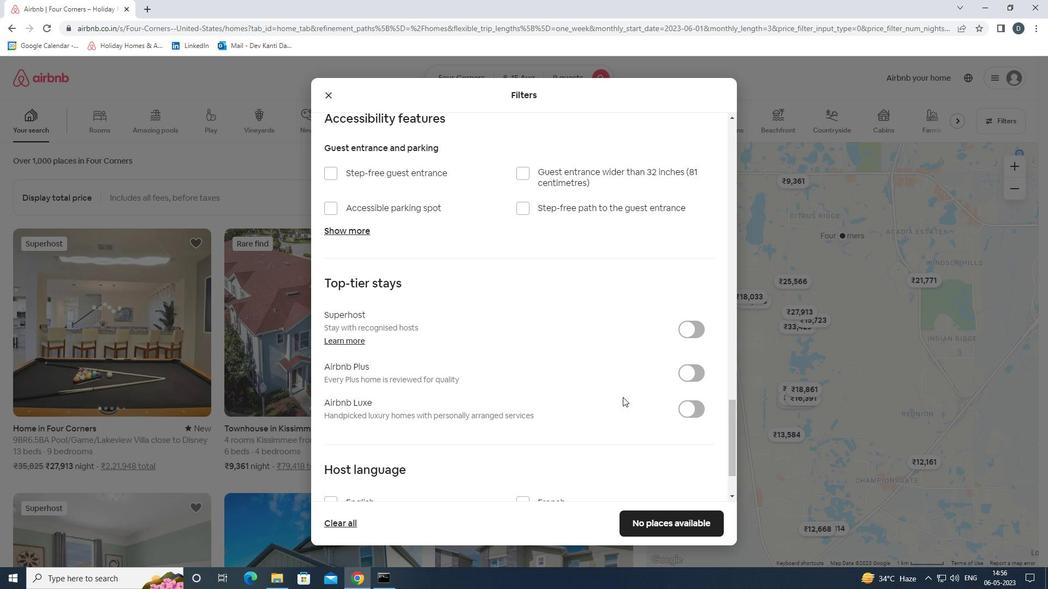 
Action: Mouse scrolled (622, 396) with delta (0, 0)
Screenshot: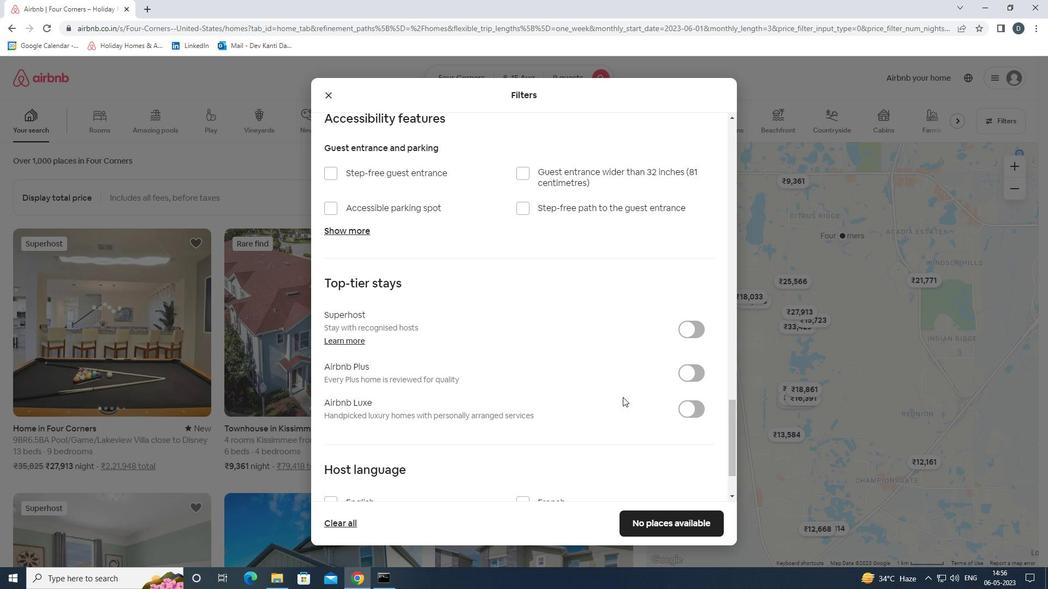 
Action: Mouse scrolled (622, 396) with delta (0, 0)
Screenshot: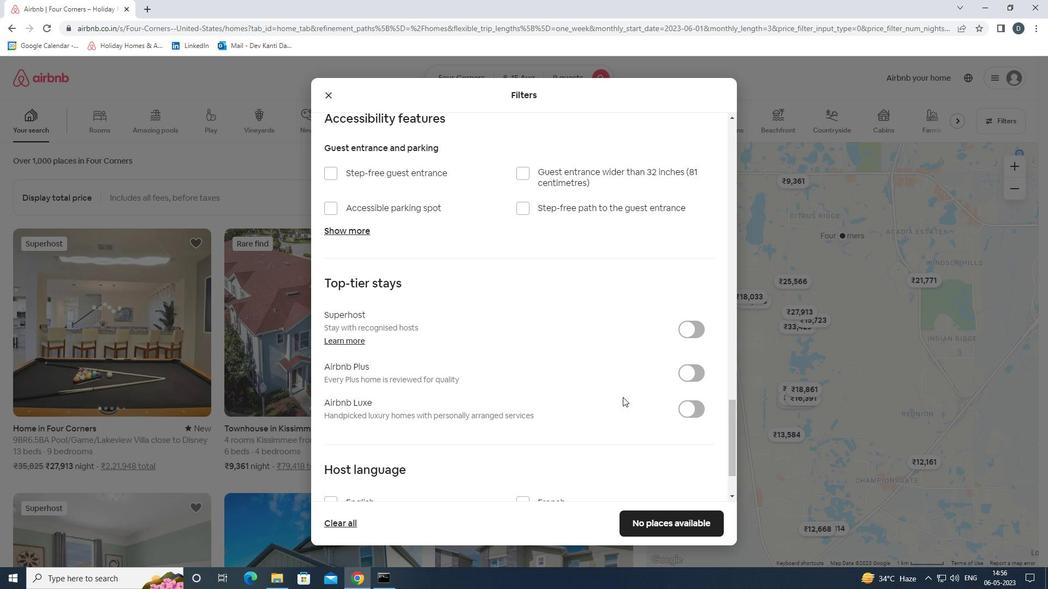
Action: Mouse scrolled (622, 396) with delta (0, 0)
Screenshot: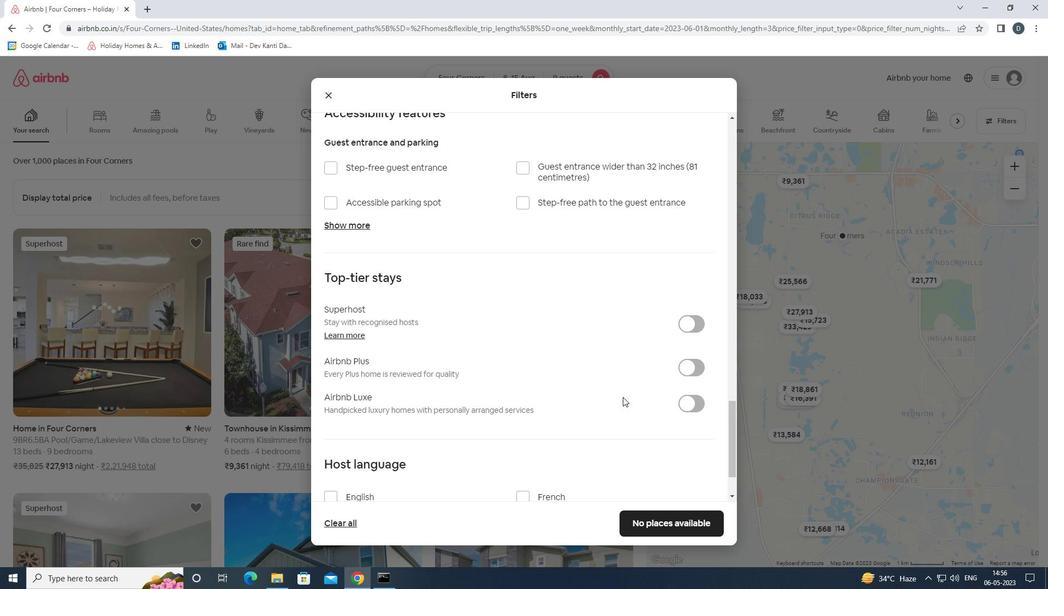 
Action: Mouse moved to (349, 422)
Screenshot: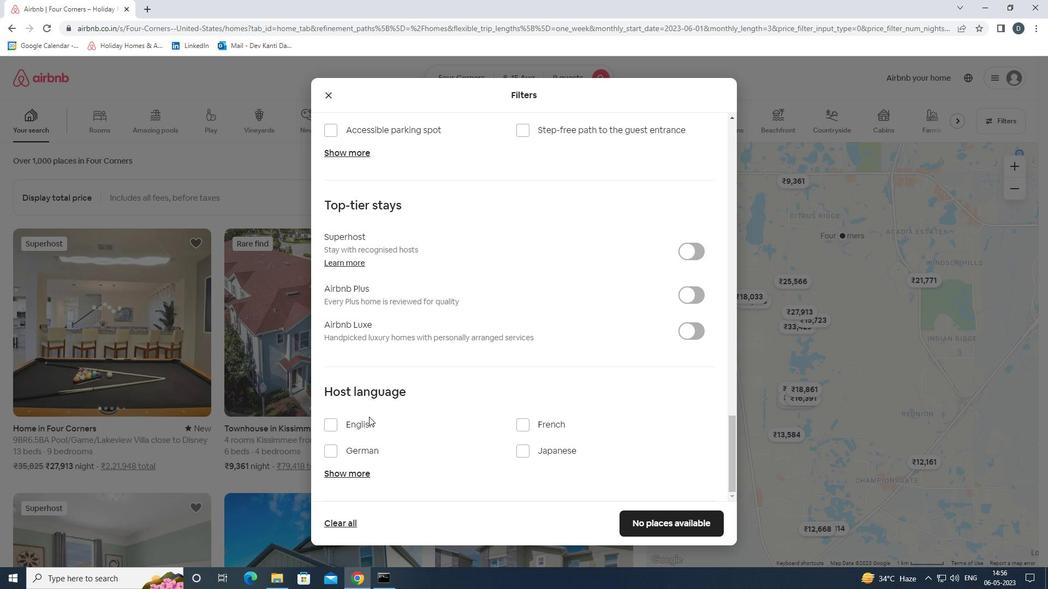 
Action: Mouse pressed left at (349, 422)
Screenshot: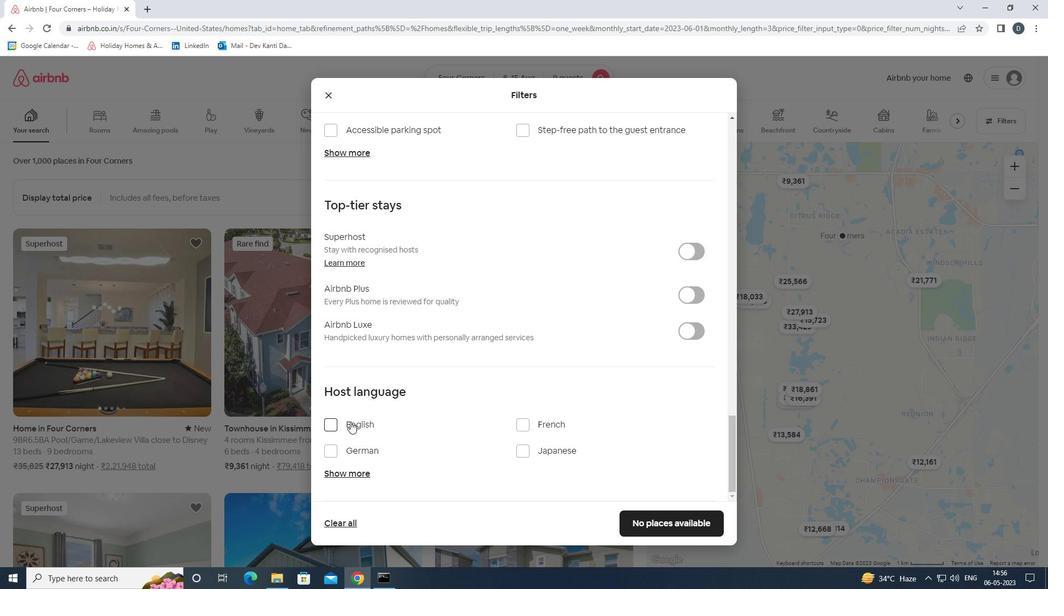 
Action: Mouse moved to (652, 516)
Screenshot: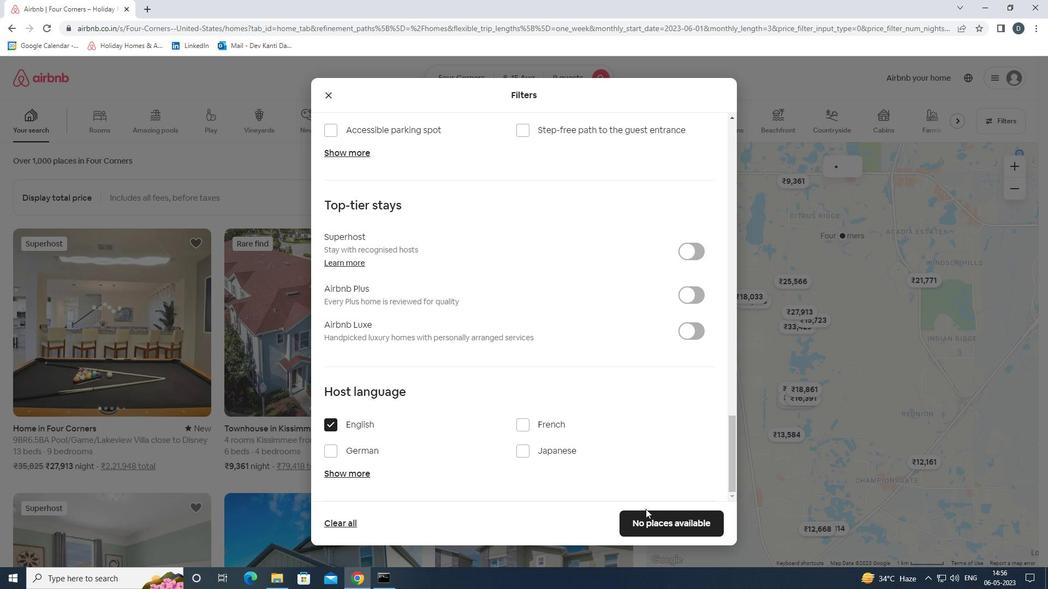 
Action: Mouse pressed left at (652, 516)
Screenshot: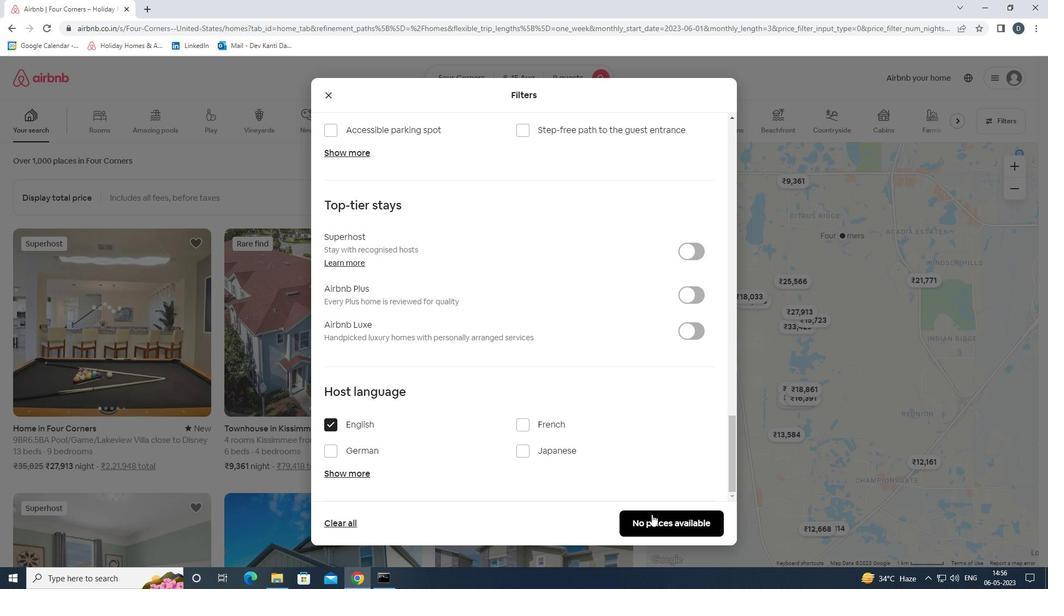 
Action: Mouse moved to (620, 438)
Screenshot: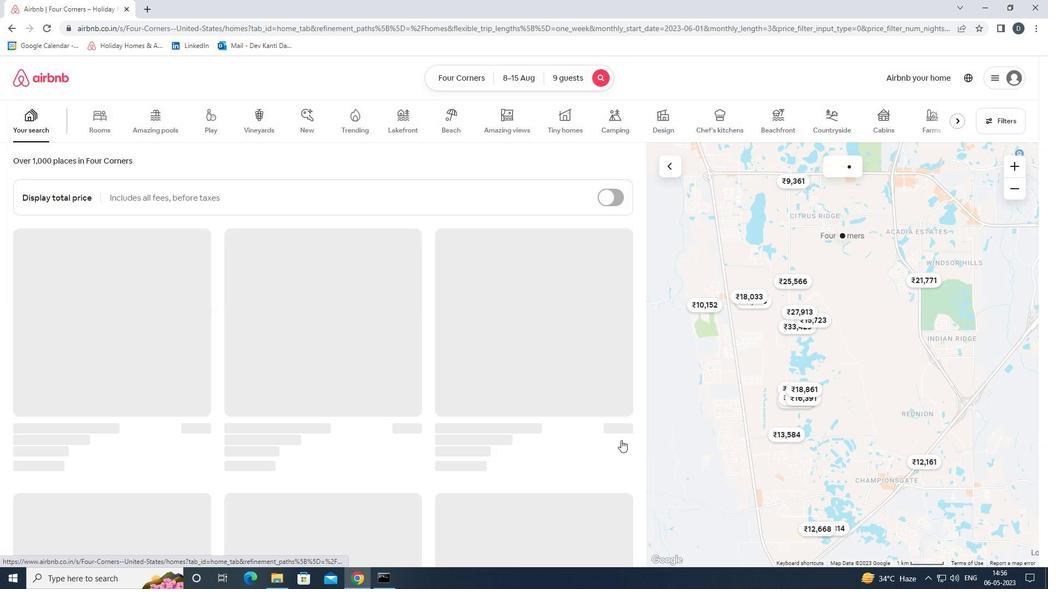 
